 Task: Look for space in Cabo, Brazil from 12th  July, 2023 to 15th July, 2023 for 3 adults in price range Rs.12000 to Rs.16000. Place can be entire place with 2 bedrooms having 3 beds and 1 bathroom. Property type can be house, flat, guest house. Booking option can be shelf check-in. Required host language is Spanish.
Action: Mouse moved to (552, 112)
Screenshot: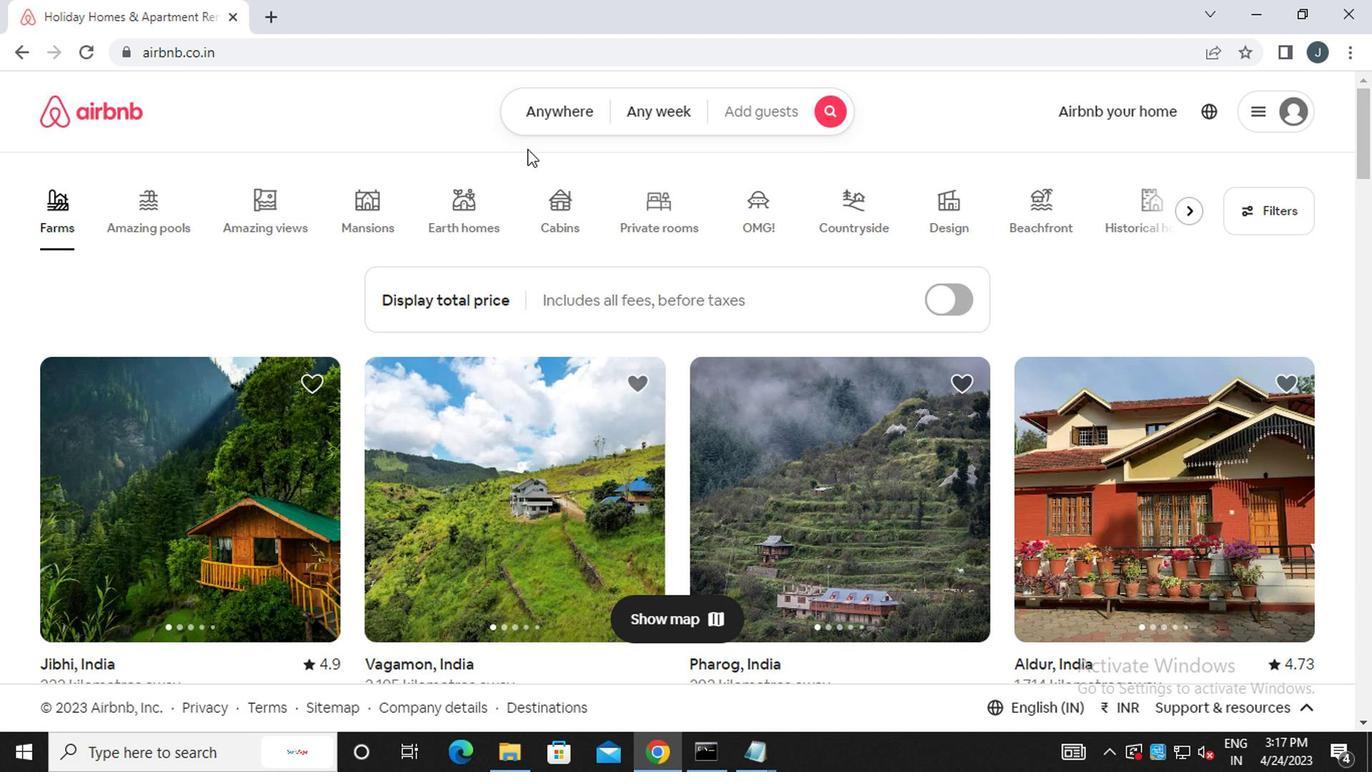 
Action: Mouse pressed left at (552, 112)
Screenshot: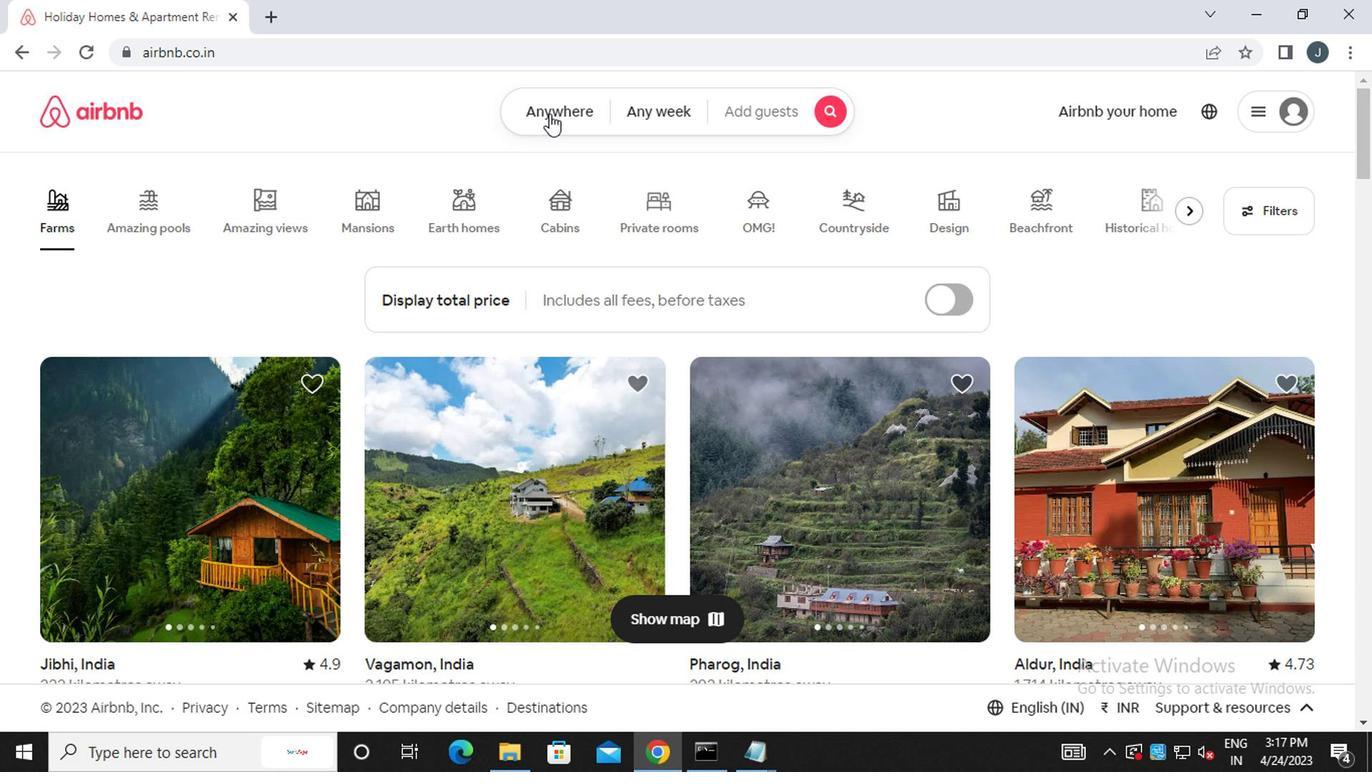 
Action: Mouse moved to (356, 195)
Screenshot: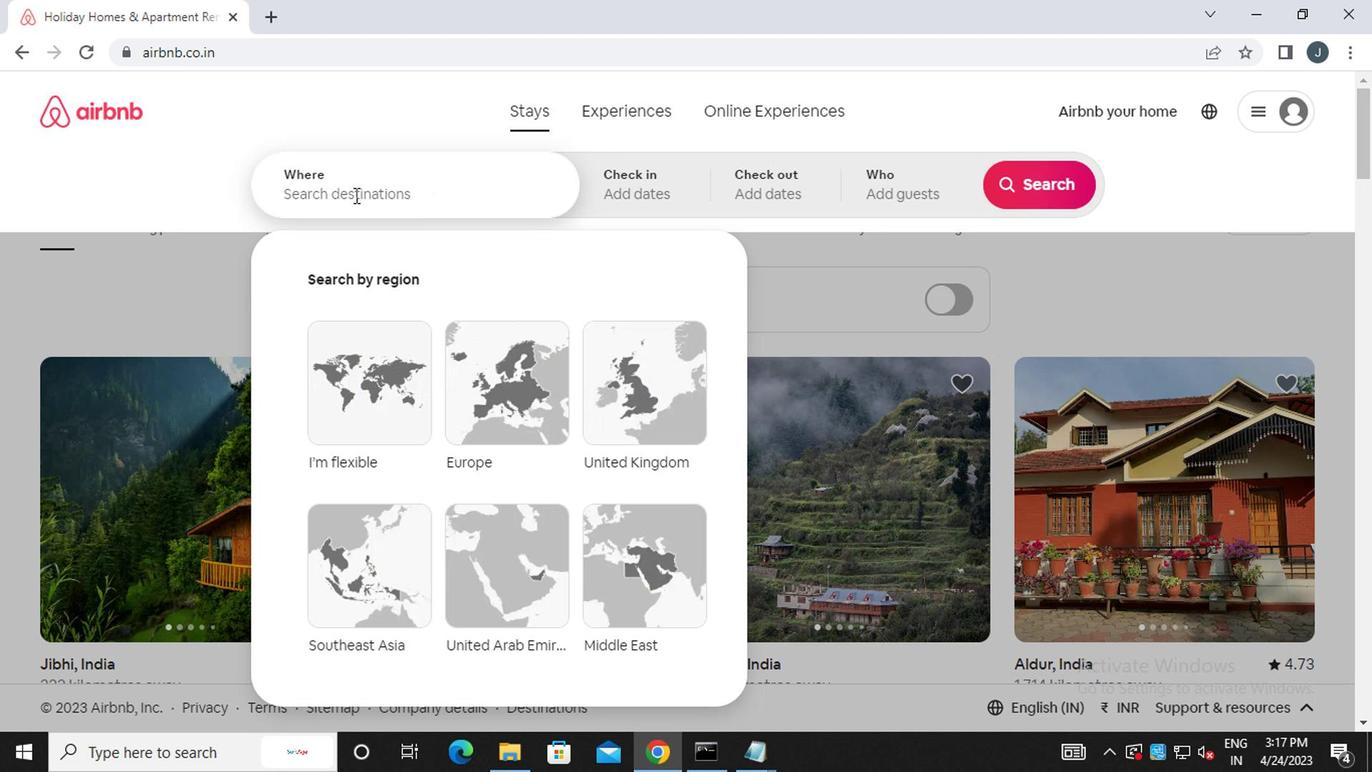 
Action: Mouse pressed left at (356, 195)
Screenshot: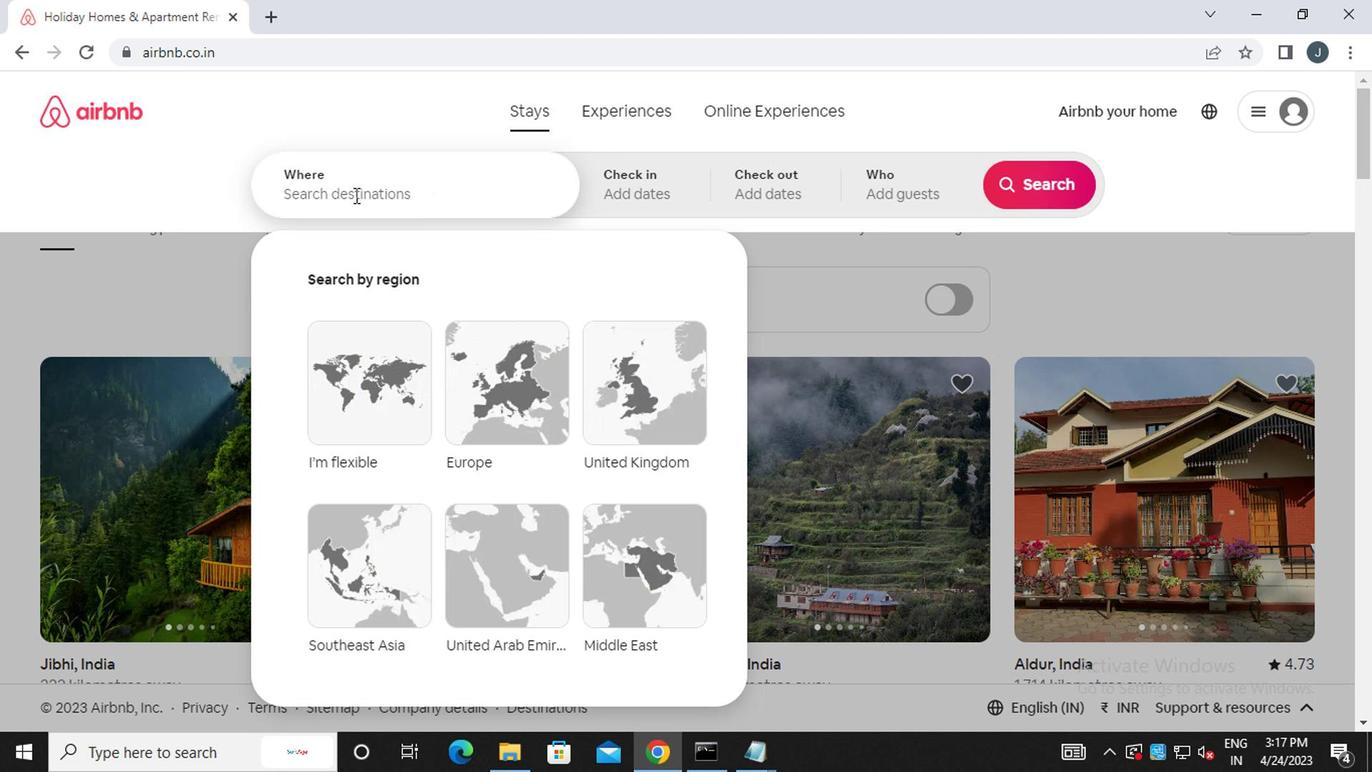 
Action: Mouse moved to (356, 195)
Screenshot: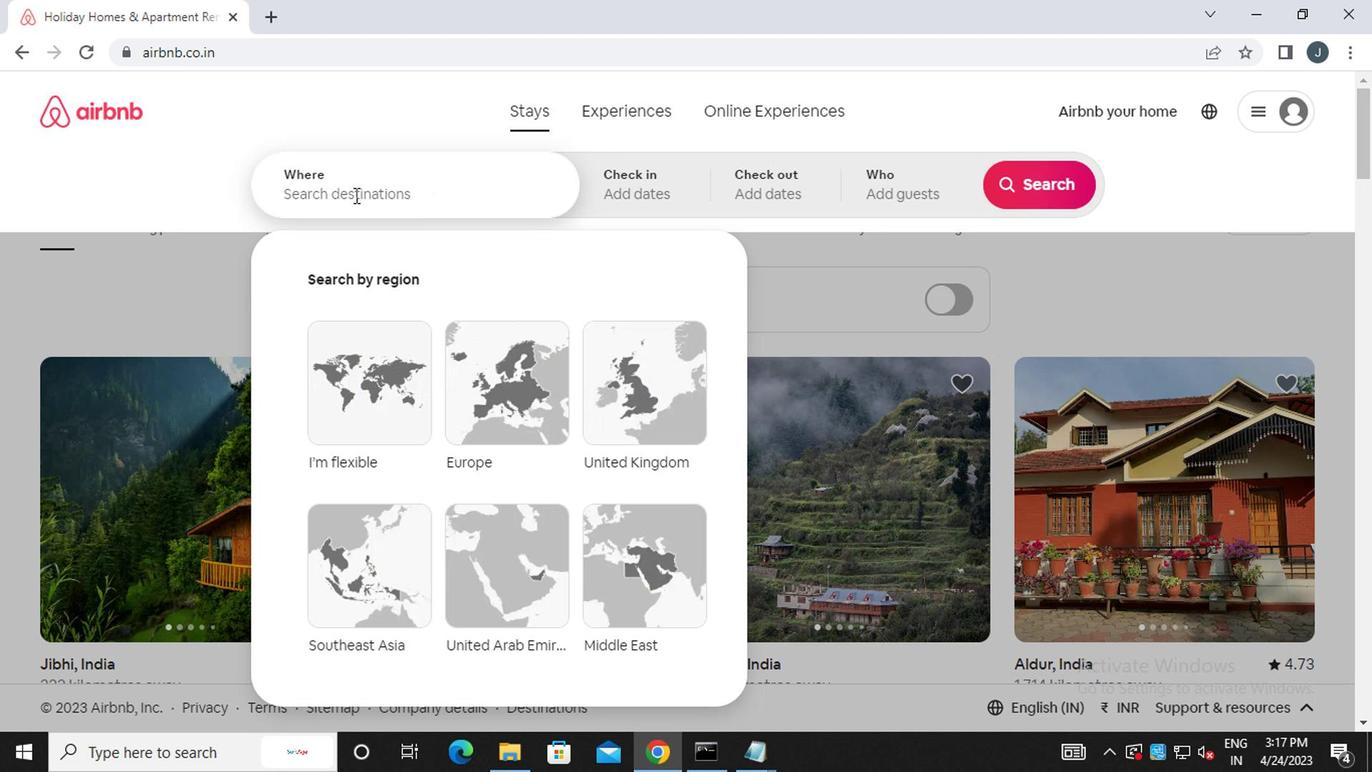 
Action: Key pressed c<Key.caps_lock>ab0<Key.backspace>o,<Key.caps_lock>b<Key.caps_lock>razil
Screenshot: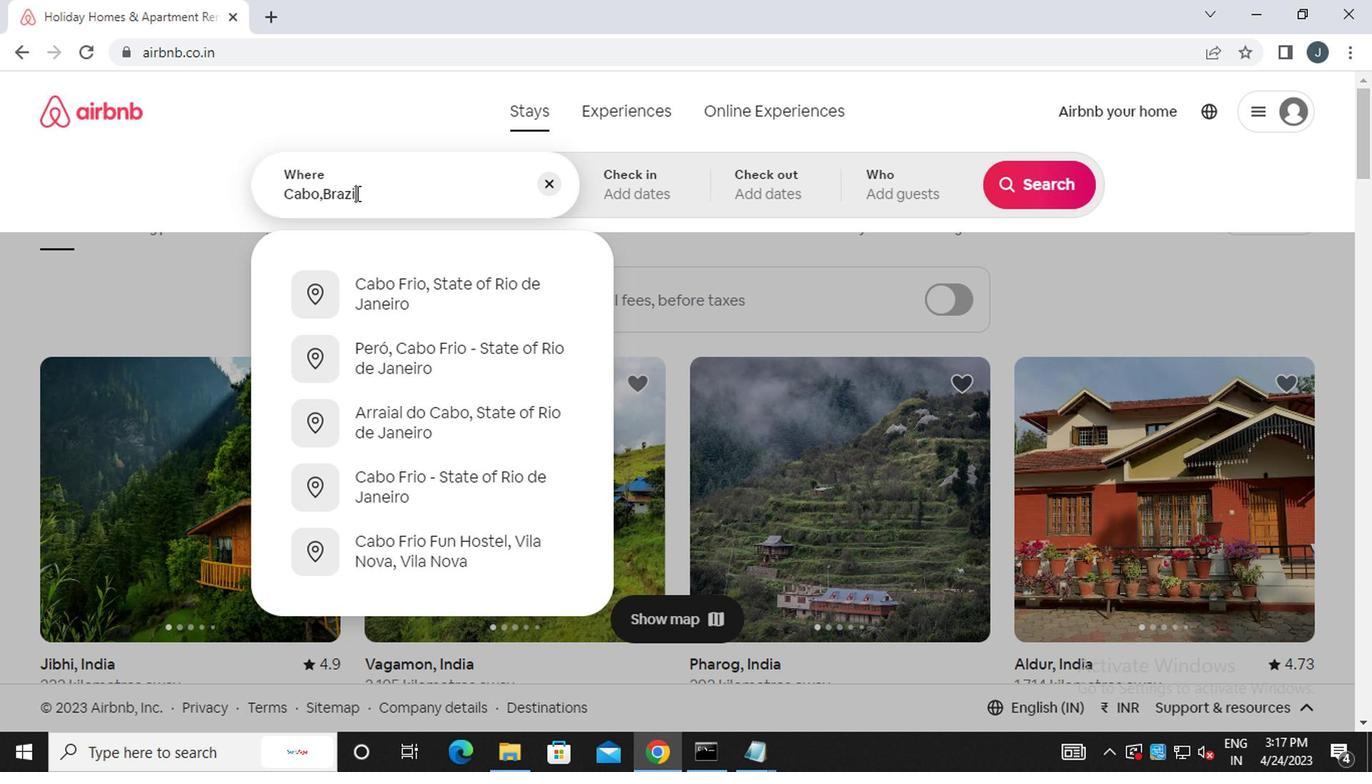 
Action: Mouse moved to (622, 193)
Screenshot: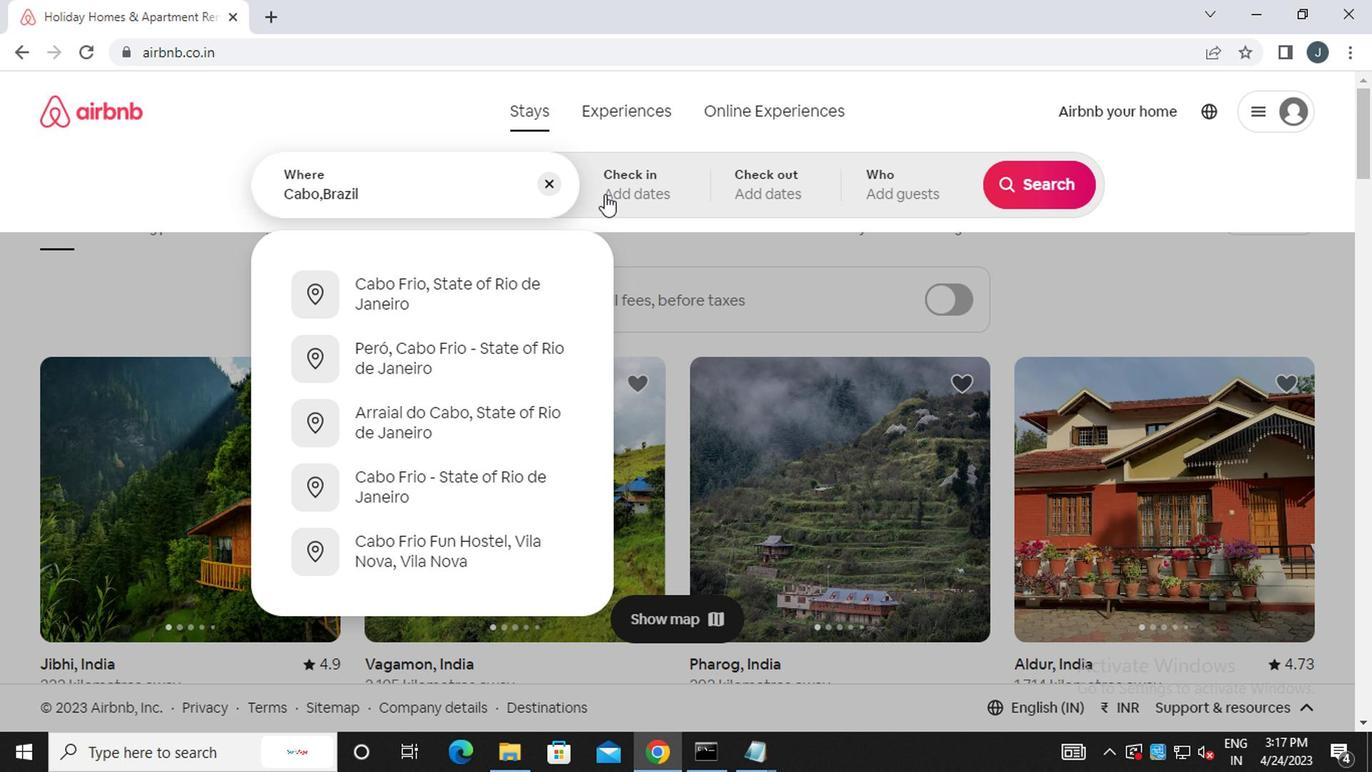 
Action: Mouse pressed left at (622, 193)
Screenshot: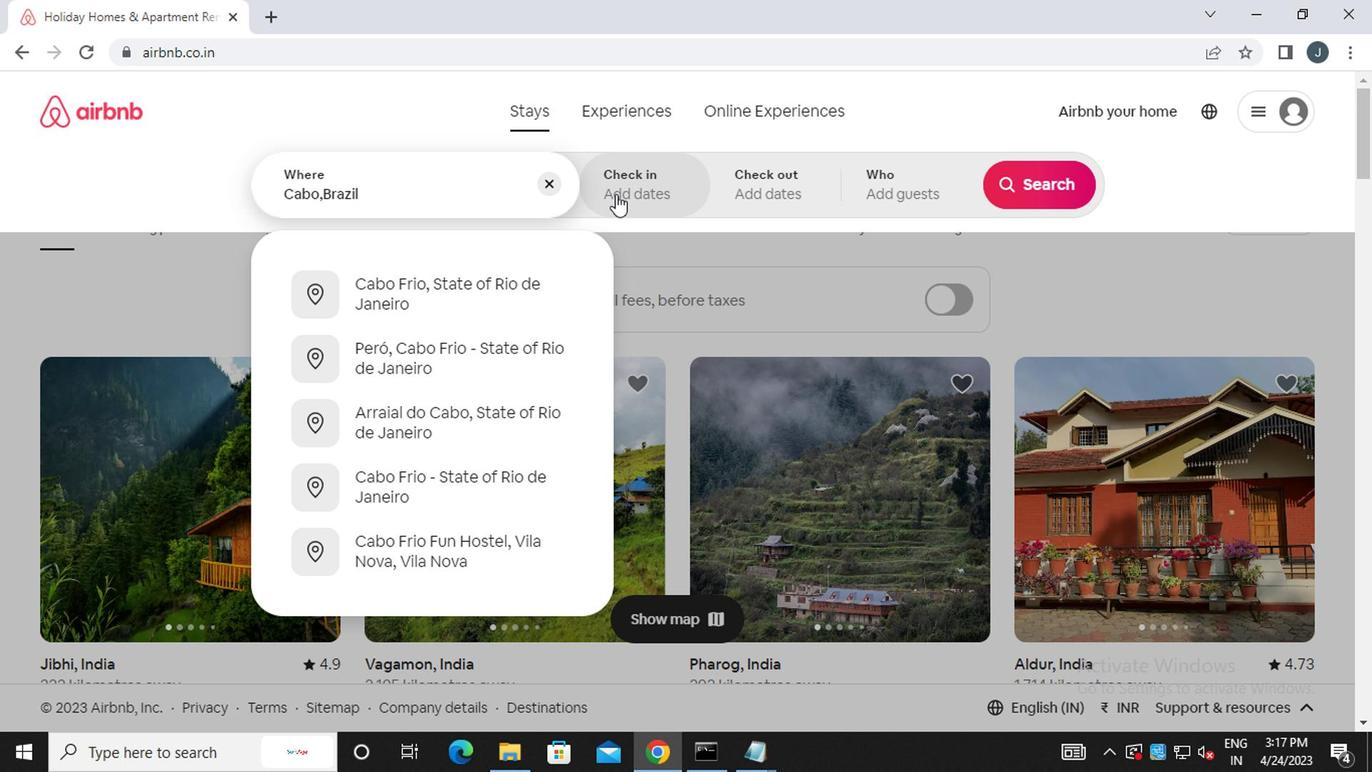 
Action: Mouse moved to (1028, 351)
Screenshot: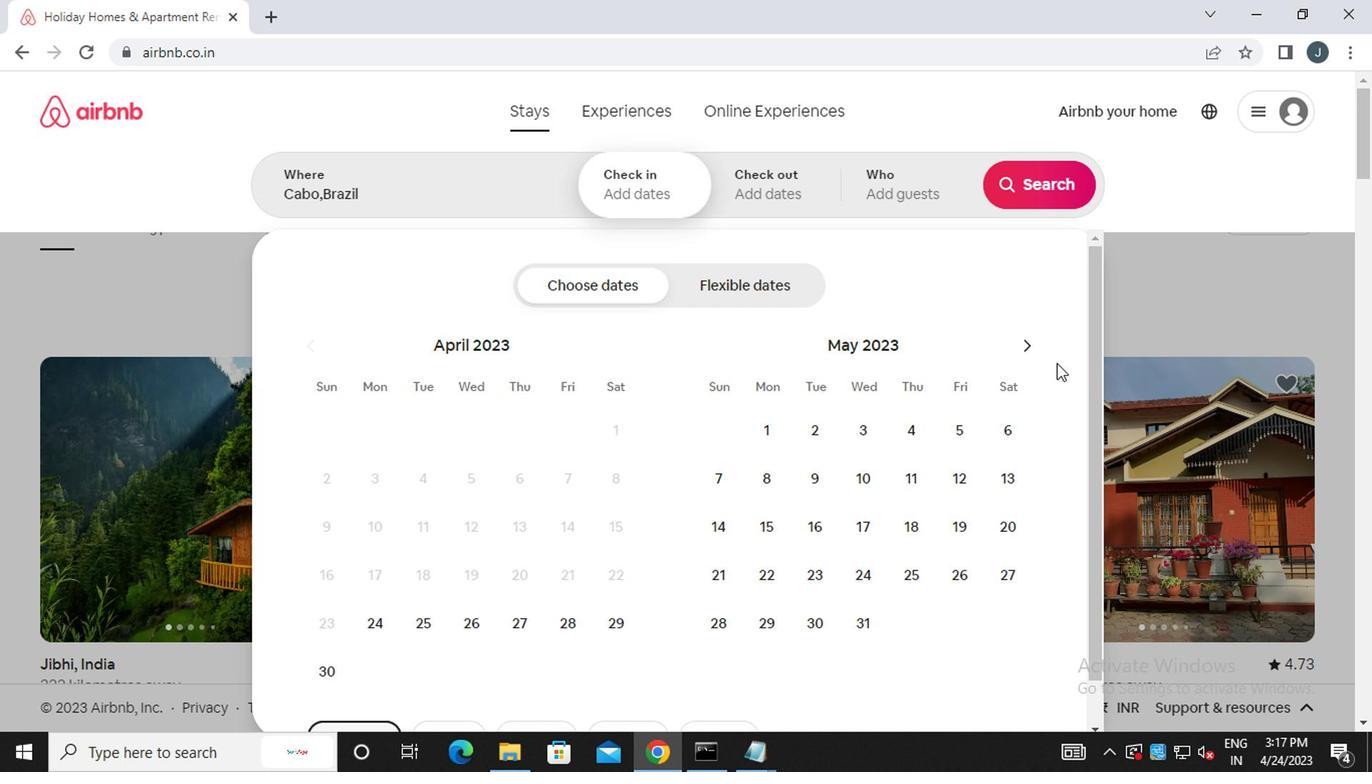 
Action: Mouse pressed left at (1028, 351)
Screenshot: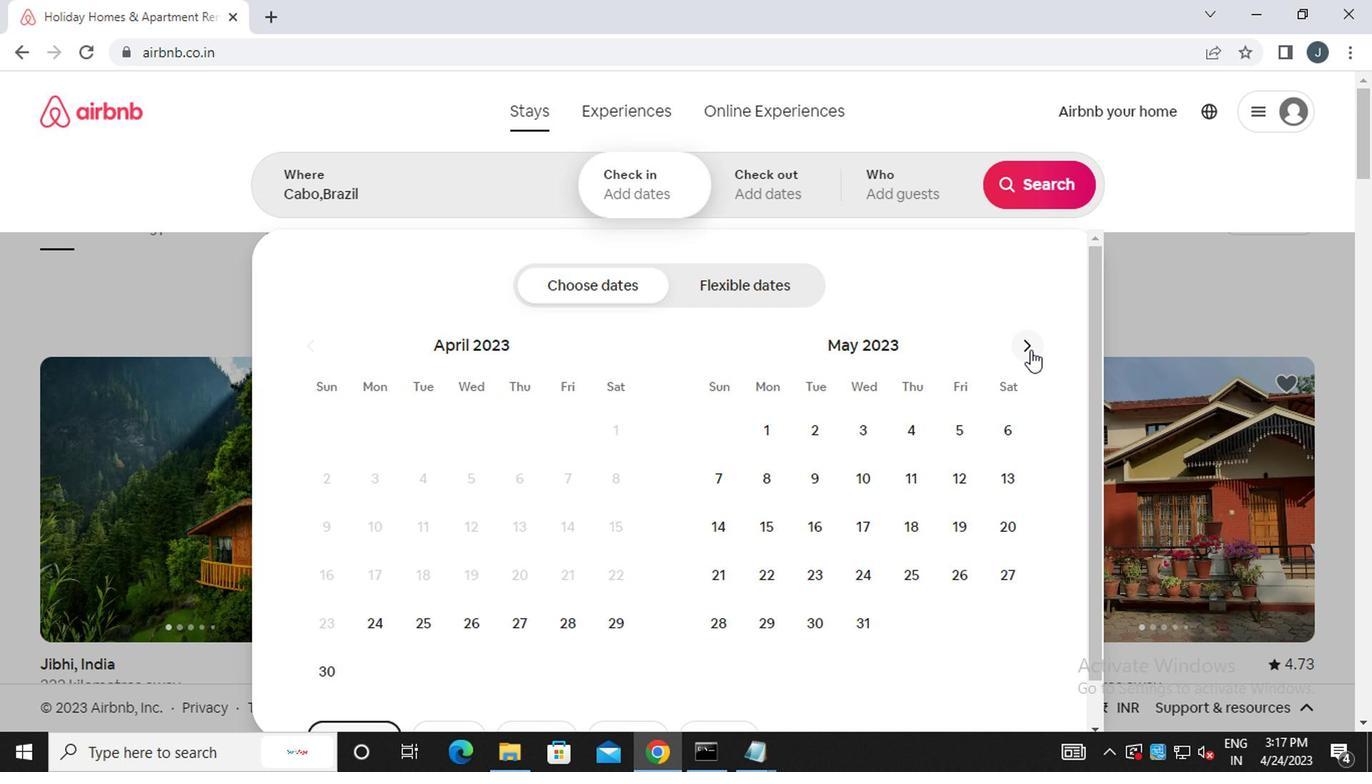 
Action: Mouse pressed left at (1028, 351)
Screenshot: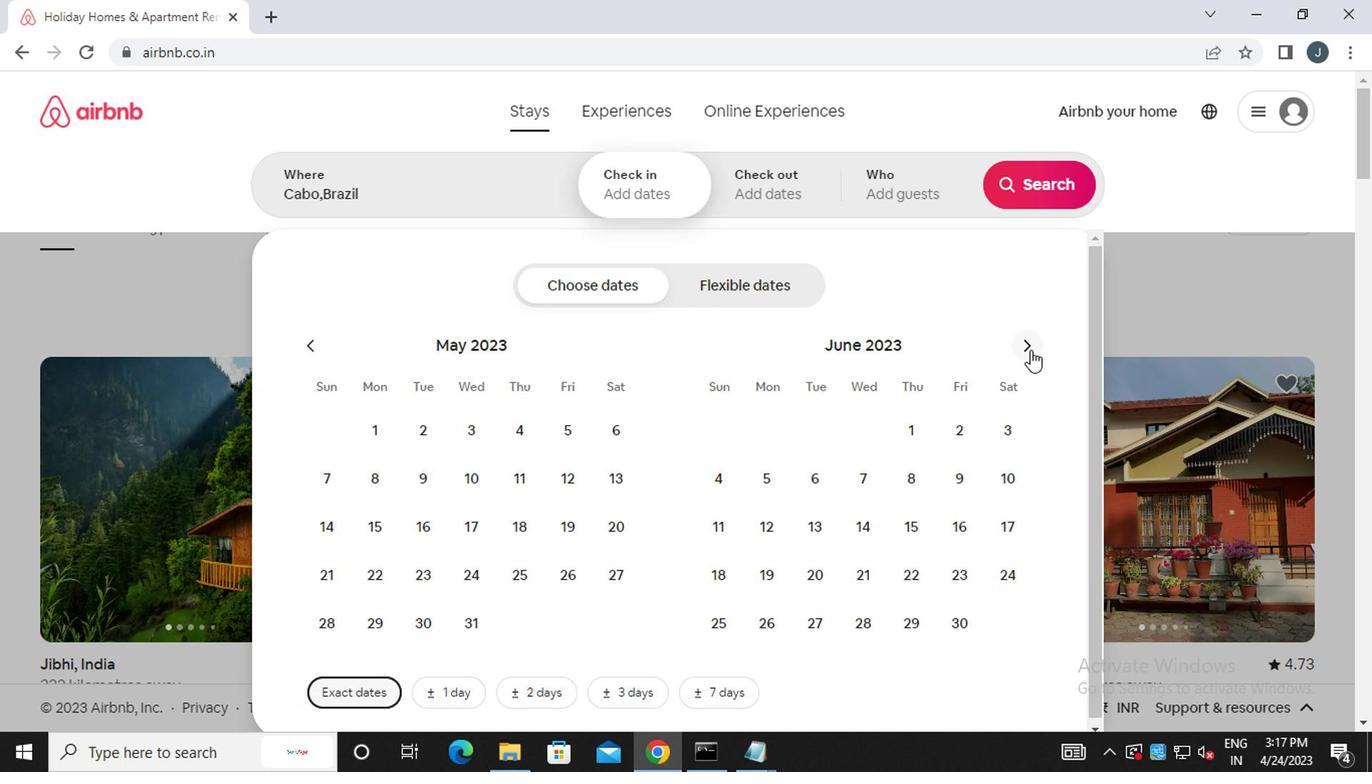 
Action: Mouse moved to (870, 527)
Screenshot: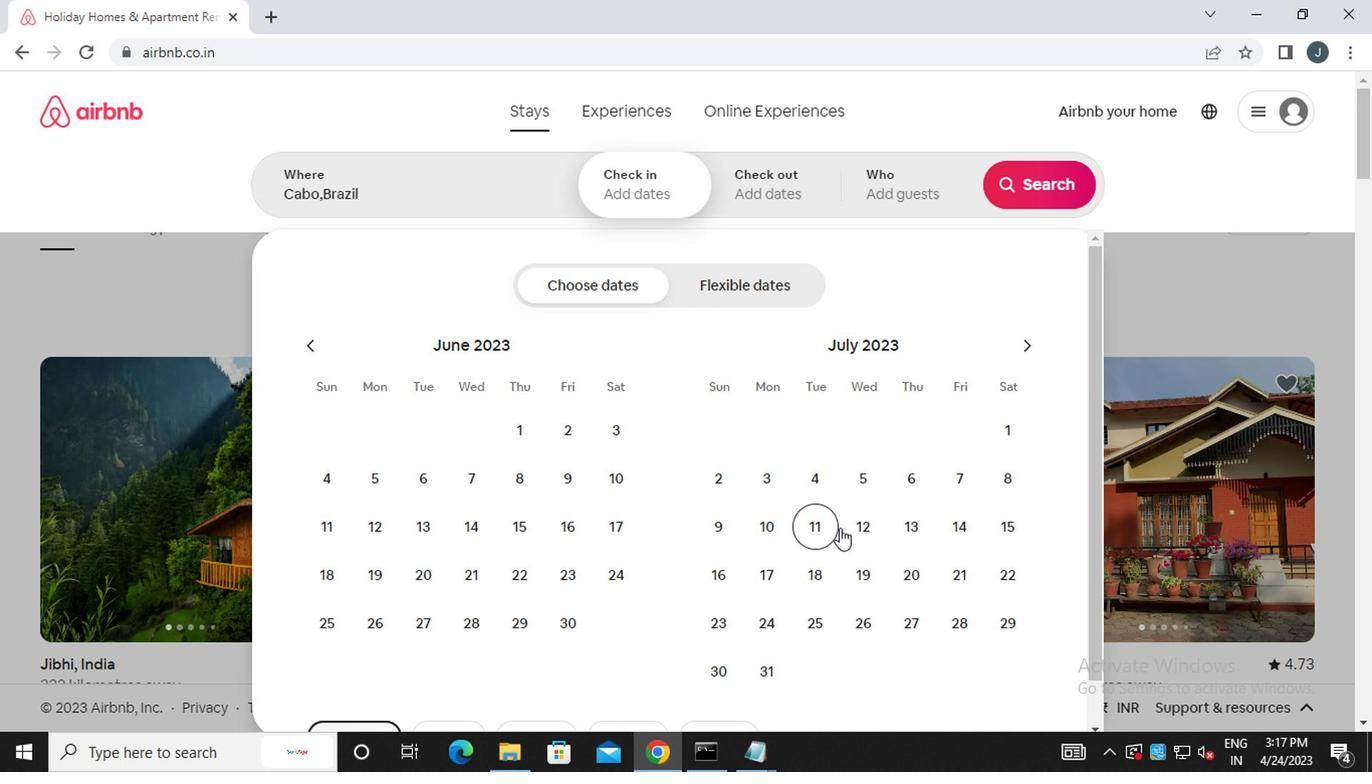 
Action: Mouse pressed left at (870, 527)
Screenshot: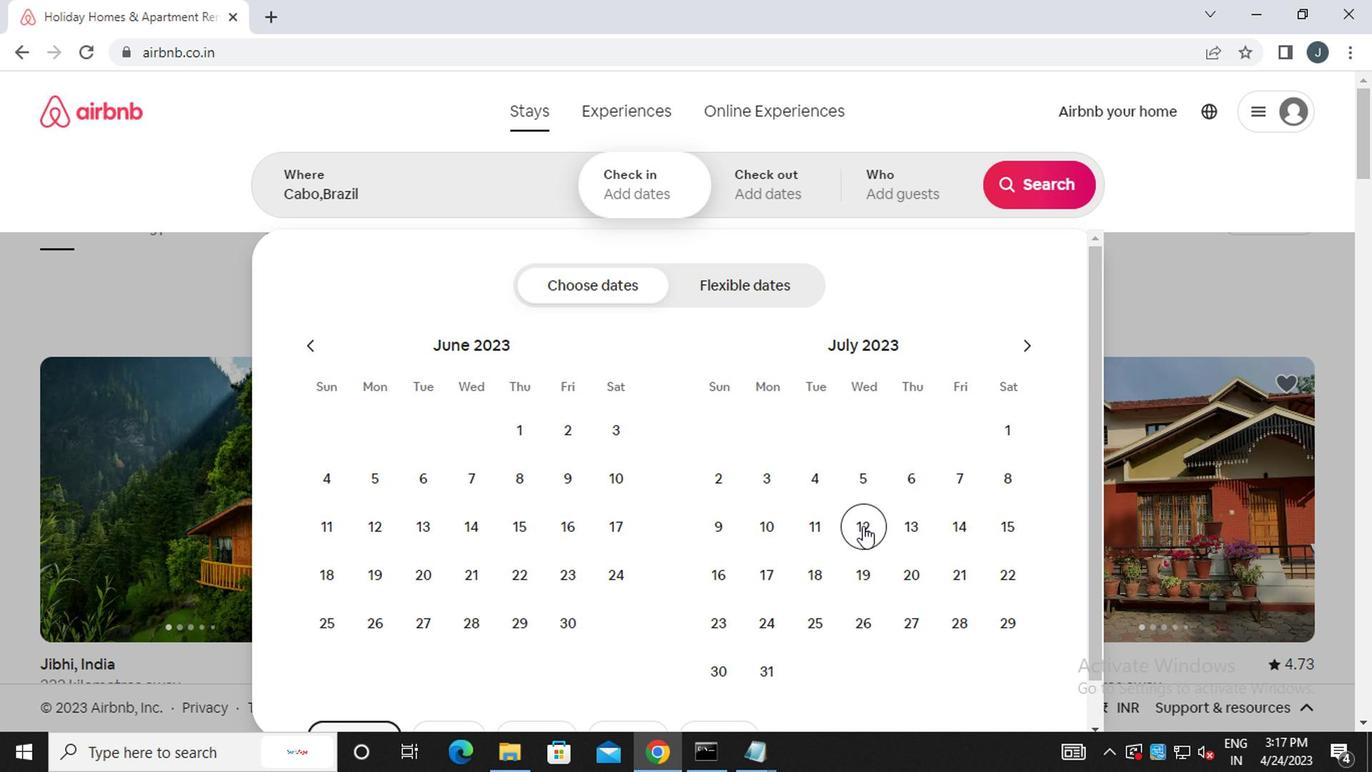 
Action: Mouse moved to (993, 528)
Screenshot: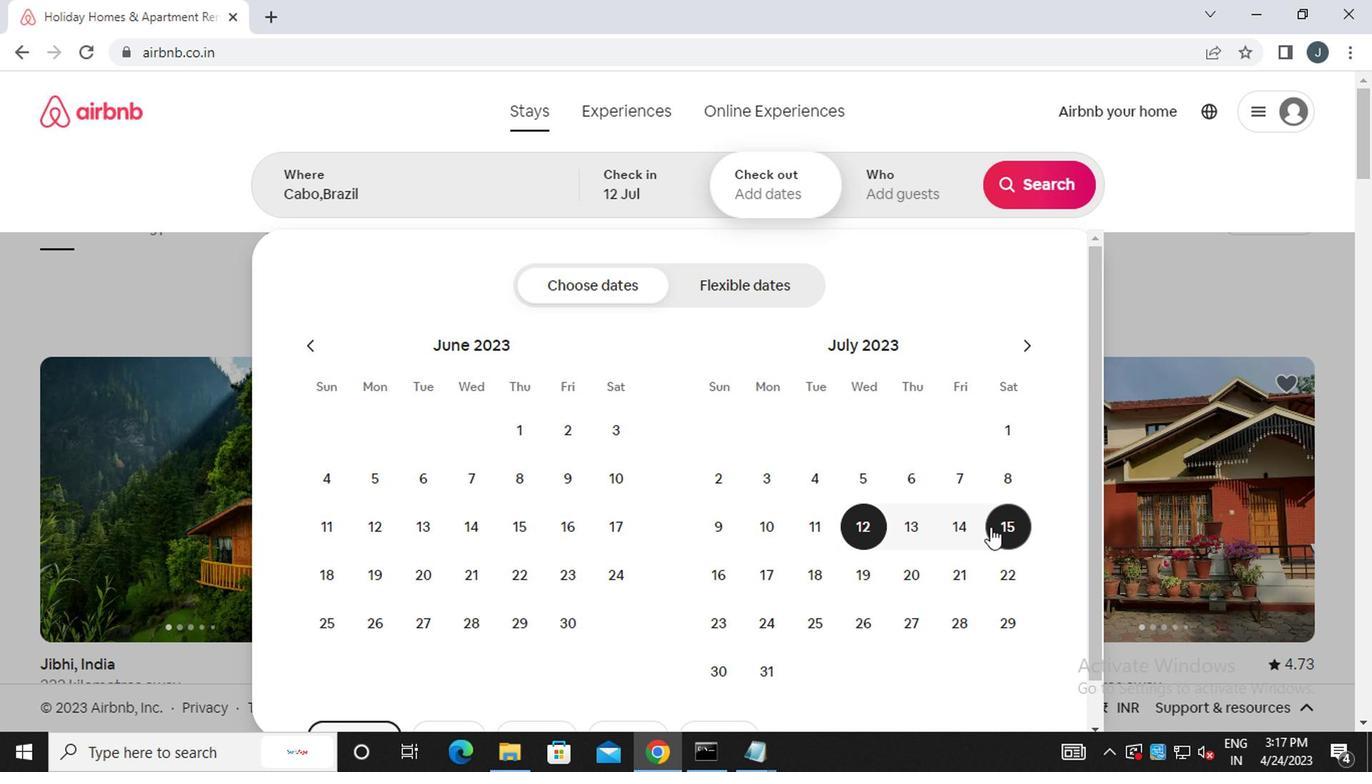 
Action: Mouse pressed left at (993, 528)
Screenshot: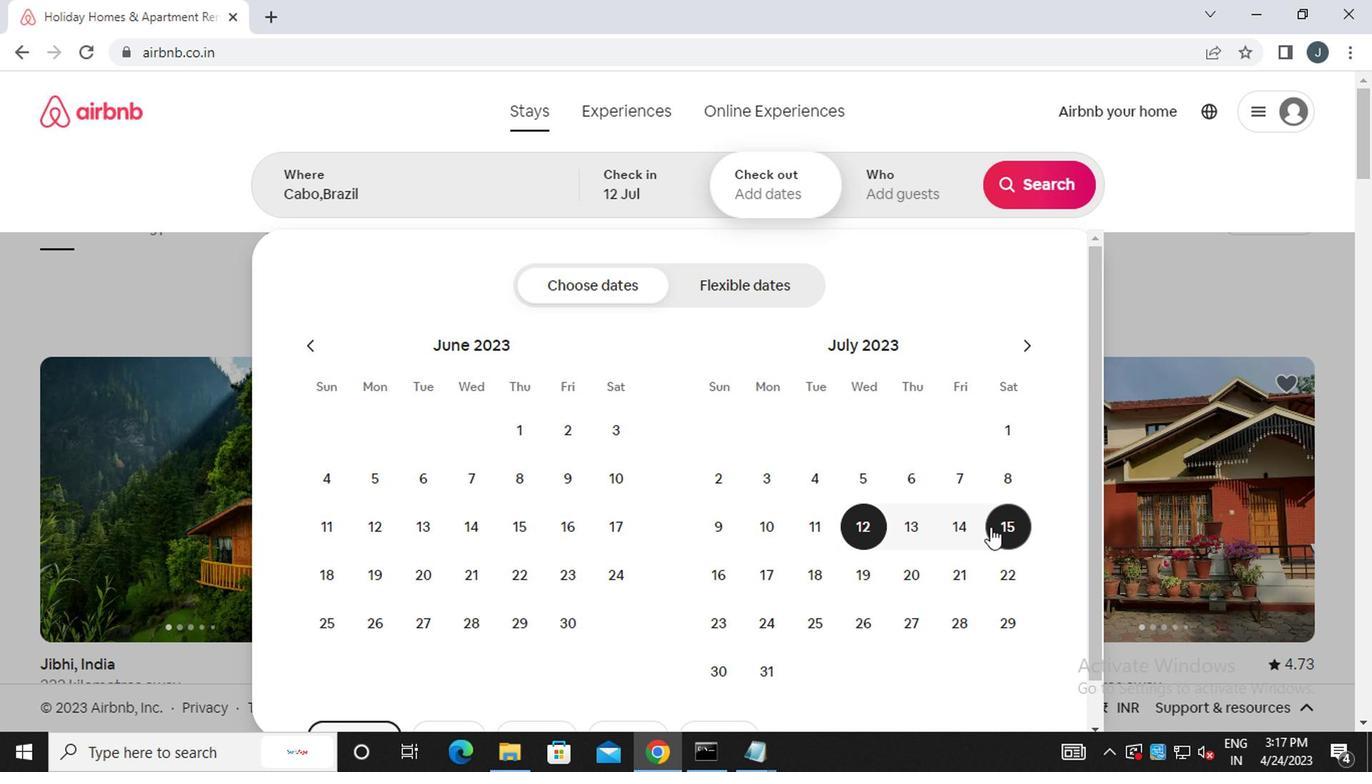 
Action: Mouse moved to (900, 195)
Screenshot: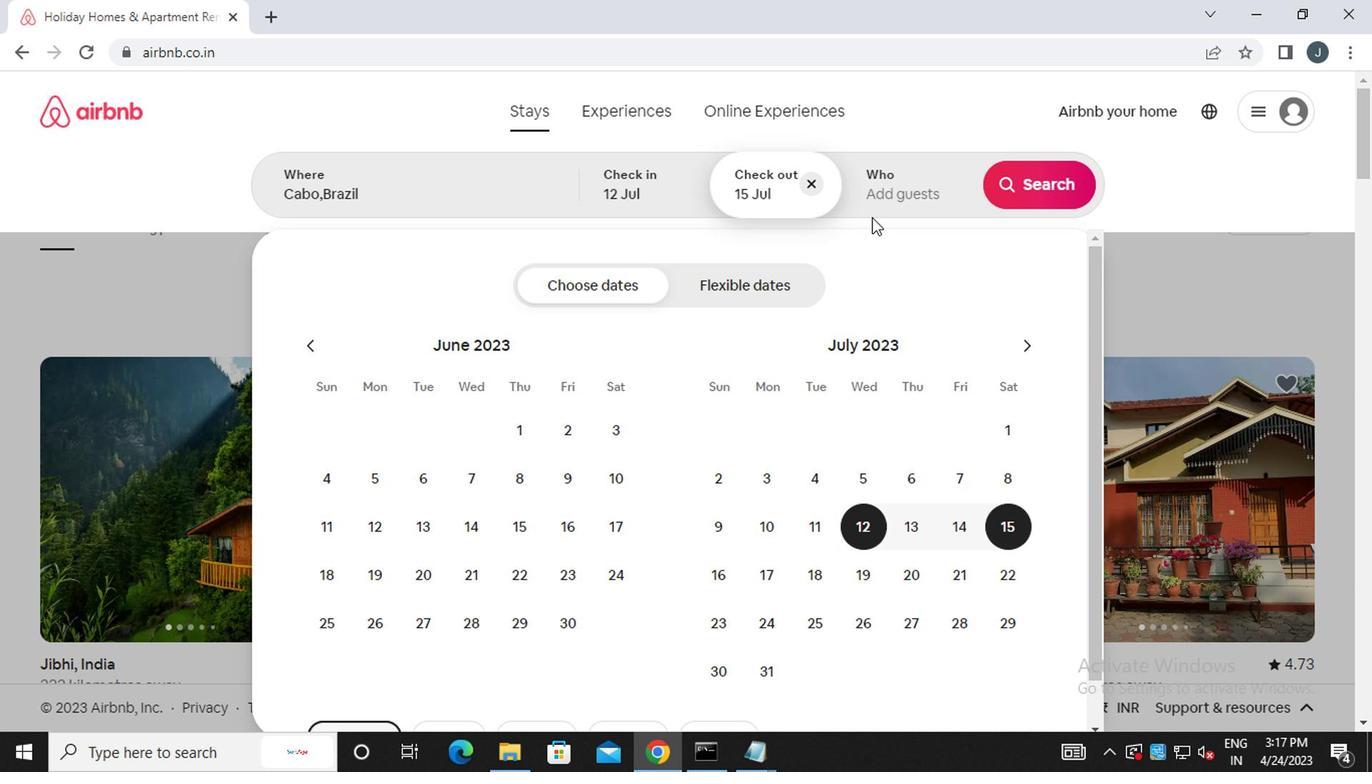 
Action: Mouse pressed left at (900, 195)
Screenshot: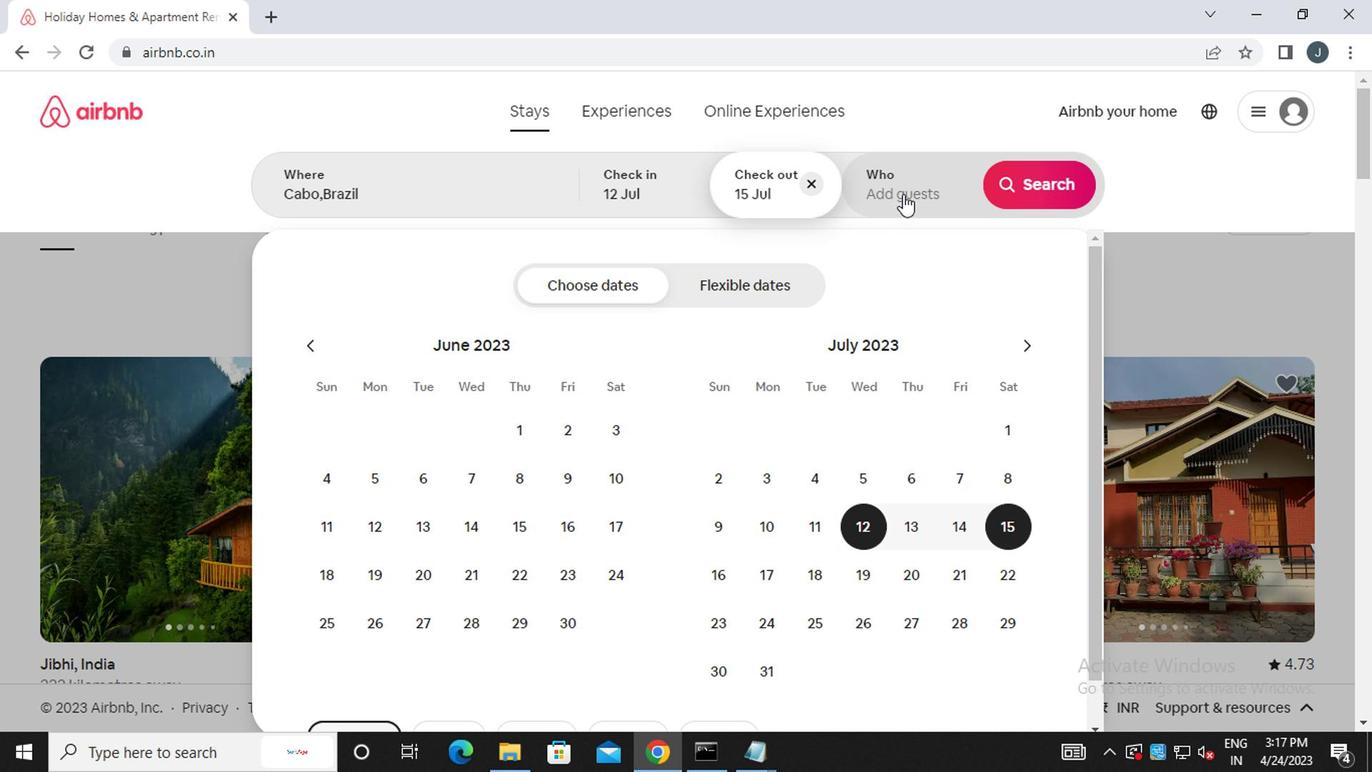 
Action: Mouse moved to (1046, 298)
Screenshot: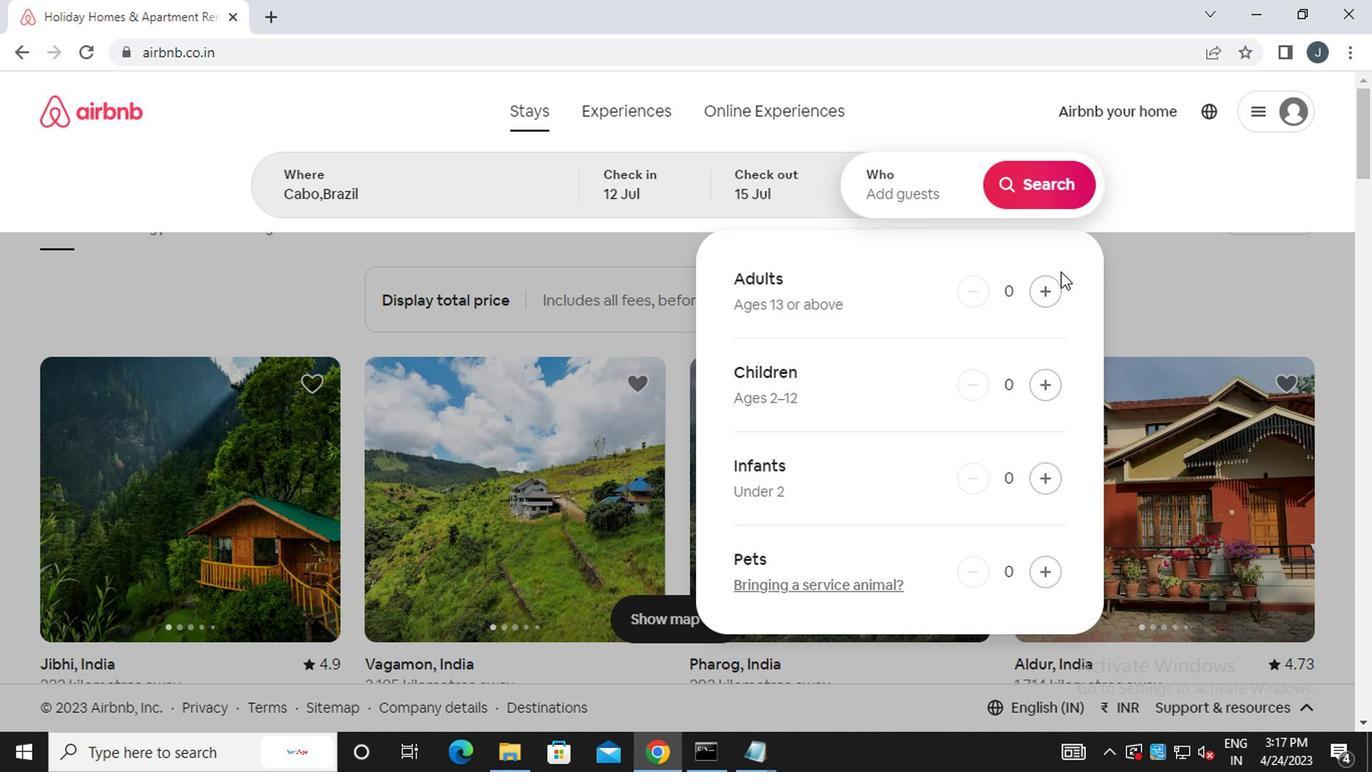 
Action: Mouse pressed left at (1046, 298)
Screenshot: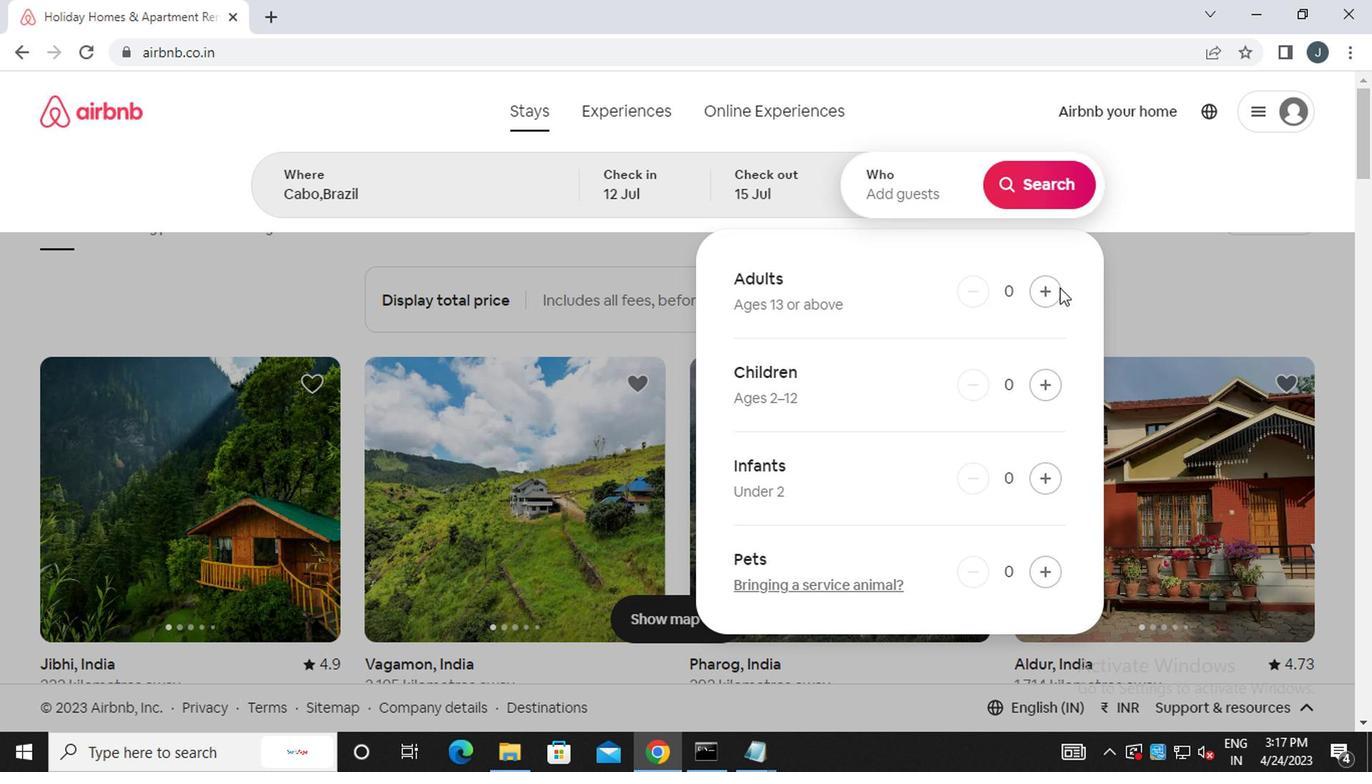 
Action: Mouse pressed left at (1046, 298)
Screenshot: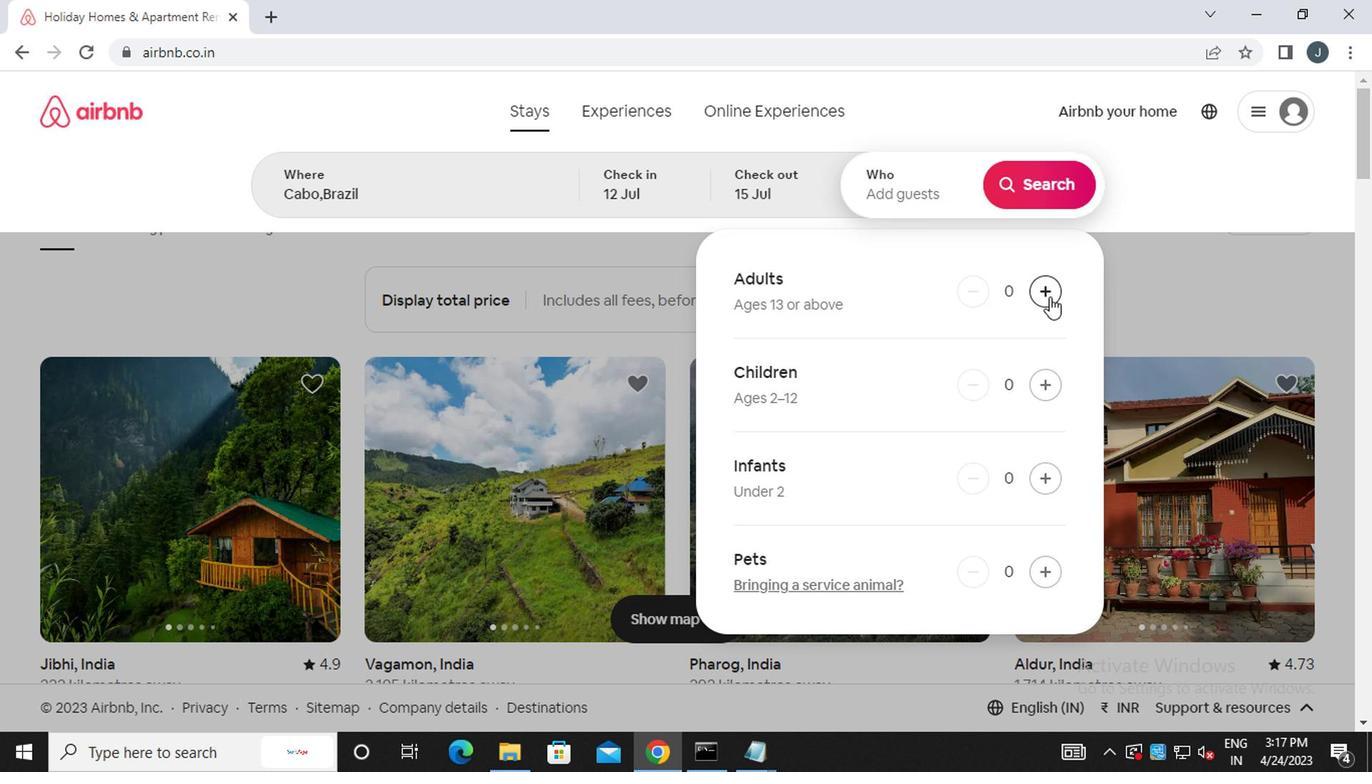 
Action: Mouse pressed left at (1046, 298)
Screenshot: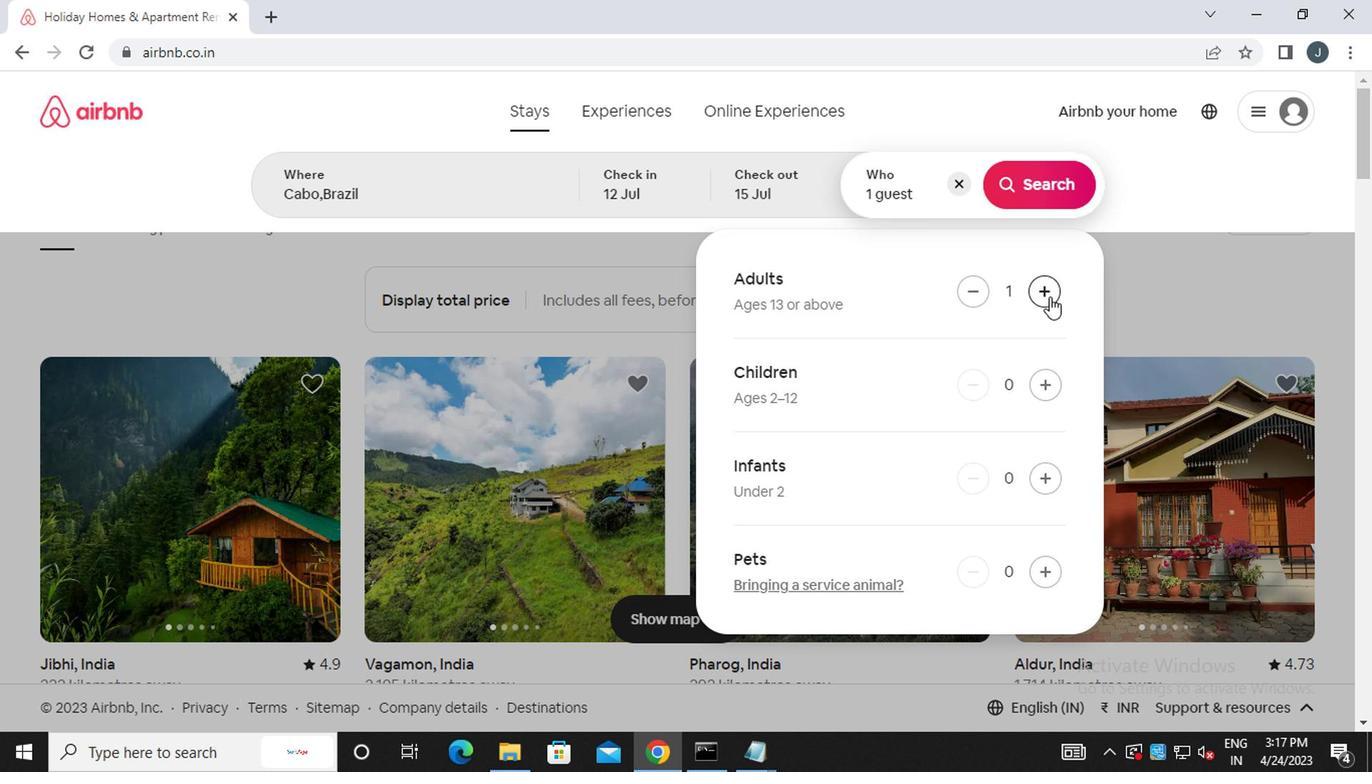 
Action: Mouse moved to (1046, 183)
Screenshot: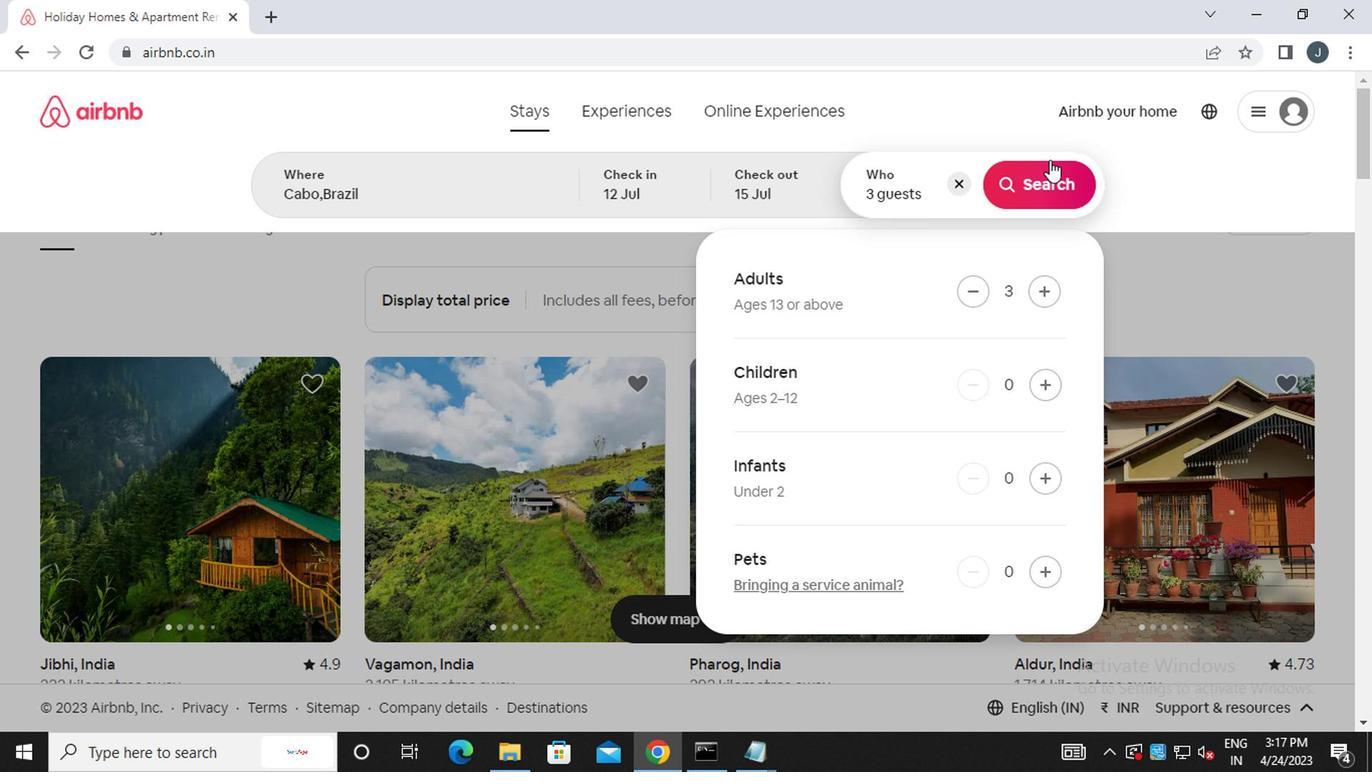 
Action: Mouse pressed left at (1046, 183)
Screenshot: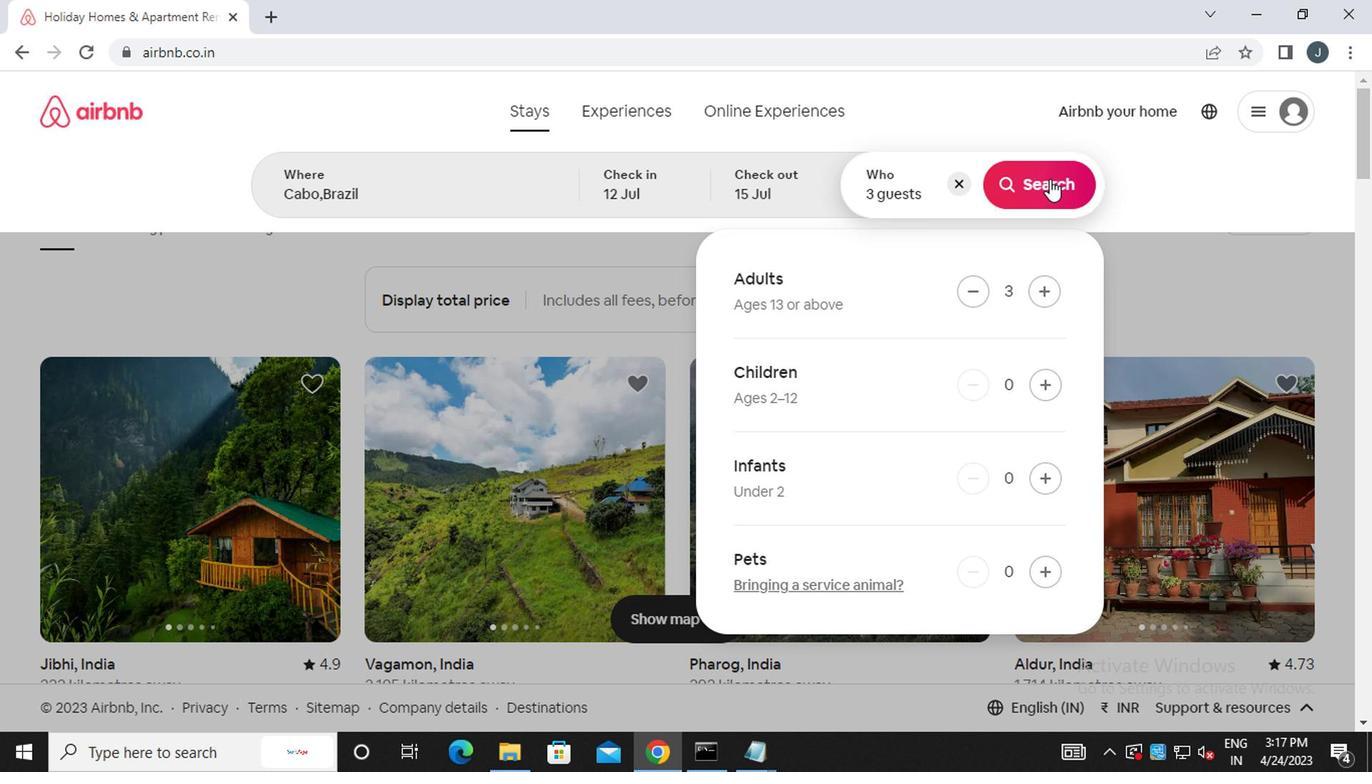 
Action: Mouse moved to (1281, 190)
Screenshot: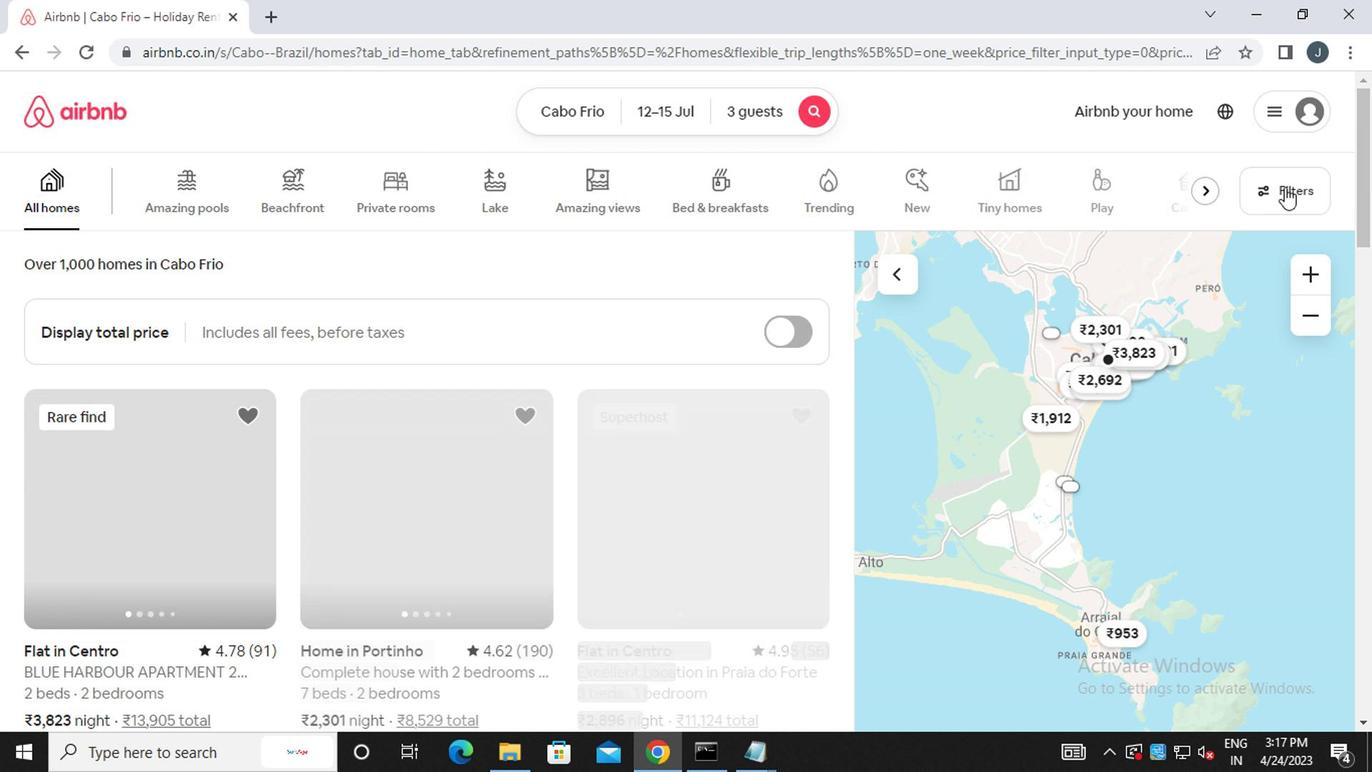
Action: Mouse pressed left at (1281, 190)
Screenshot: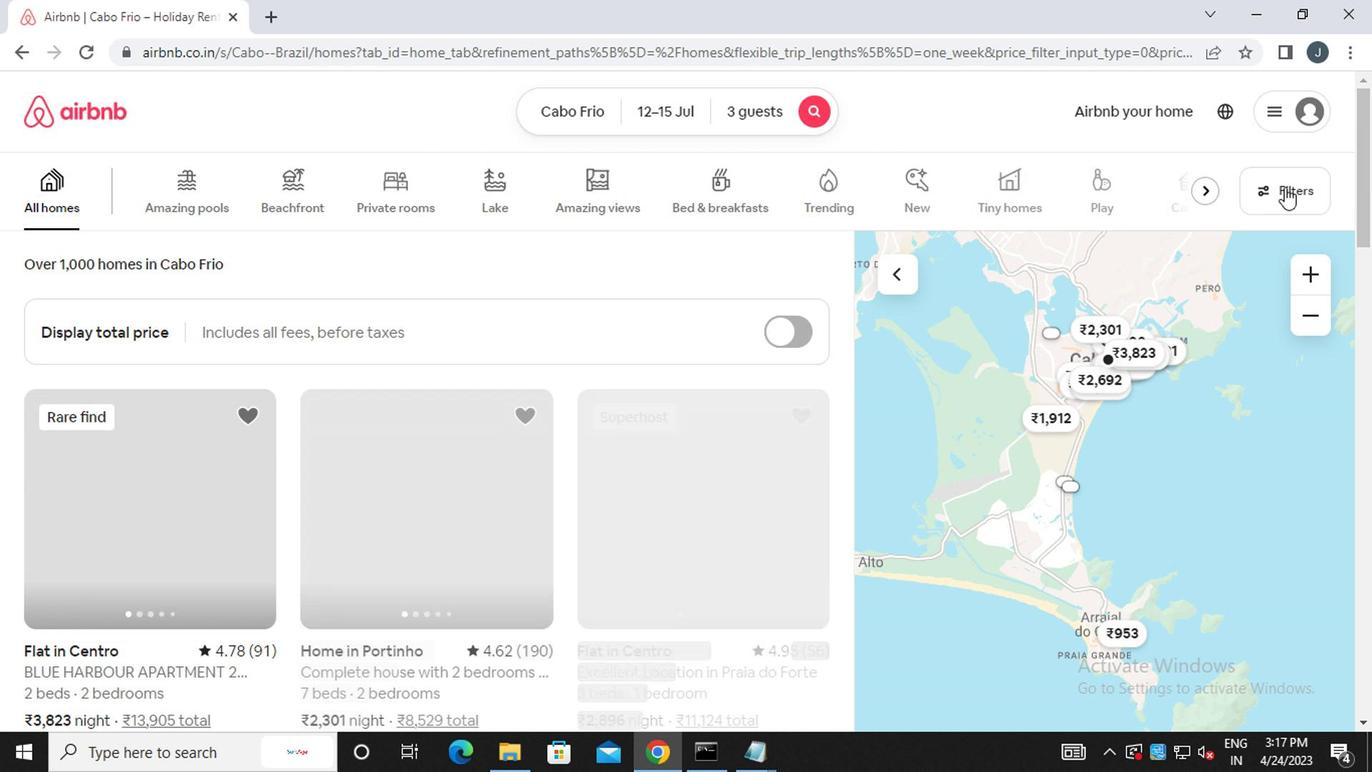 
Action: Mouse moved to (446, 456)
Screenshot: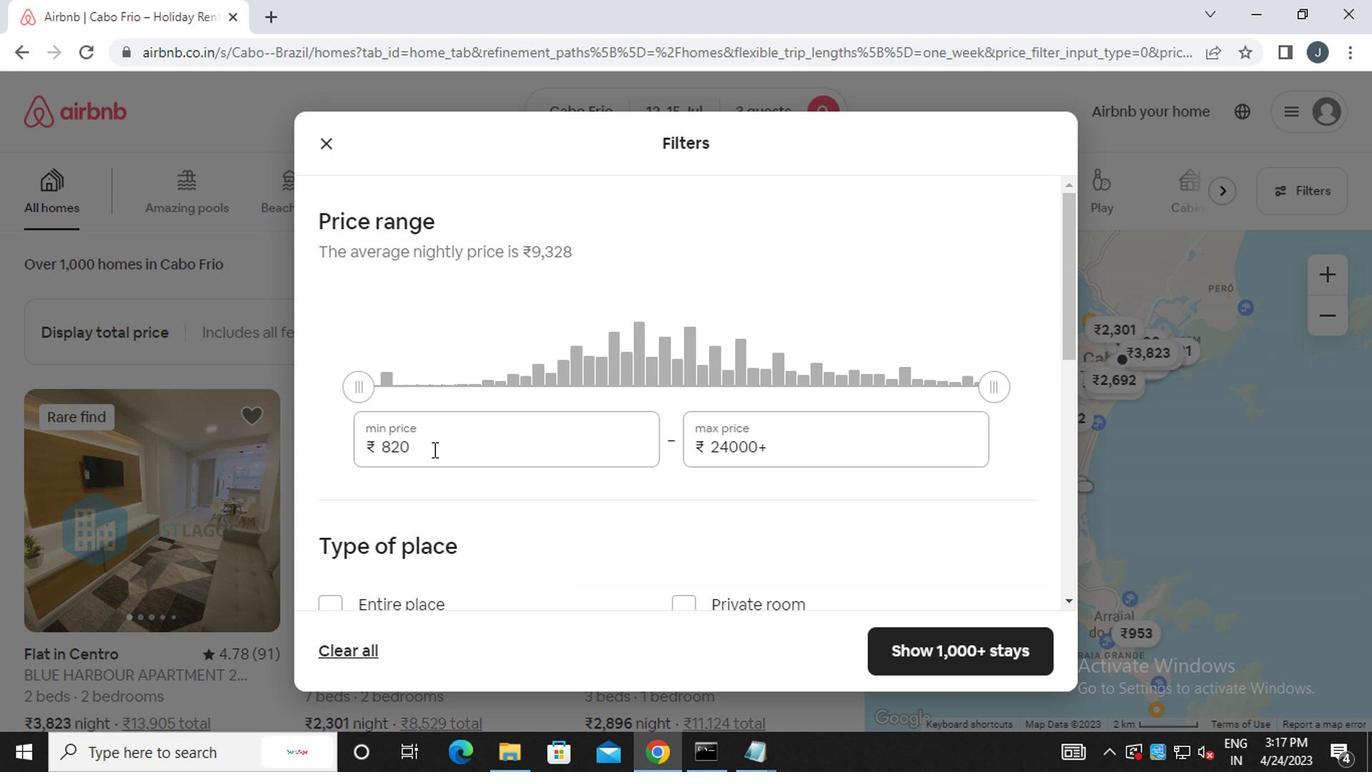 
Action: Mouse pressed left at (446, 456)
Screenshot: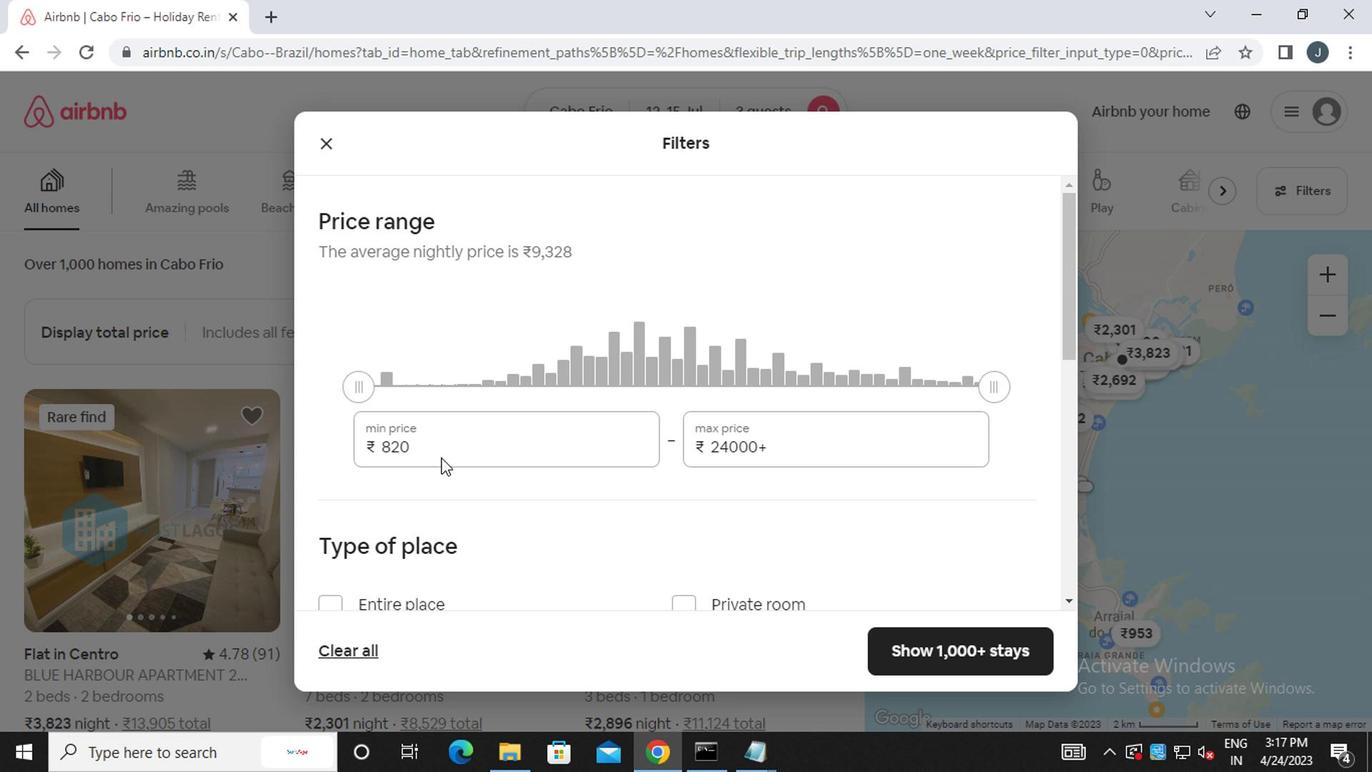 
Action: Mouse moved to (446, 436)
Screenshot: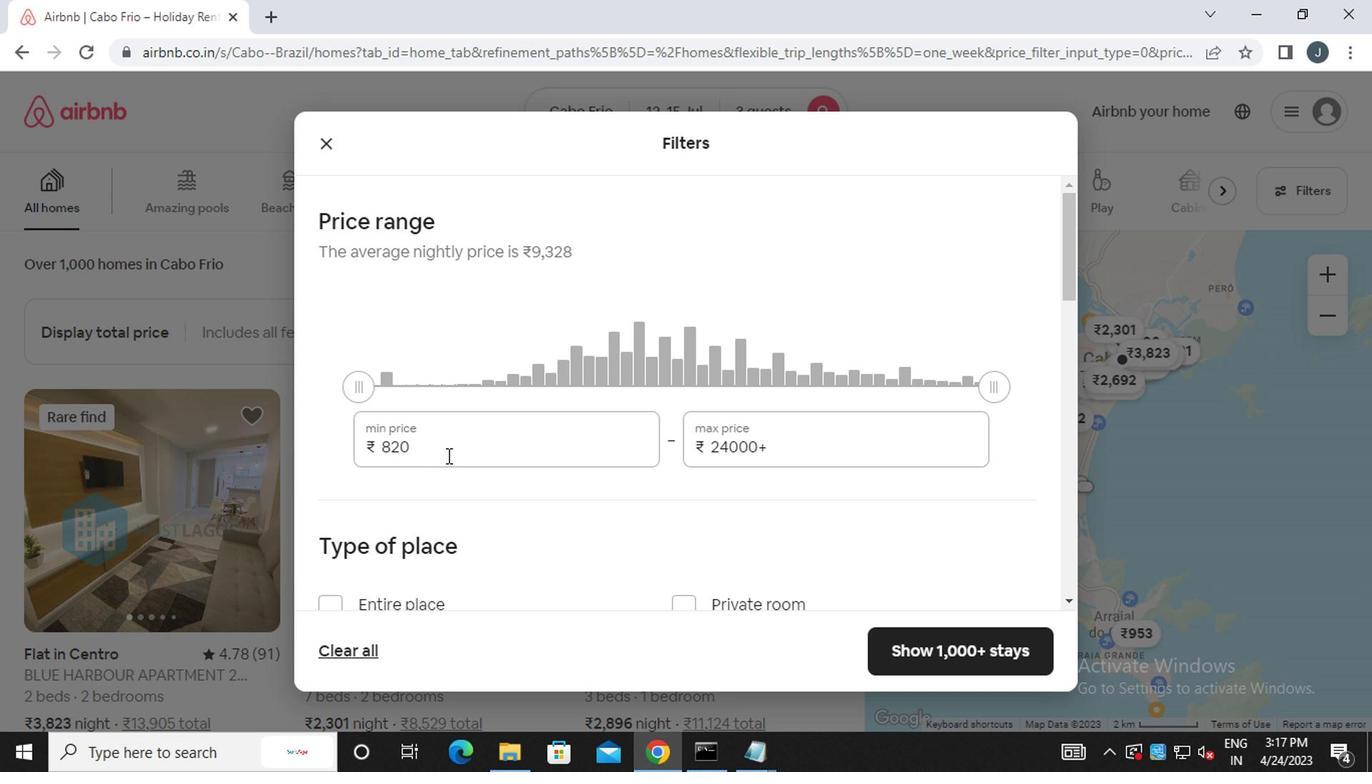 
Action: Key pressed <Key.backspace><Key.backspace><Key.backspace><Key.backspace><Key.backspace><Key.backspace><Key.backspace><Key.backspace><<97>><<98>><<96>><<96>><<96>>
Screenshot: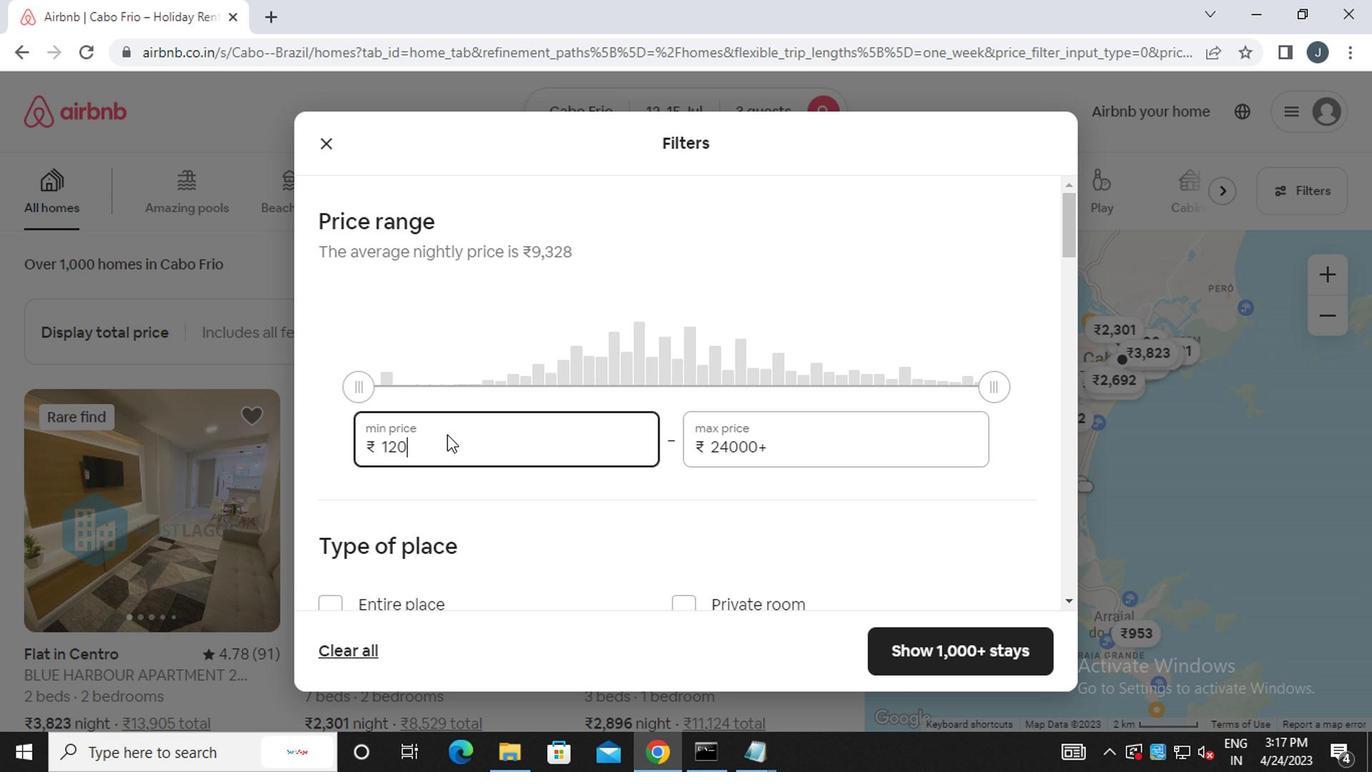 
Action: Mouse moved to (808, 446)
Screenshot: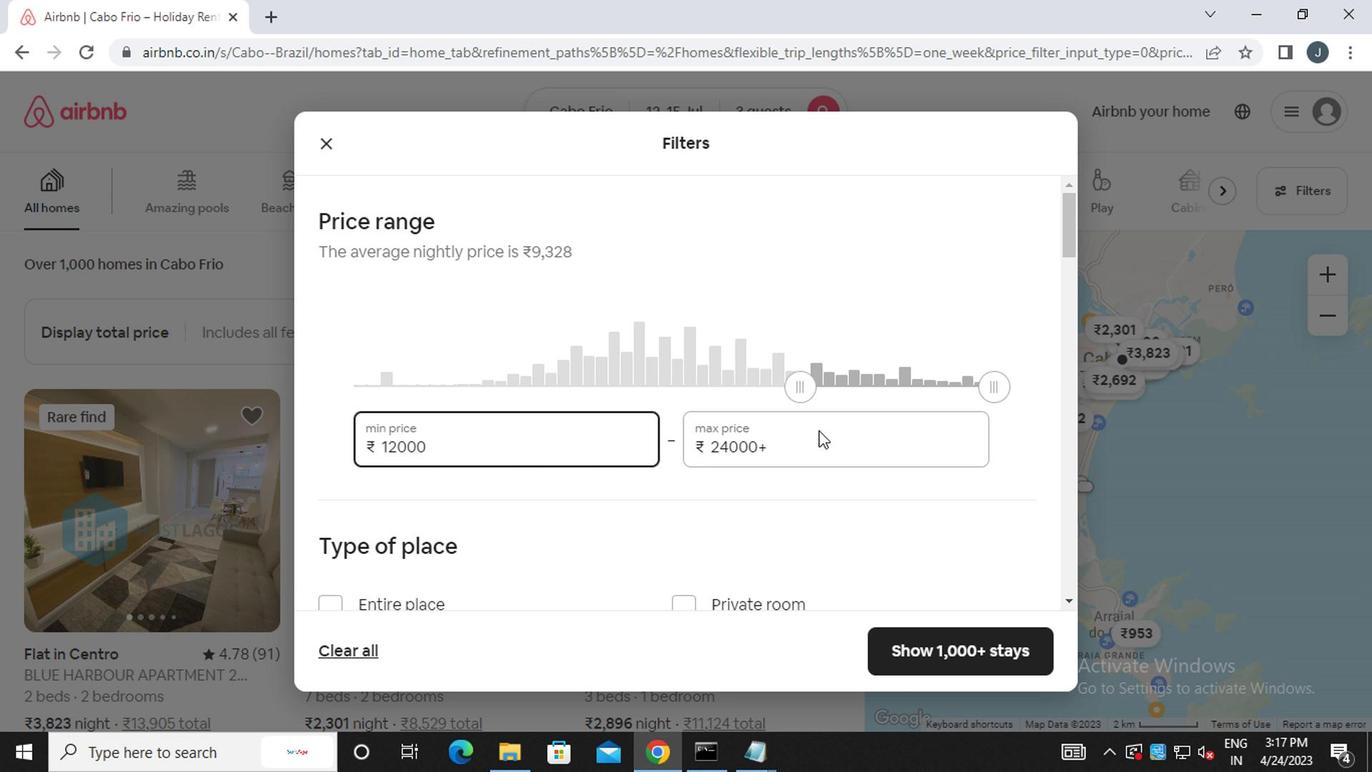 
Action: Mouse pressed left at (808, 446)
Screenshot: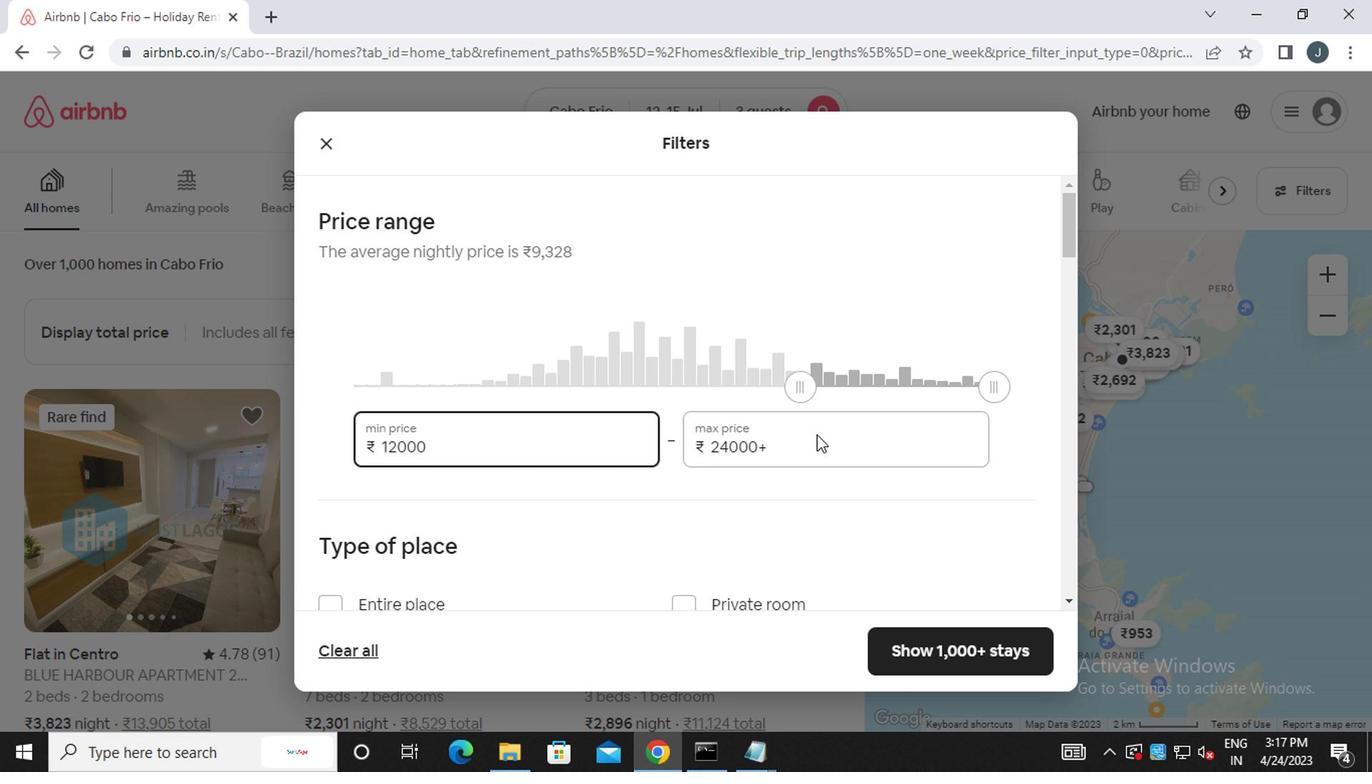 
Action: Key pressed <Key.backspace><Key.backspace><Key.backspace><Key.backspace><Key.backspace><Key.backspace><Key.backspace><Key.backspace><Key.backspace><Key.backspace><Key.backspace><Key.backspace><<97>><<102>><<96>><<96>><<96>>
Screenshot: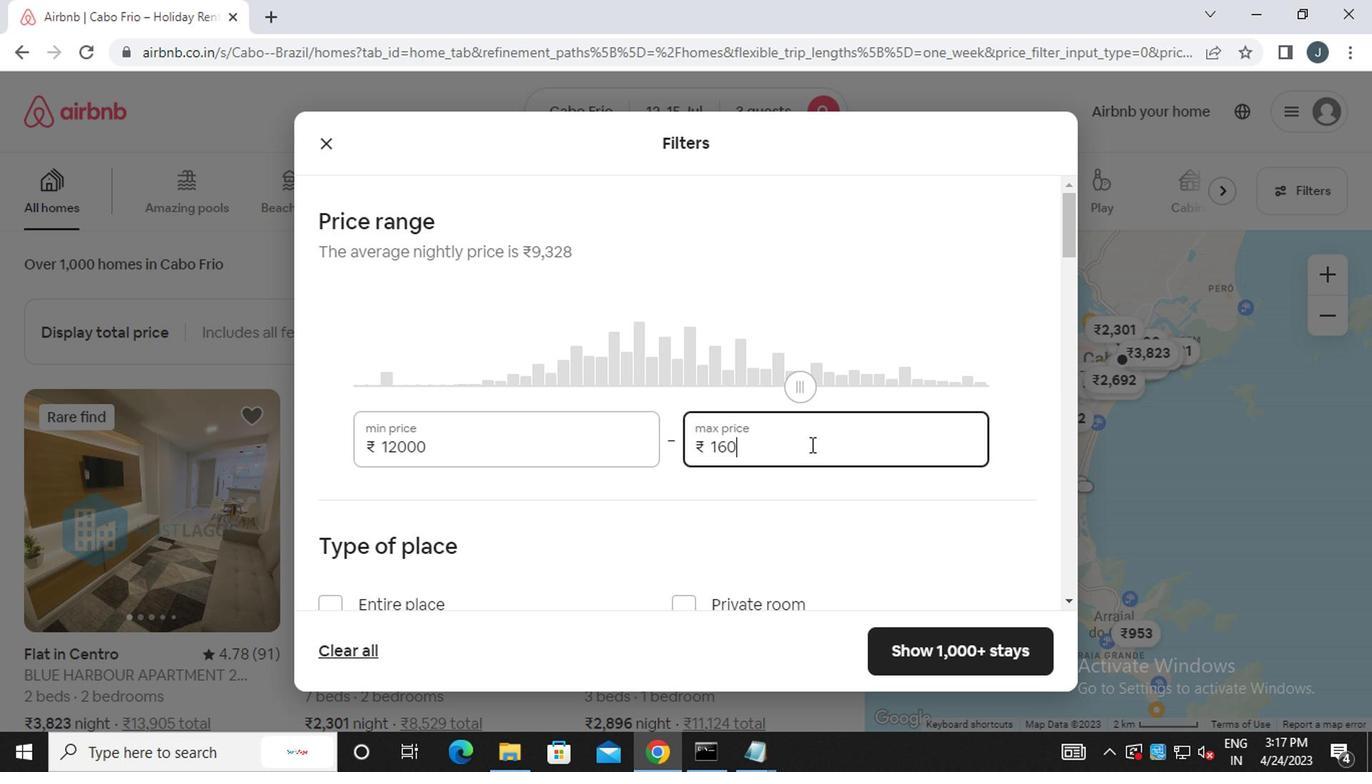 
Action: Mouse moved to (807, 446)
Screenshot: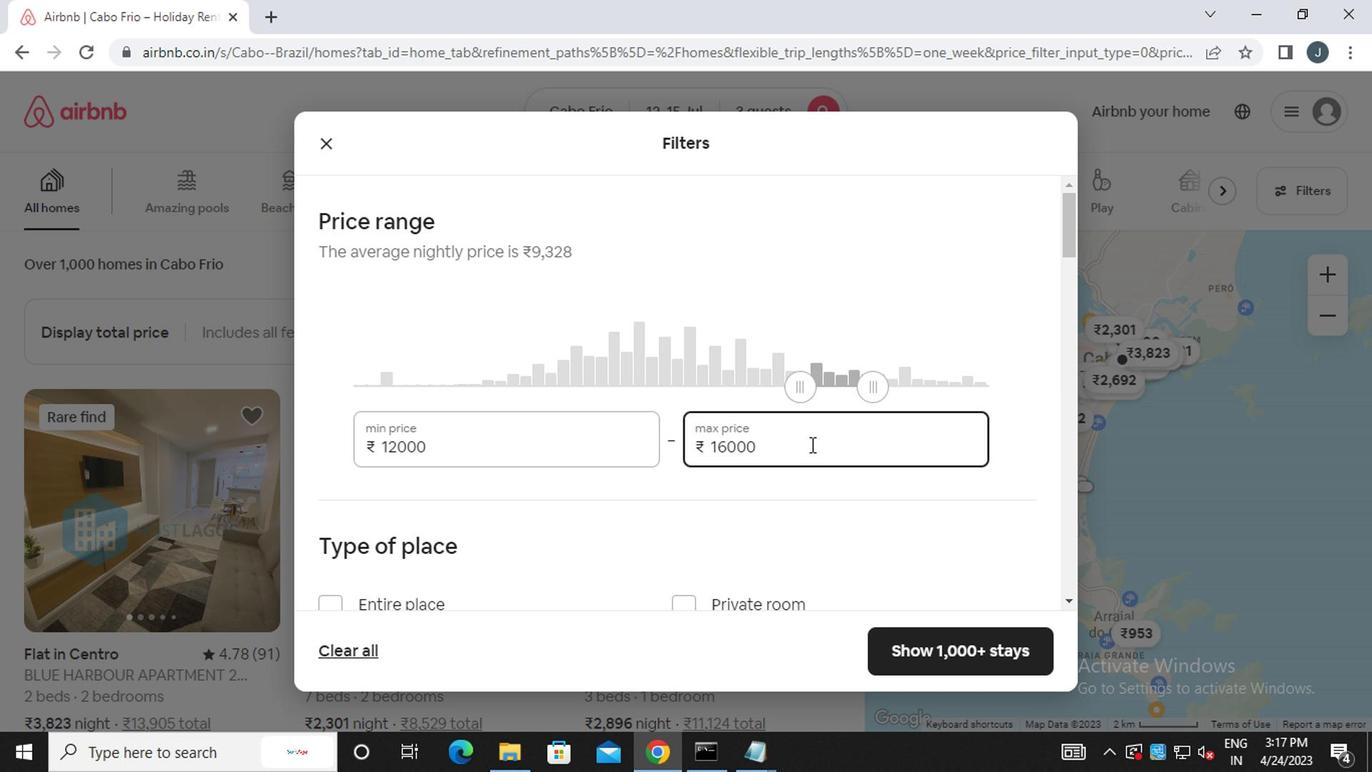 
Action: Mouse scrolled (807, 446) with delta (0, 0)
Screenshot: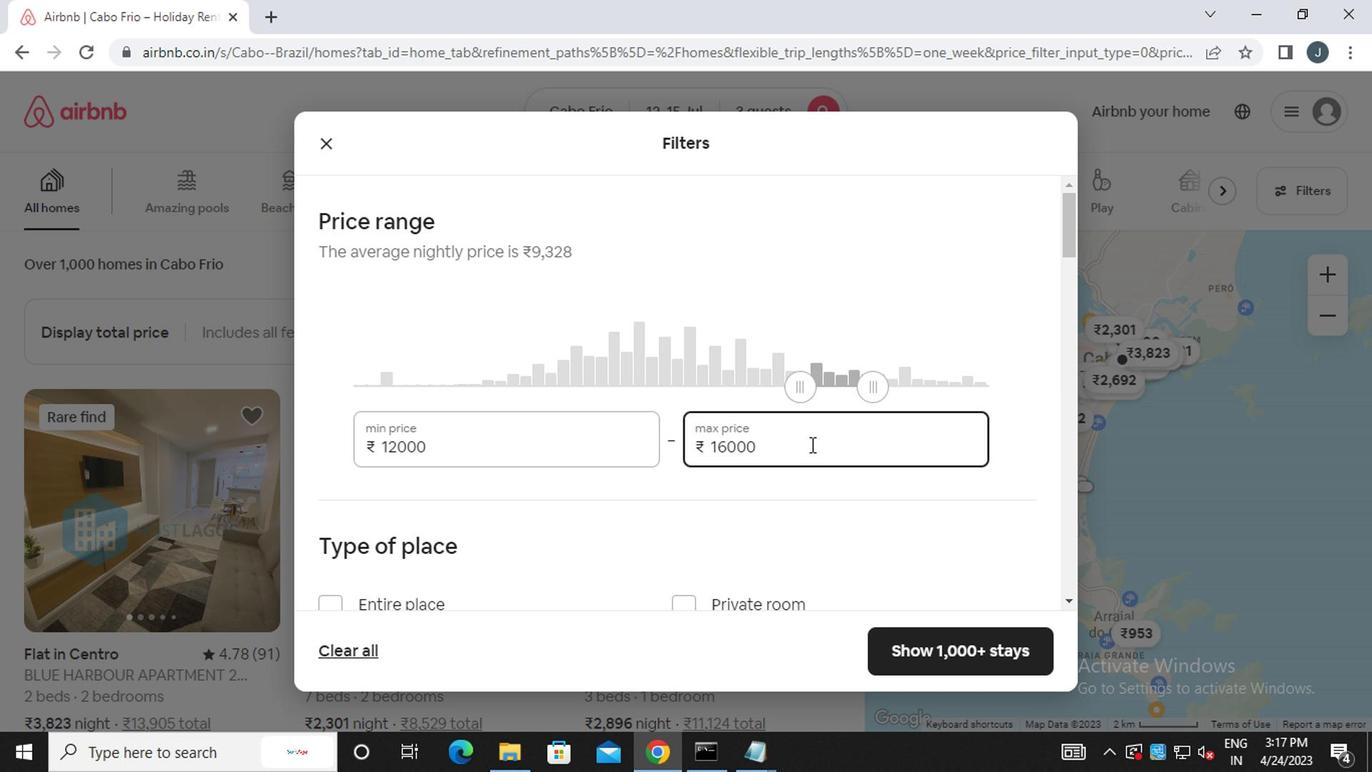 
Action: Mouse scrolled (807, 446) with delta (0, 0)
Screenshot: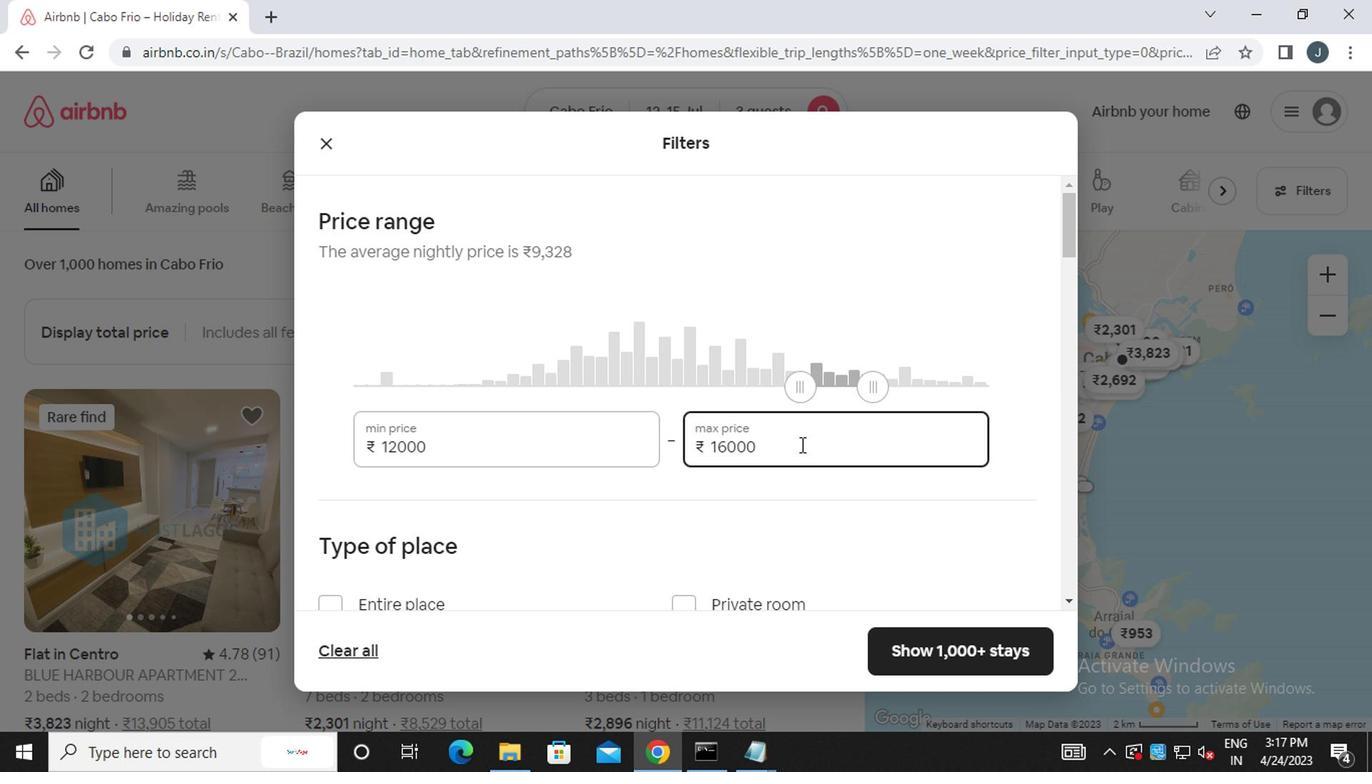 
Action: Mouse scrolled (807, 446) with delta (0, 0)
Screenshot: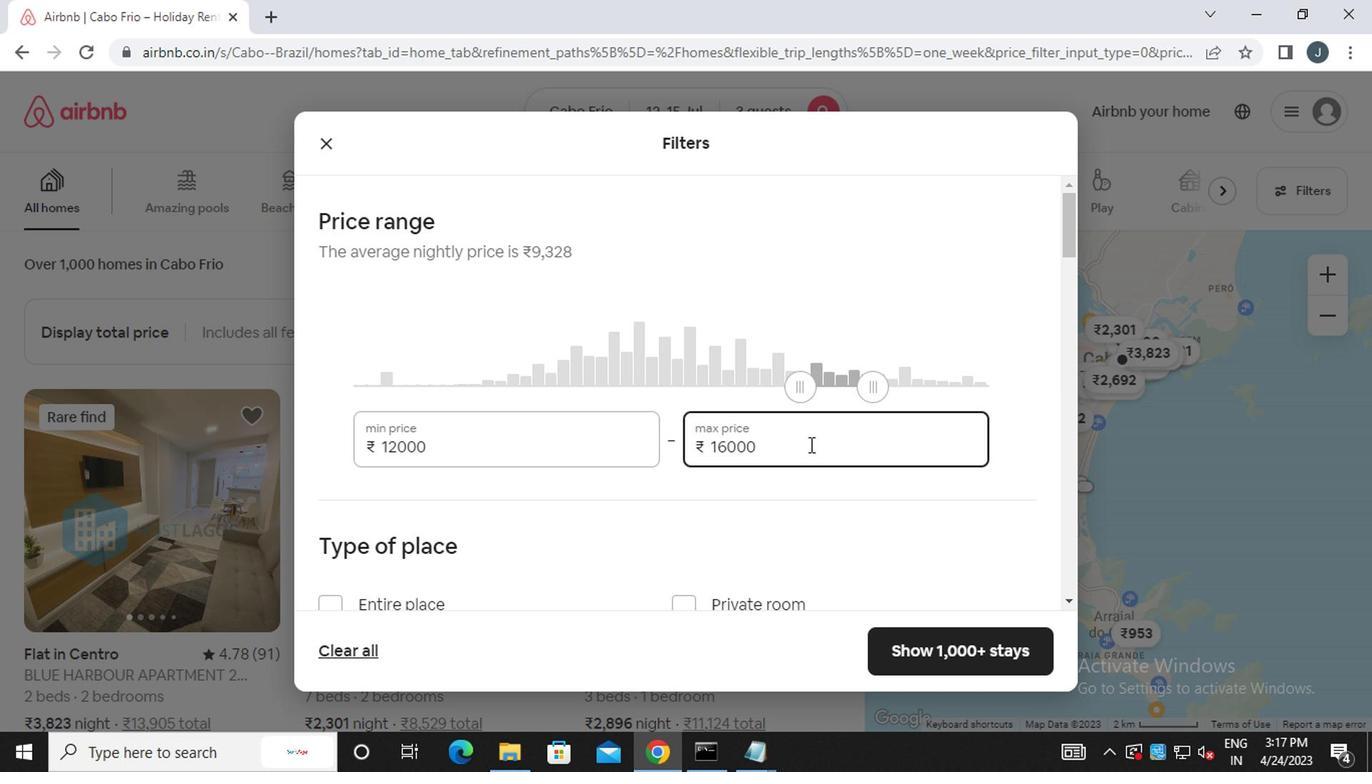 
Action: Mouse moved to (332, 307)
Screenshot: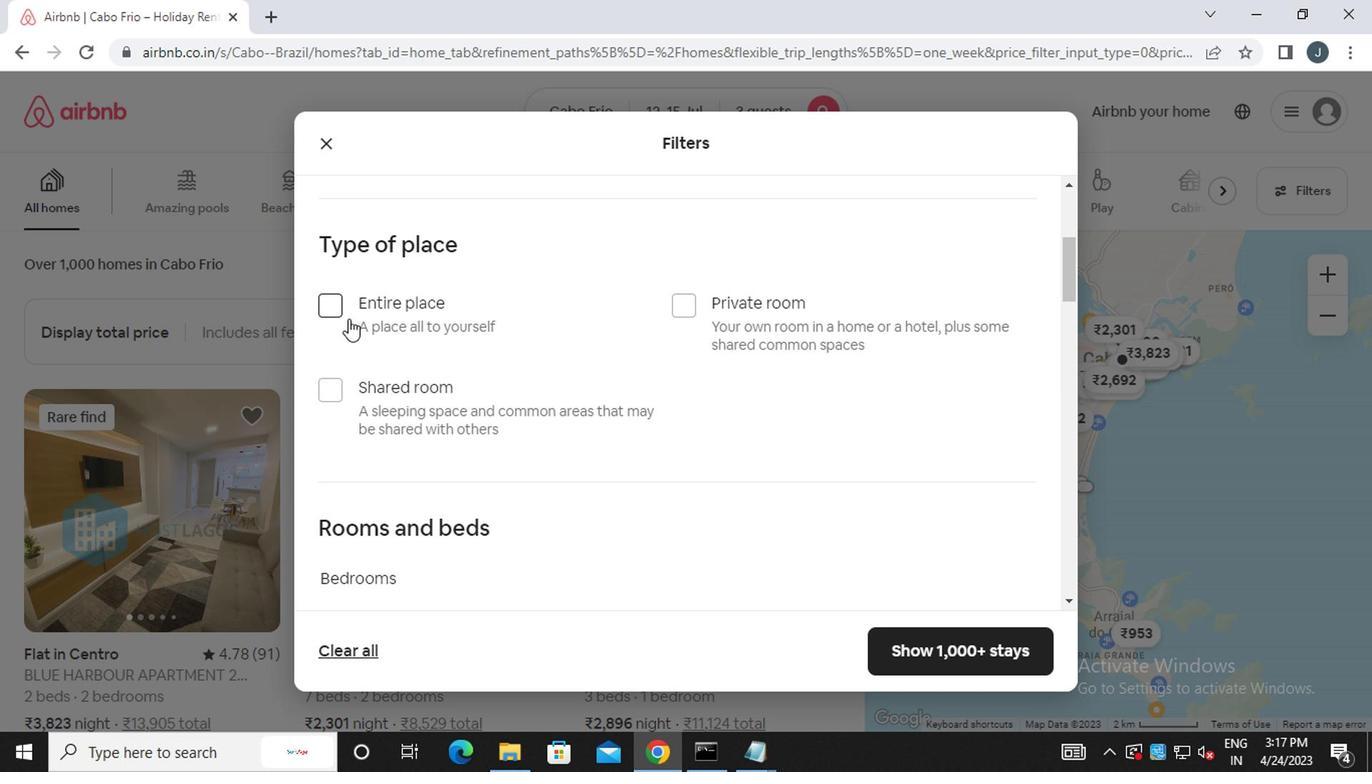 
Action: Mouse pressed left at (332, 307)
Screenshot: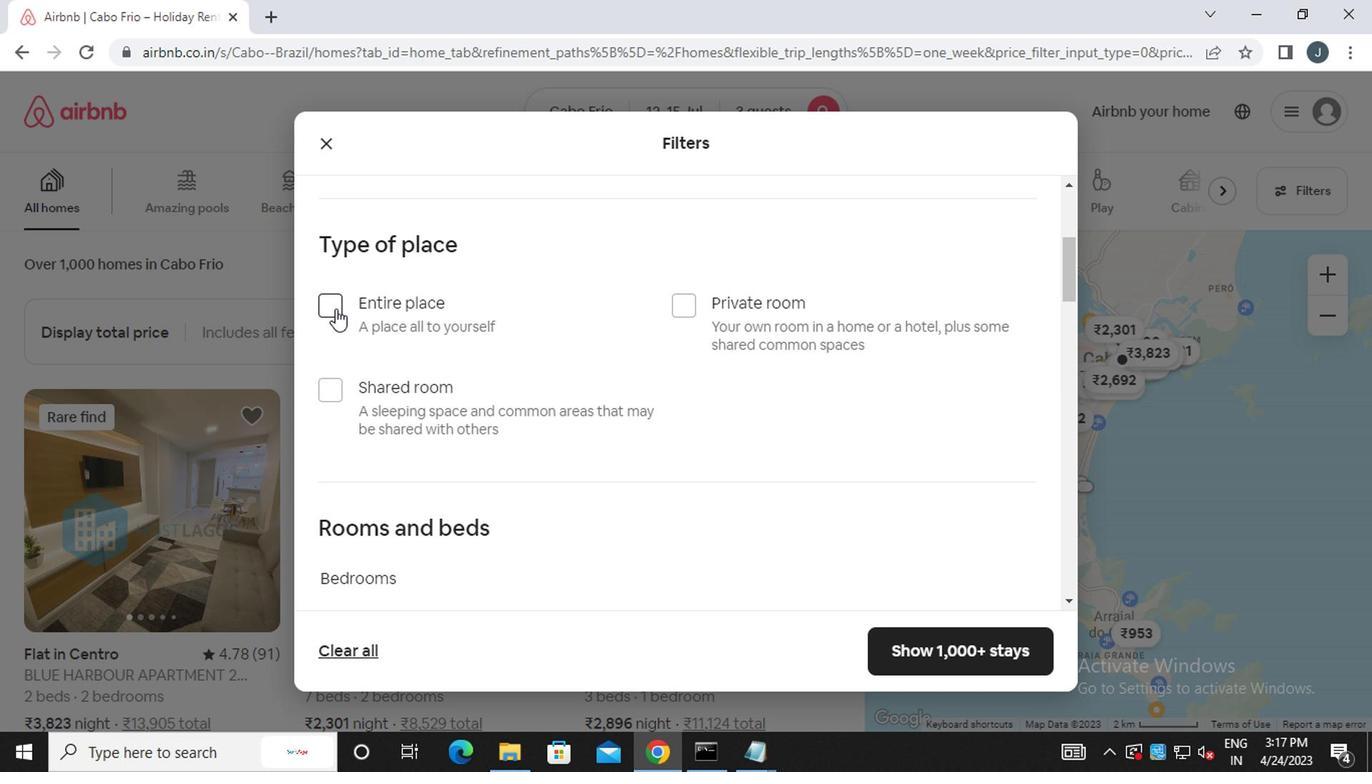 
Action: Mouse moved to (497, 393)
Screenshot: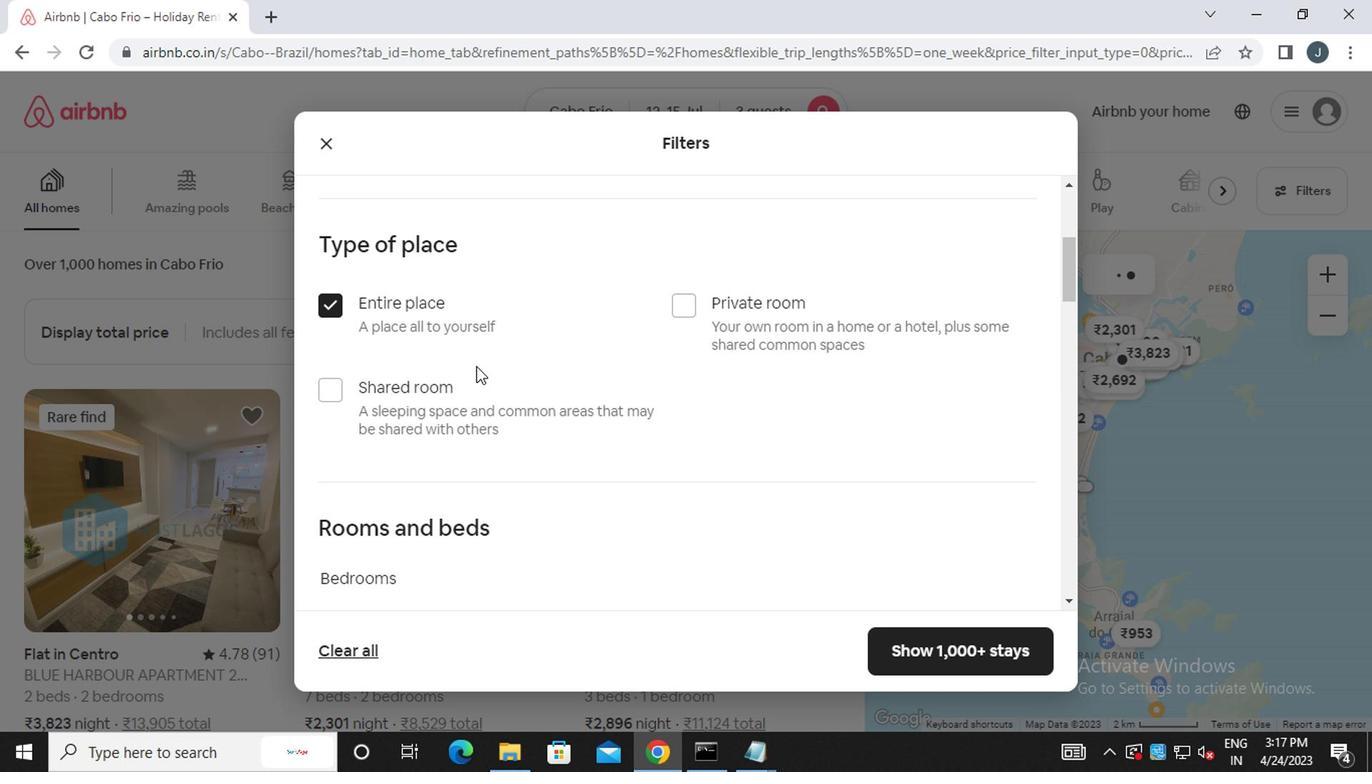
Action: Mouse scrolled (497, 392) with delta (0, -1)
Screenshot: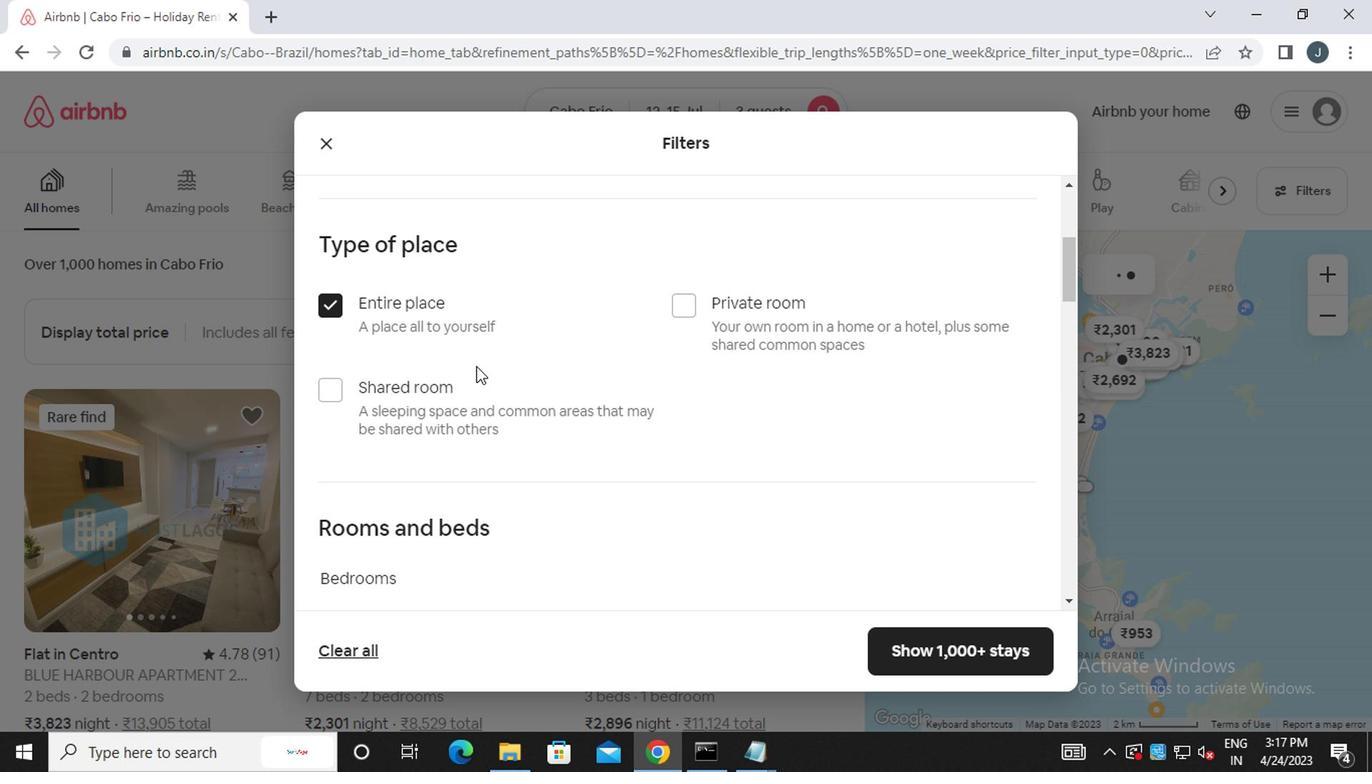 
Action: Mouse moved to (499, 396)
Screenshot: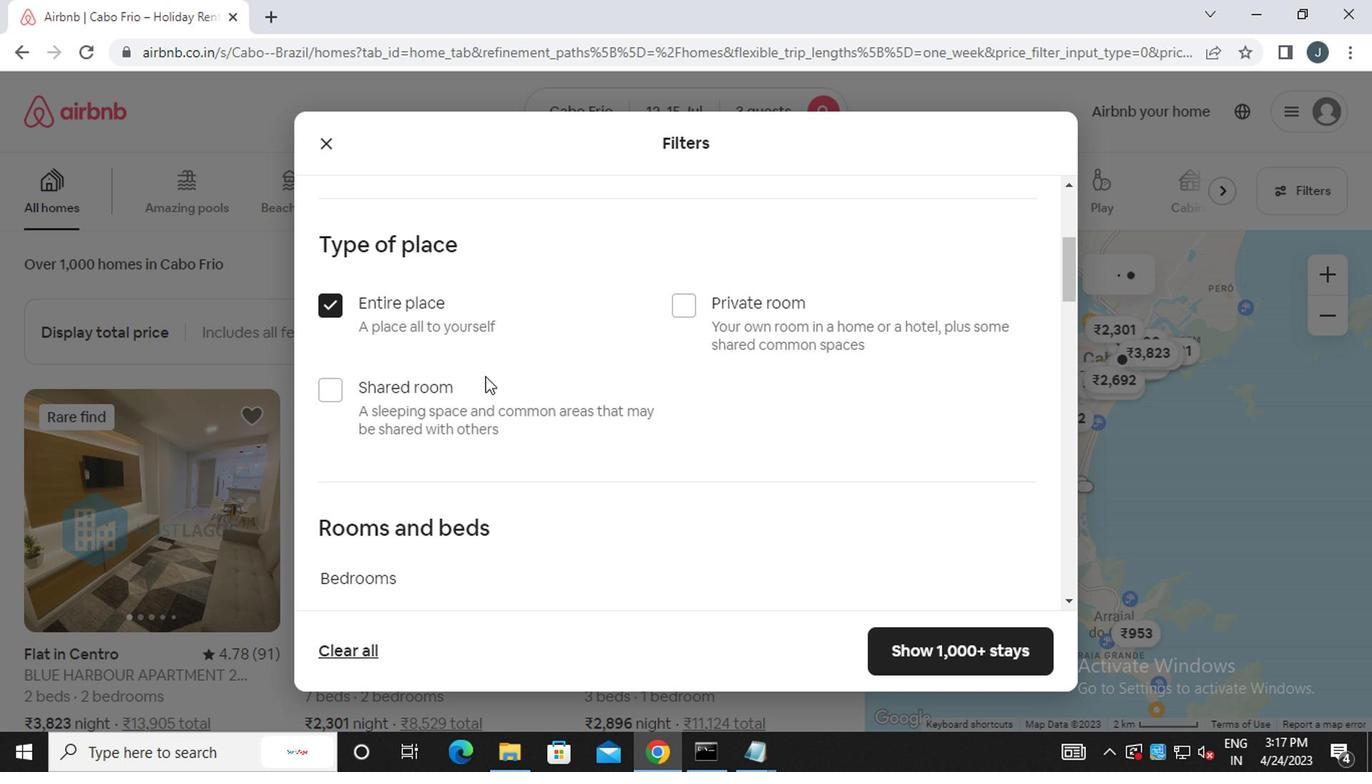 
Action: Mouse scrolled (499, 396) with delta (0, 0)
Screenshot: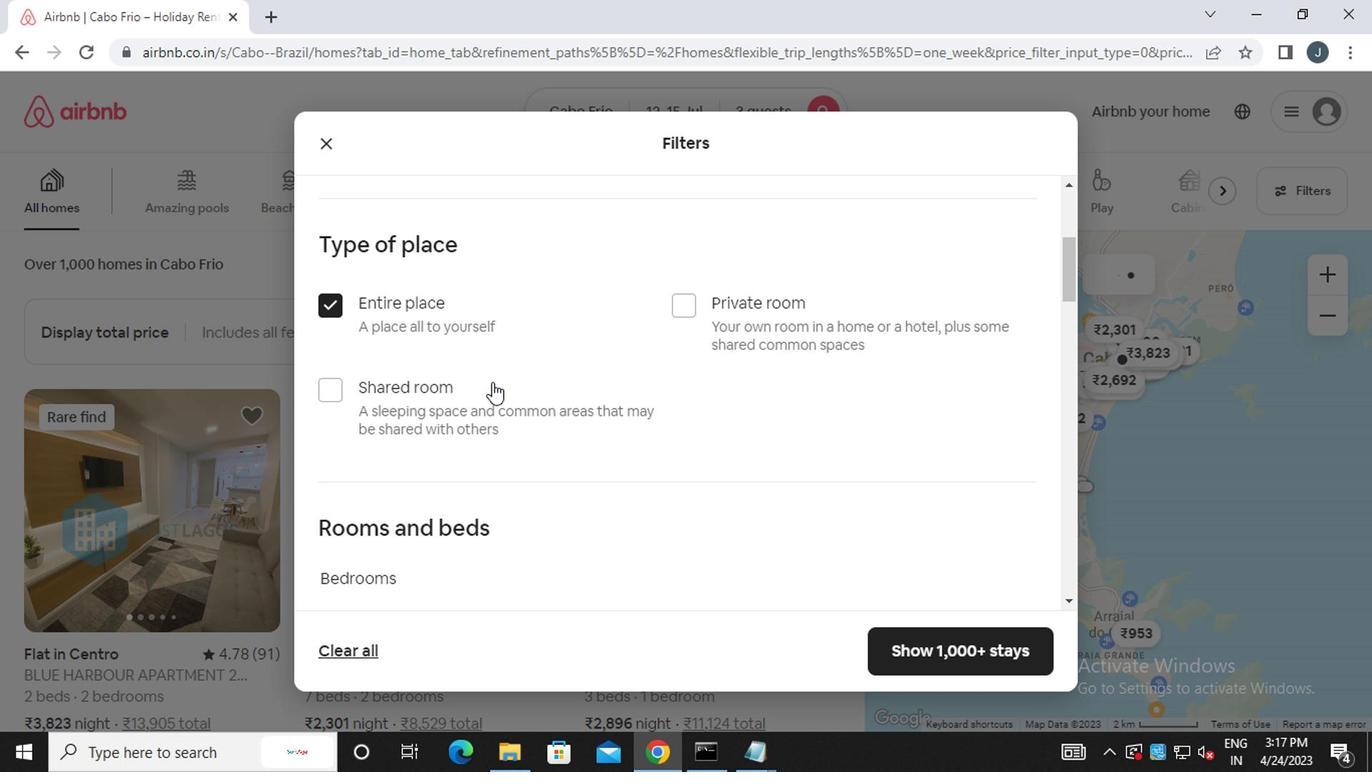 
Action: Mouse moved to (499, 397)
Screenshot: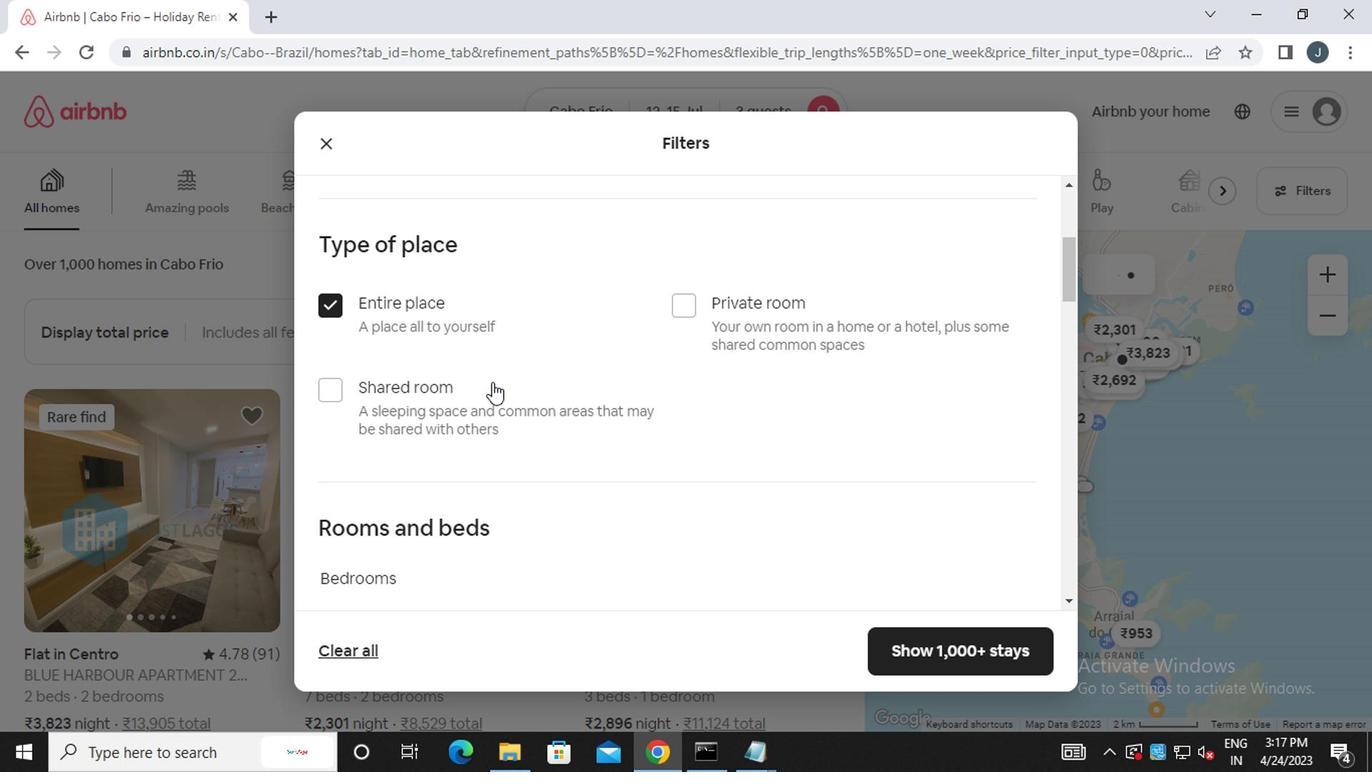 
Action: Mouse scrolled (499, 396) with delta (0, 0)
Screenshot: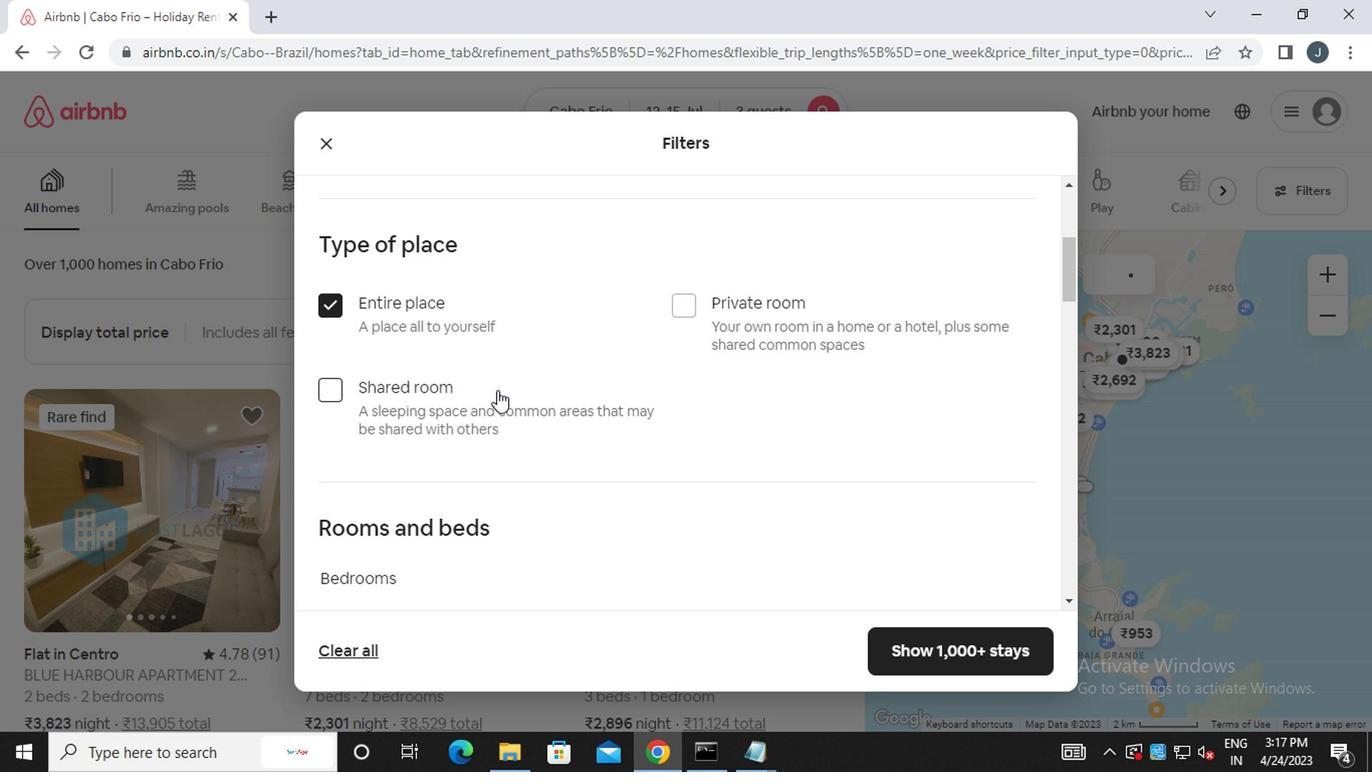 
Action: Mouse moved to (489, 397)
Screenshot: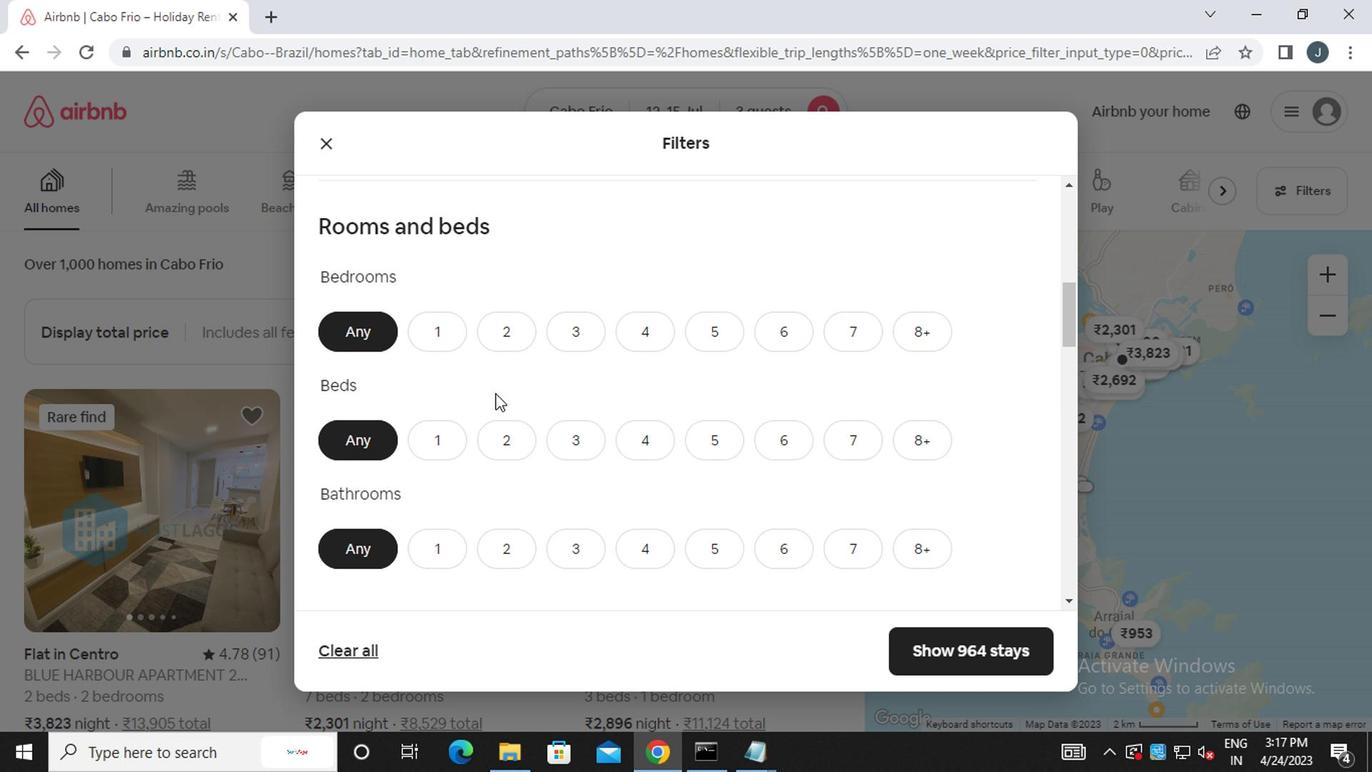 
Action: Mouse scrolled (489, 396) with delta (0, 0)
Screenshot: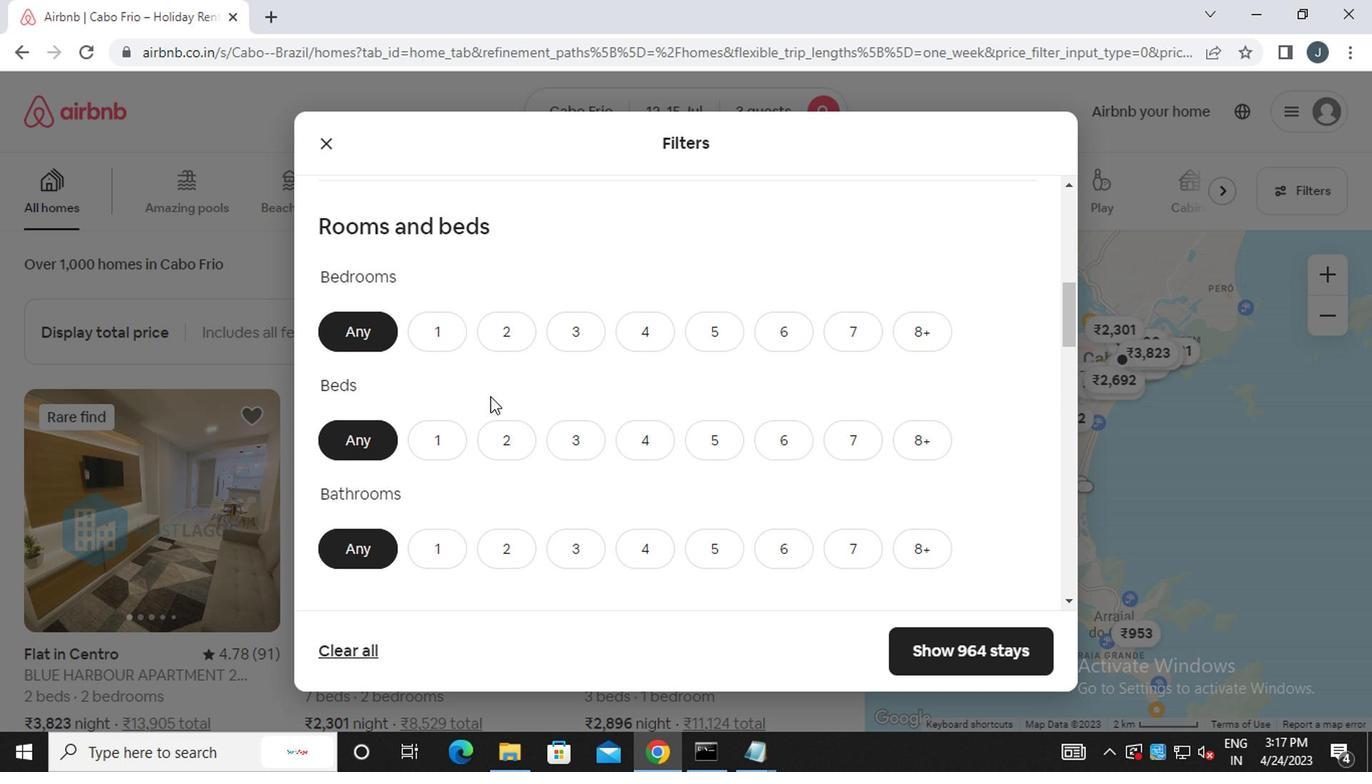 
Action: Mouse moved to (507, 238)
Screenshot: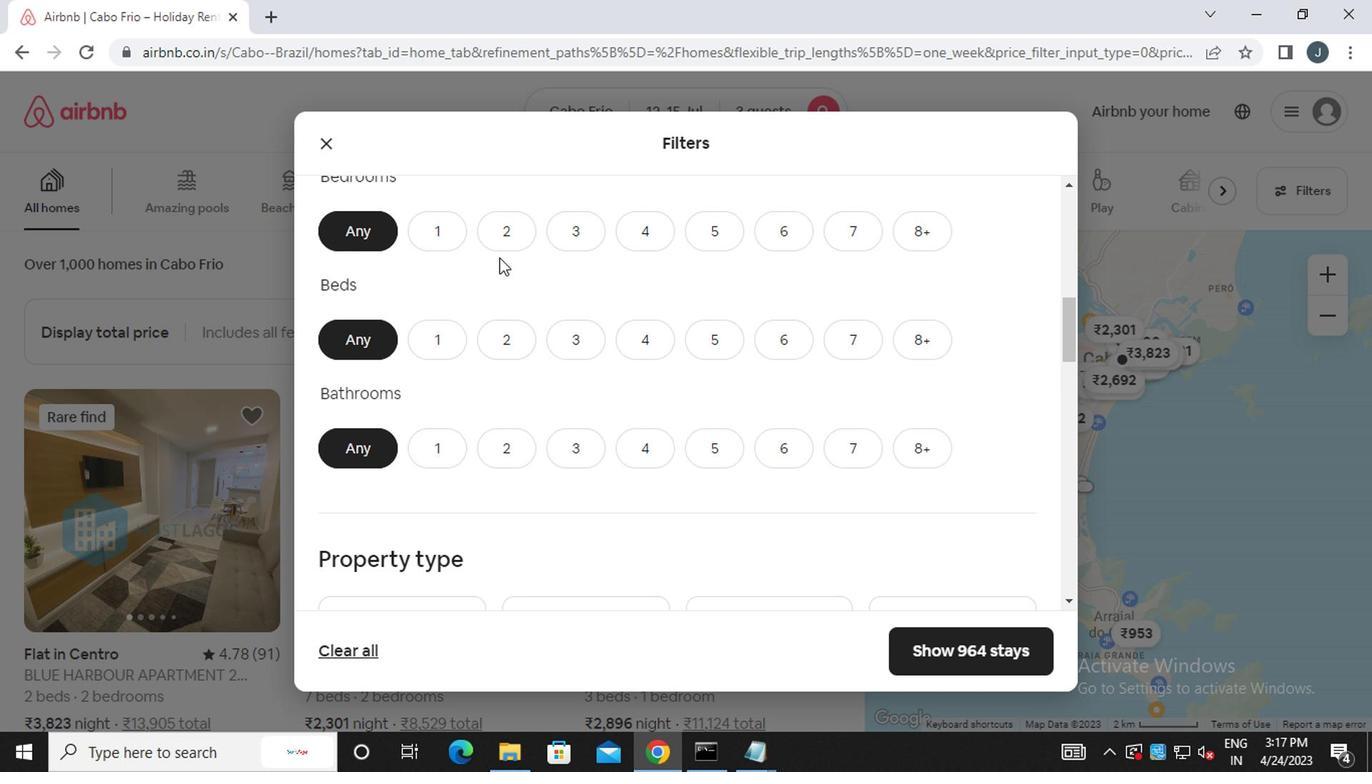 
Action: Mouse pressed left at (507, 238)
Screenshot: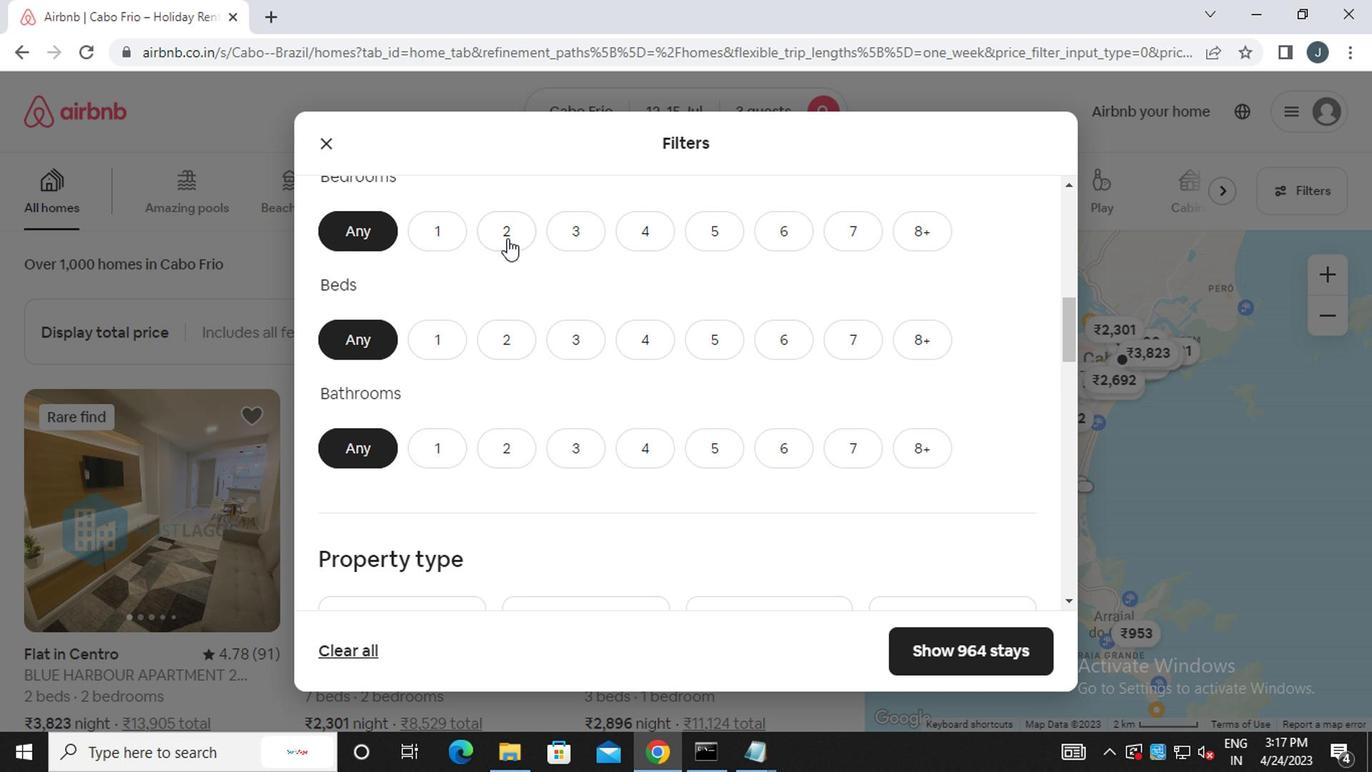
Action: Mouse moved to (580, 362)
Screenshot: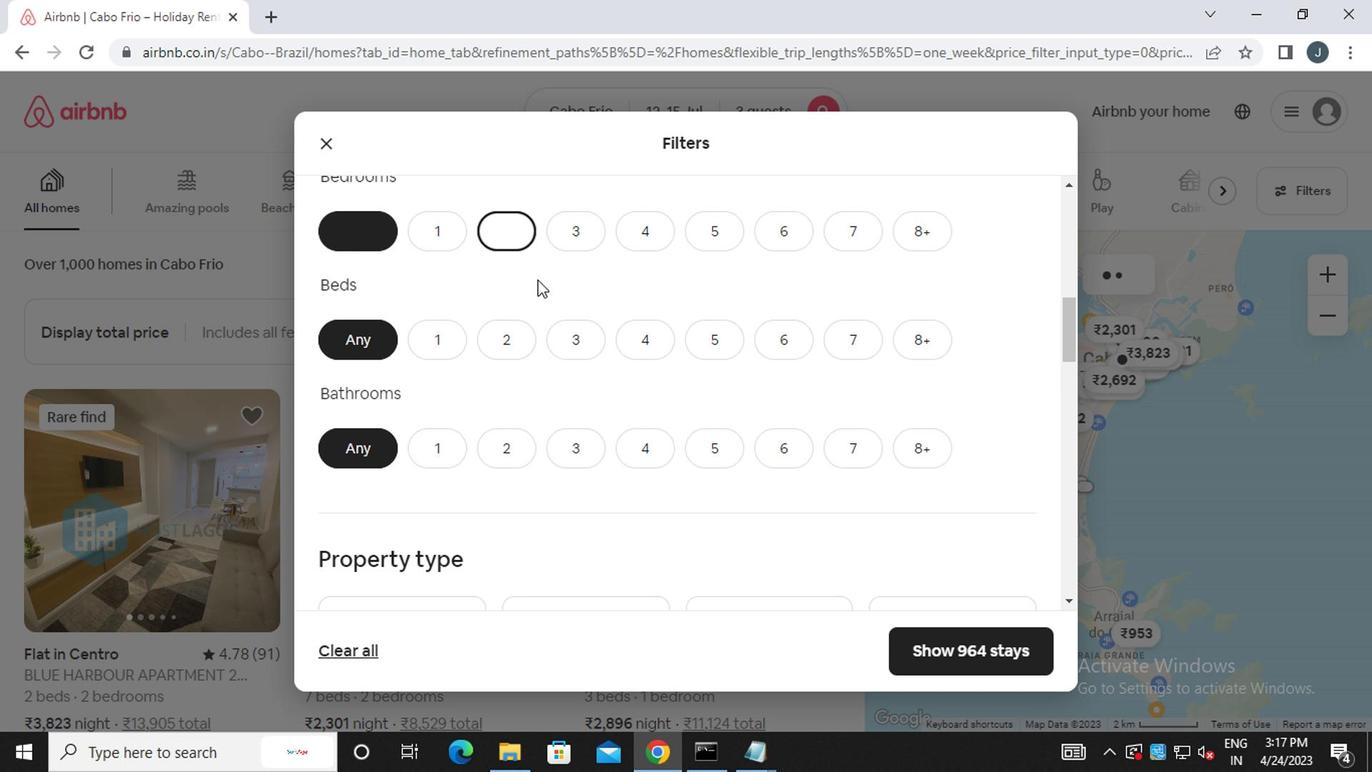 
Action: Mouse pressed left at (580, 362)
Screenshot: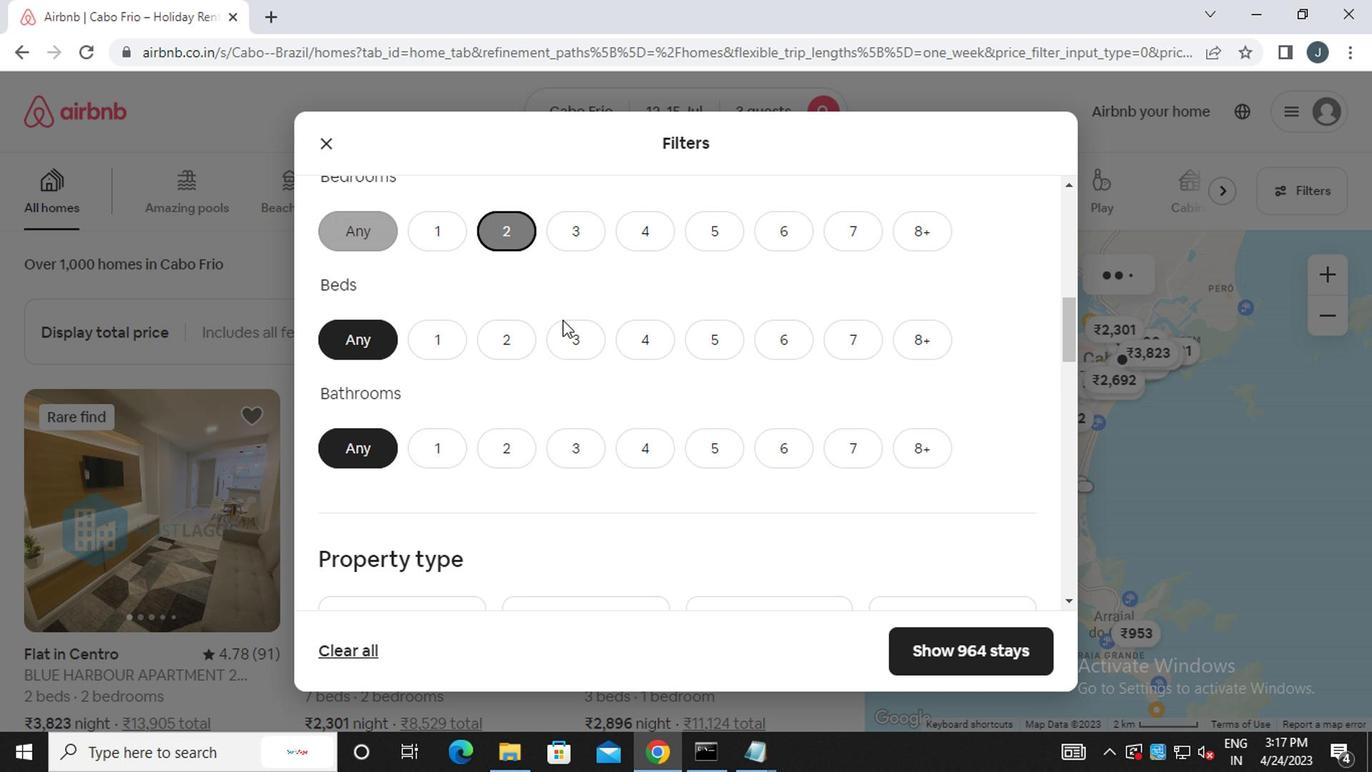 
Action: Mouse moved to (580, 341)
Screenshot: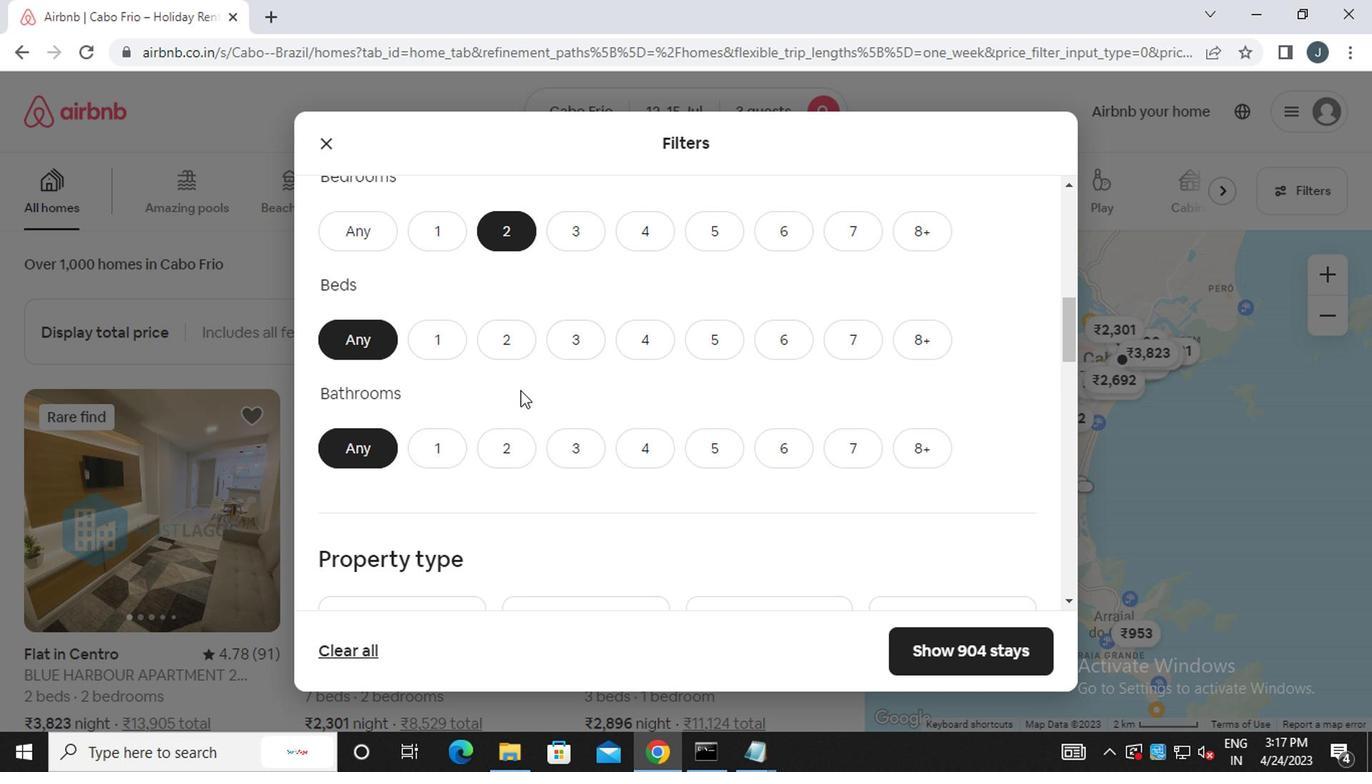 
Action: Mouse pressed left at (580, 341)
Screenshot: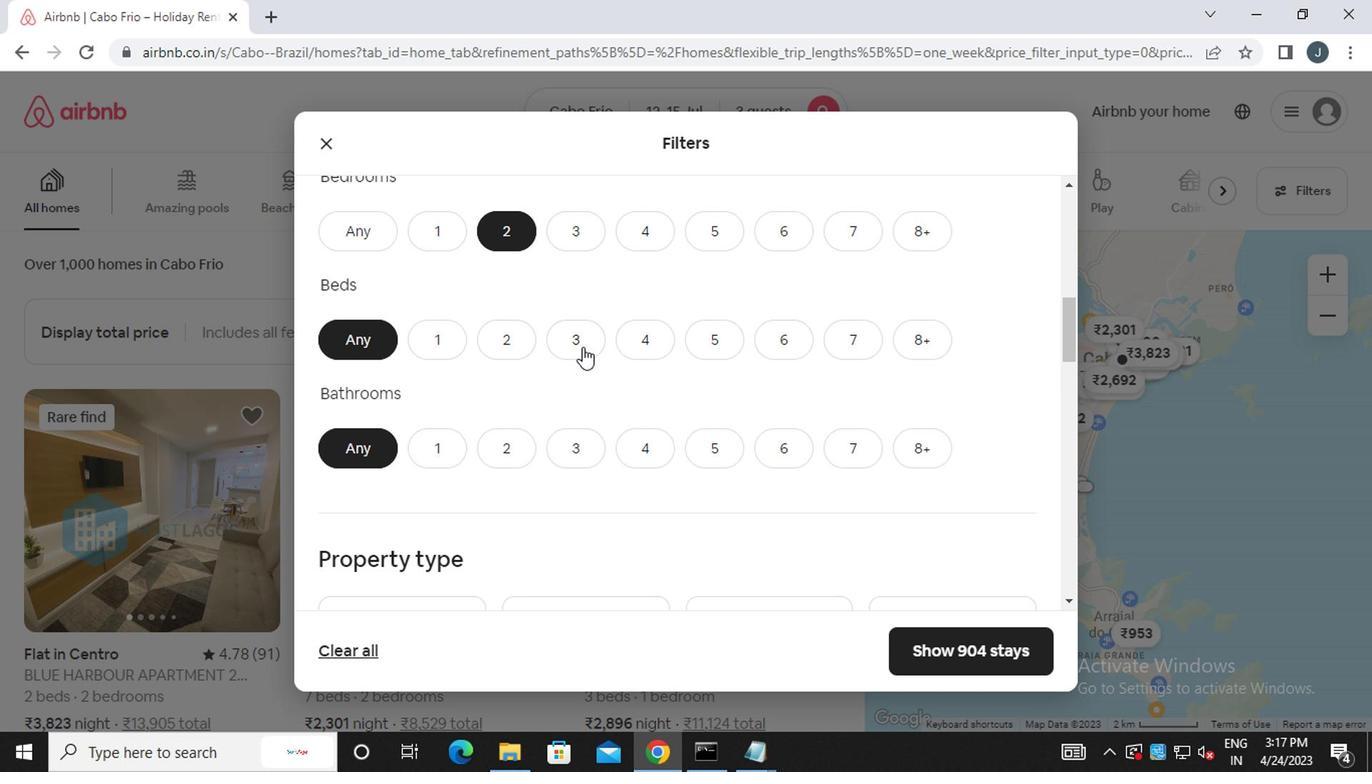 
Action: Mouse moved to (439, 441)
Screenshot: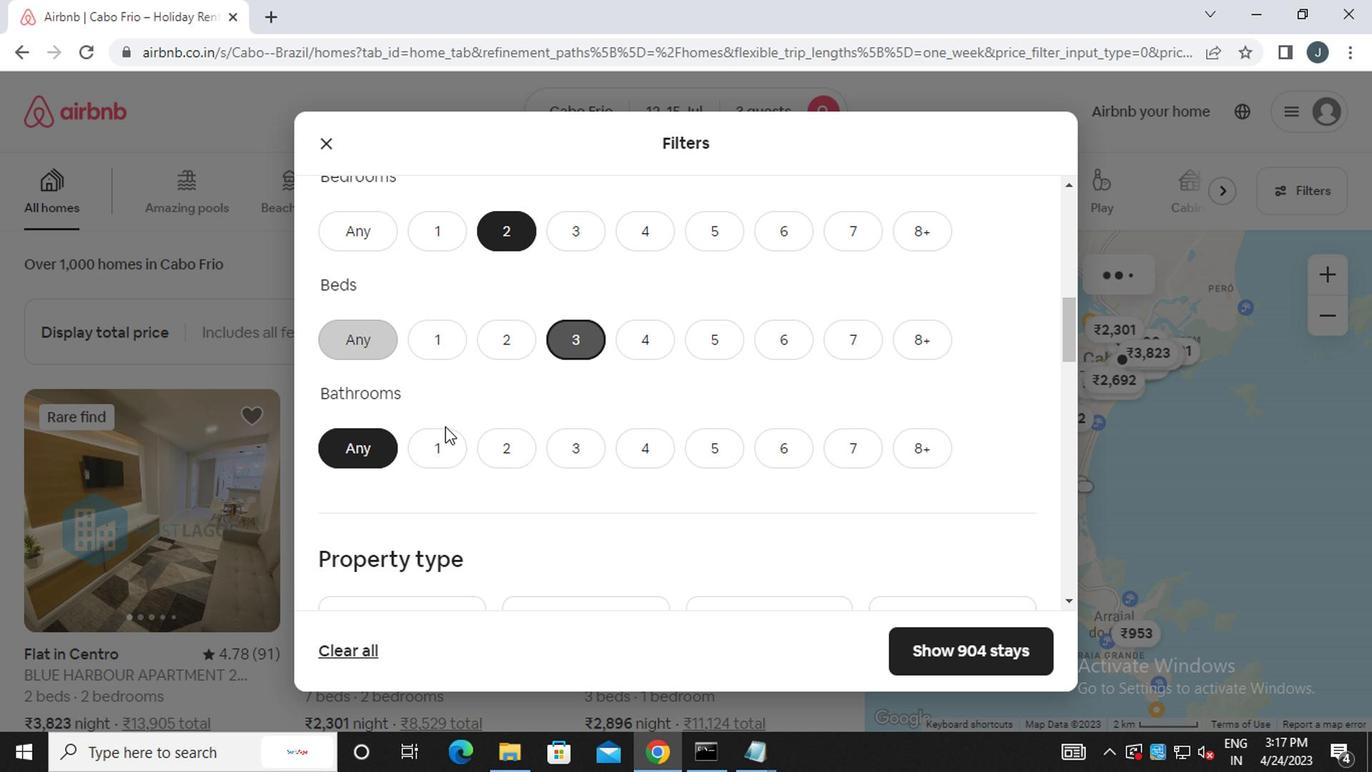 
Action: Mouse pressed left at (439, 441)
Screenshot: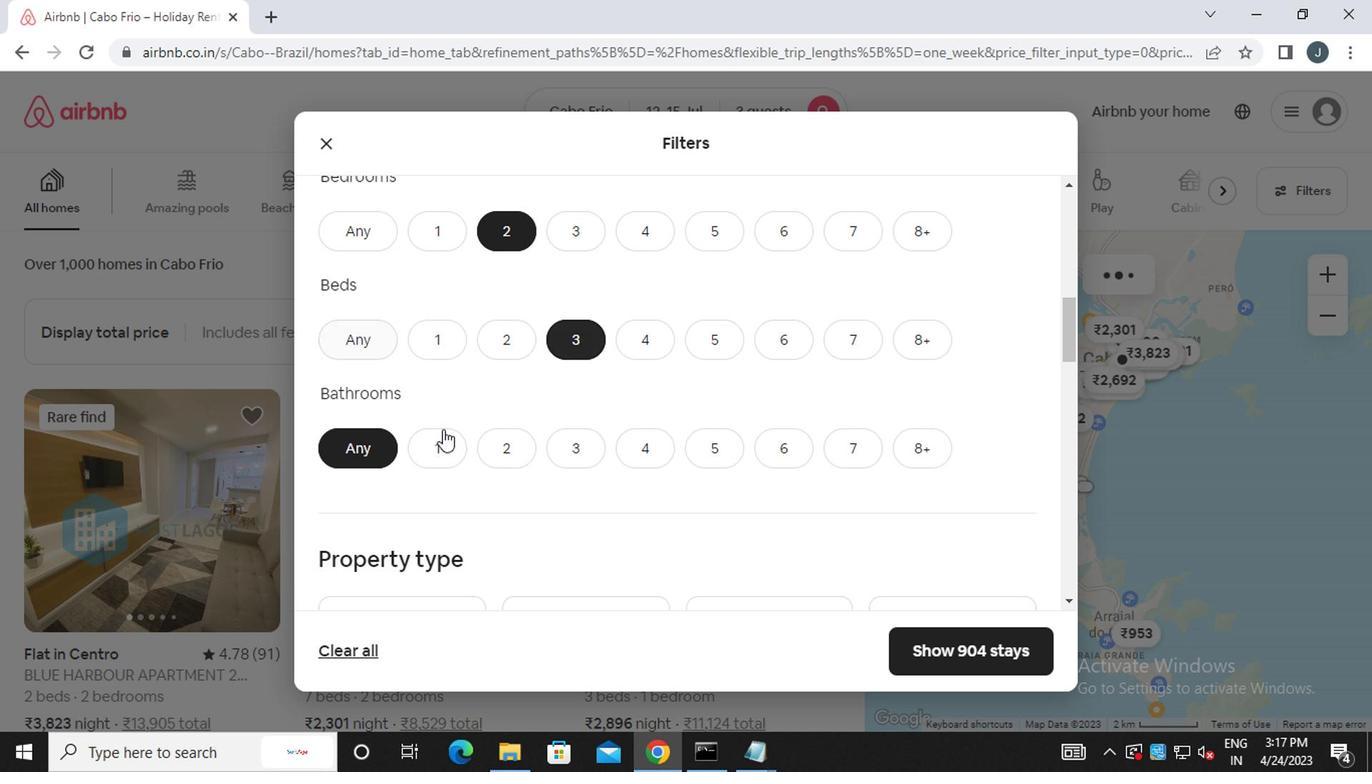 
Action: Mouse moved to (431, 451)
Screenshot: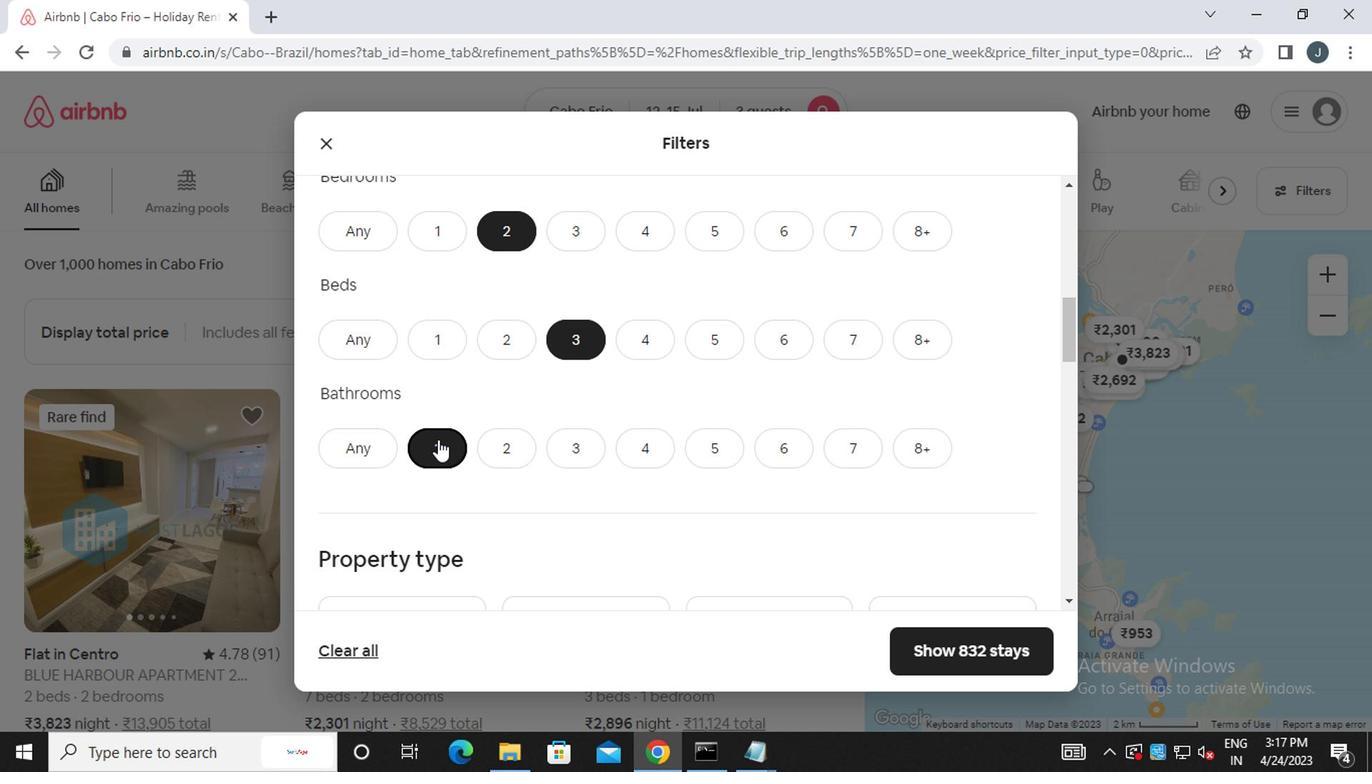
Action: Mouse scrolled (431, 451) with delta (0, 0)
Screenshot: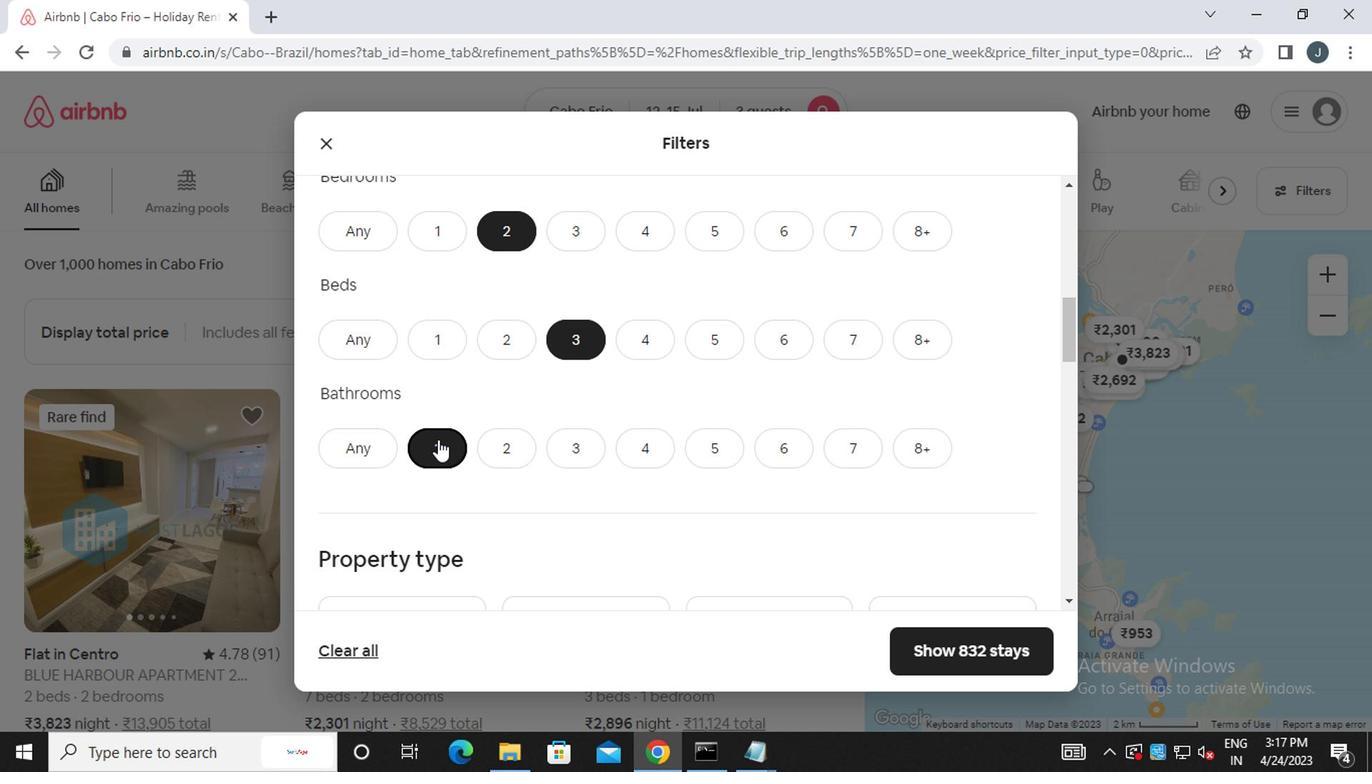 
Action: Mouse moved to (429, 458)
Screenshot: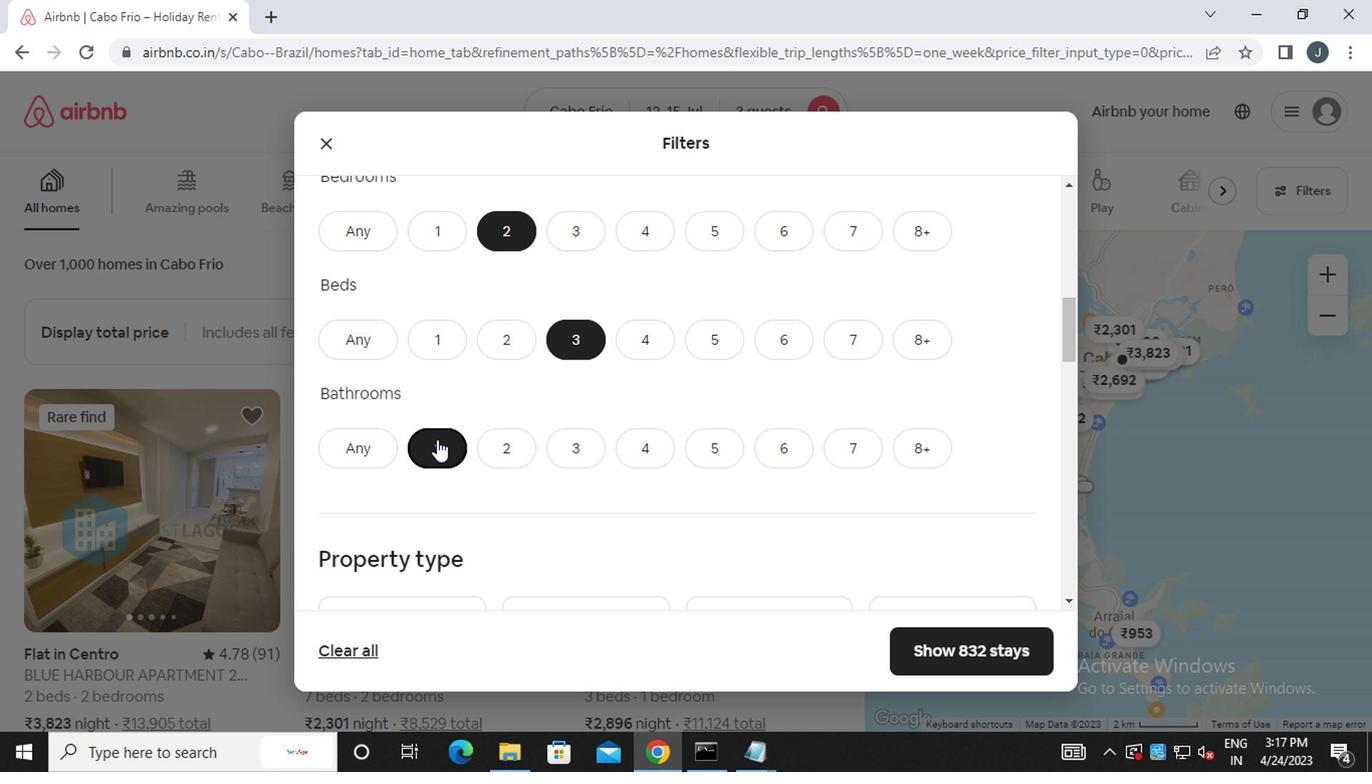 
Action: Mouse scrolled (429, 456) with delta (0, -1)
Screenshot: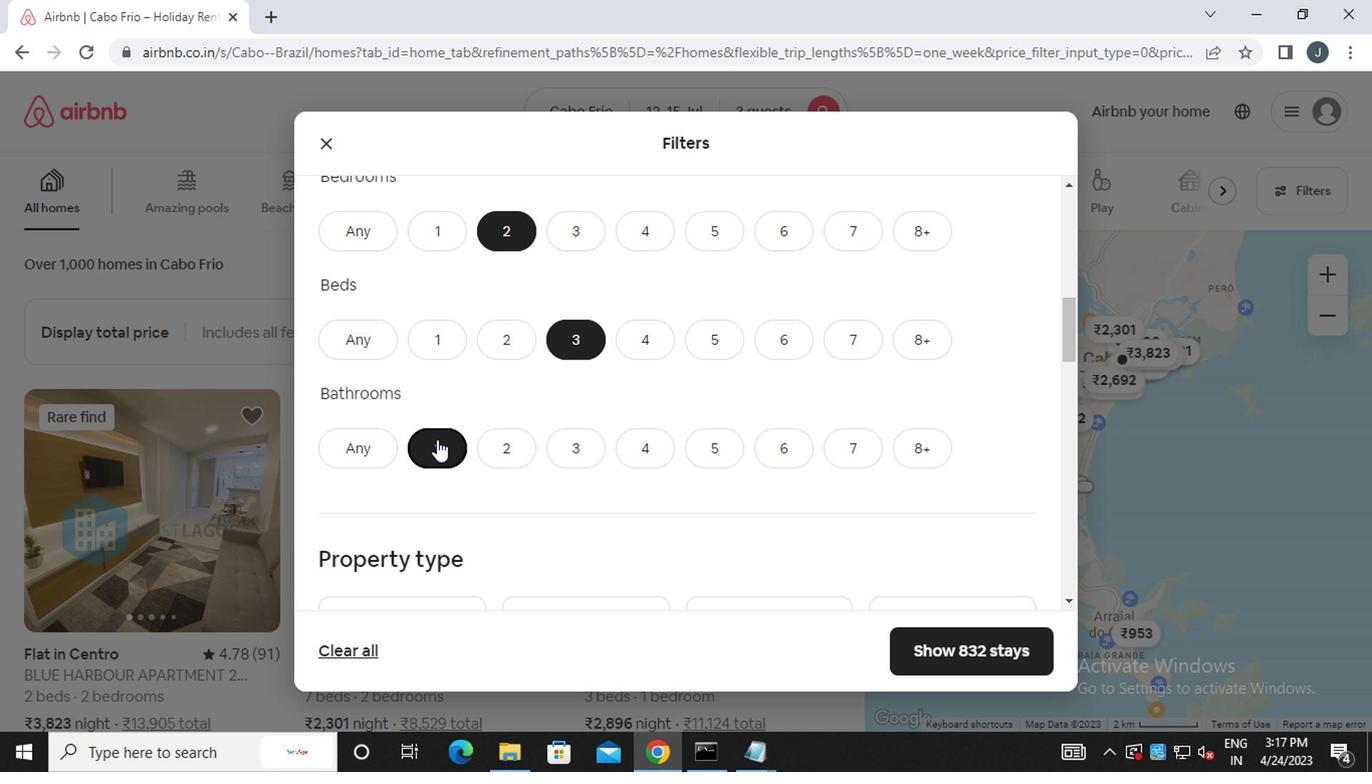 
Action: Mouse moved to (374, 474)
Screenshot: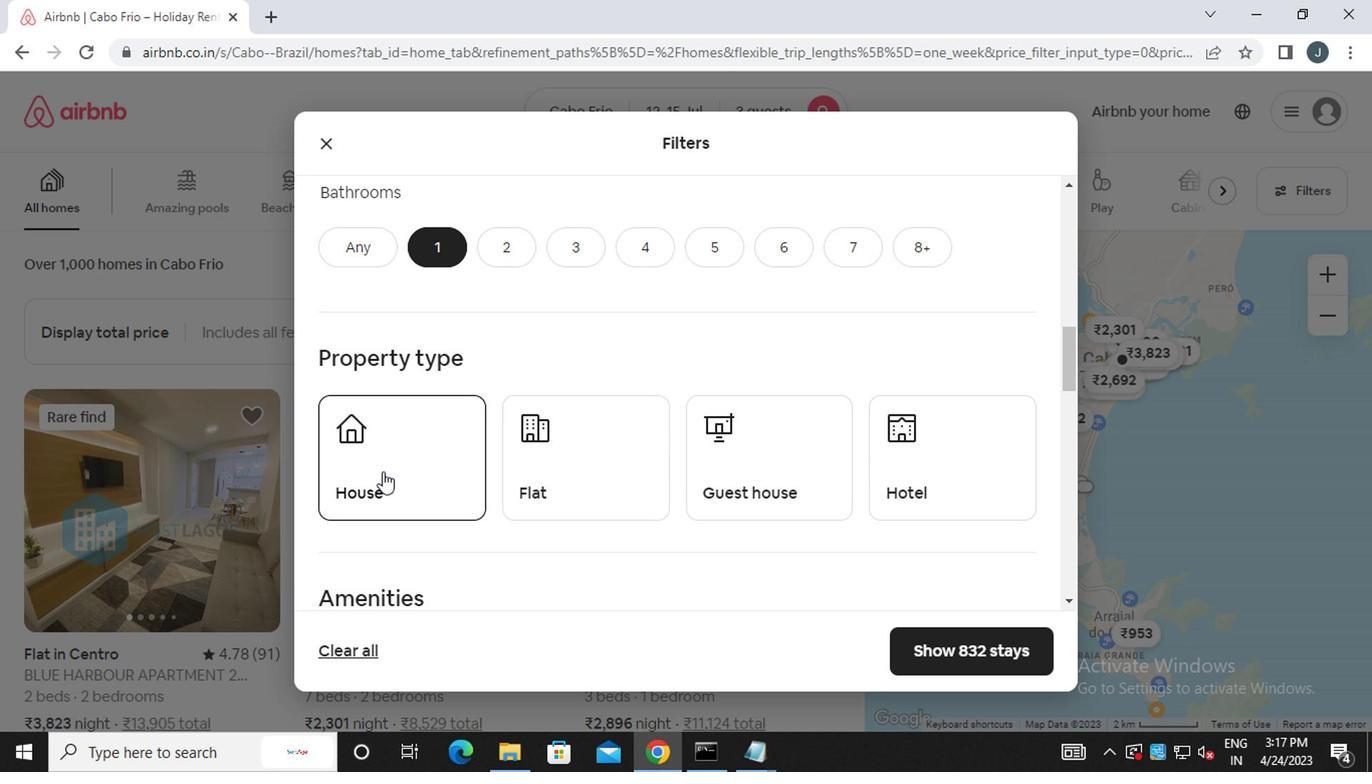 
Action: Mouse pressed left at (374, 474)
Screenshot: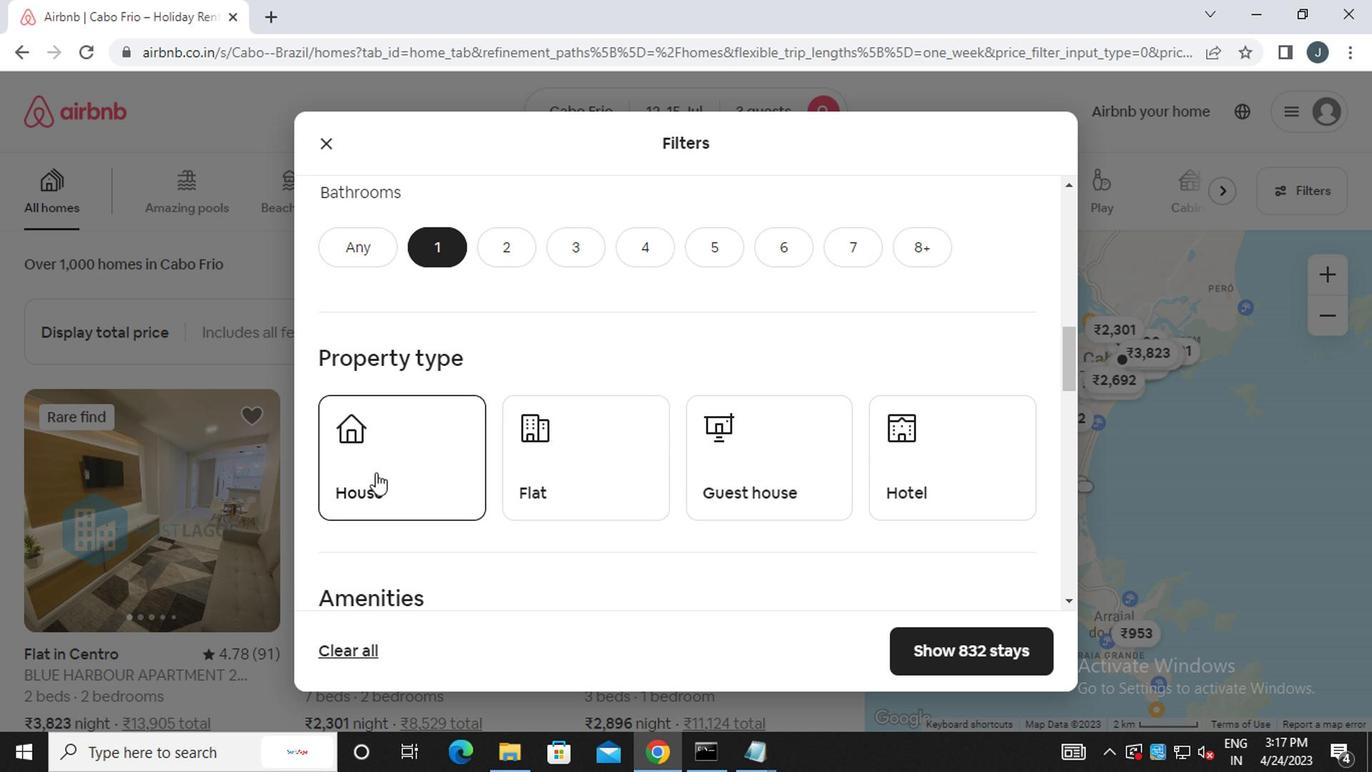 
Action: Mouse moved to (514, 479)
Screenshot: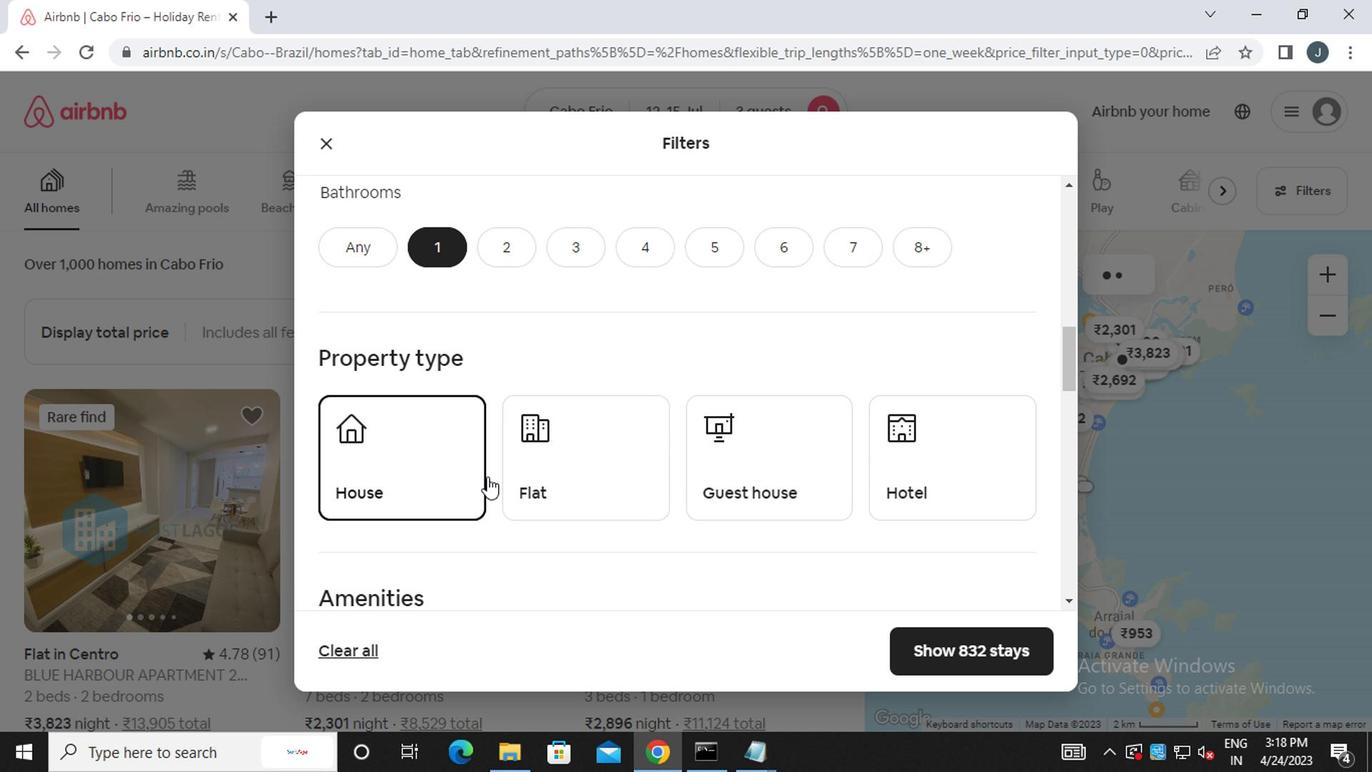 
Action: Mouse pressed left at (514, 479)
Screenshot: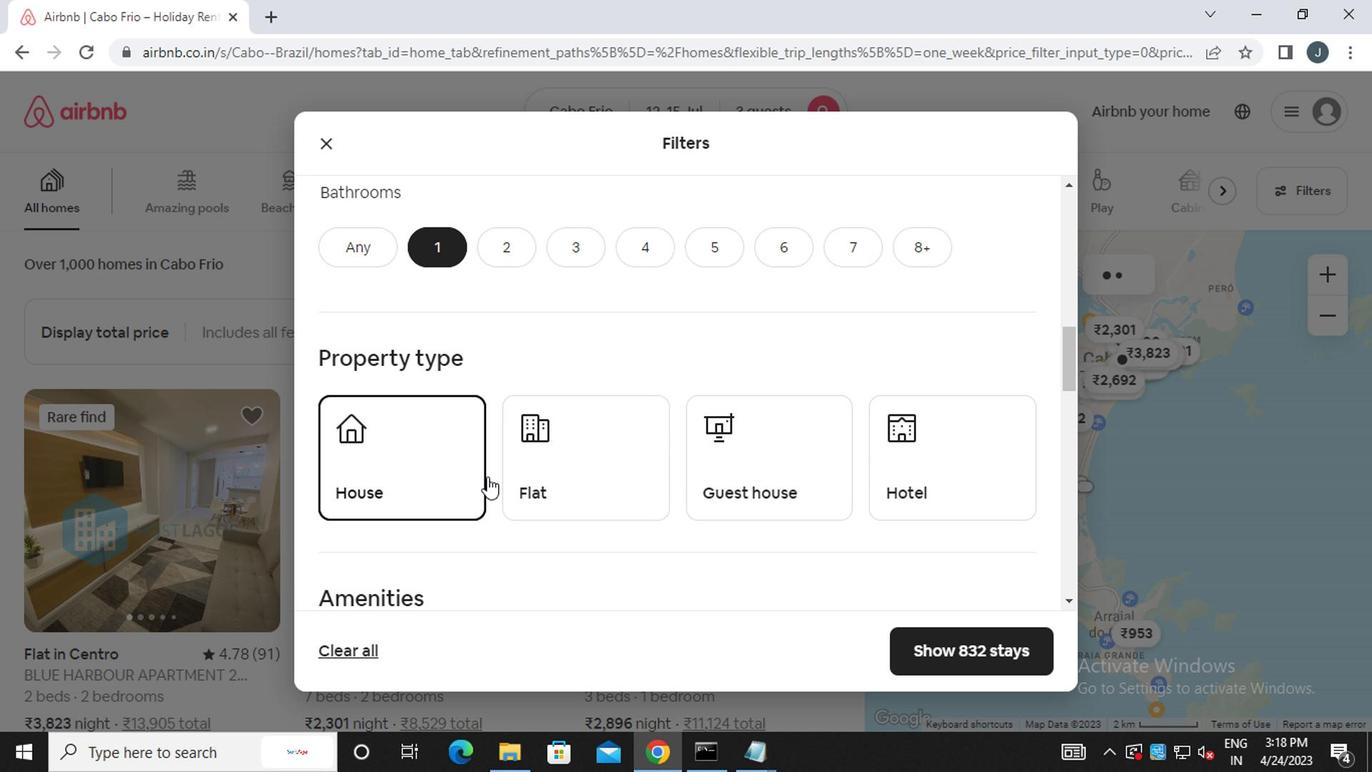 
Action: Mouse moved to (765, 476)
Screenshot: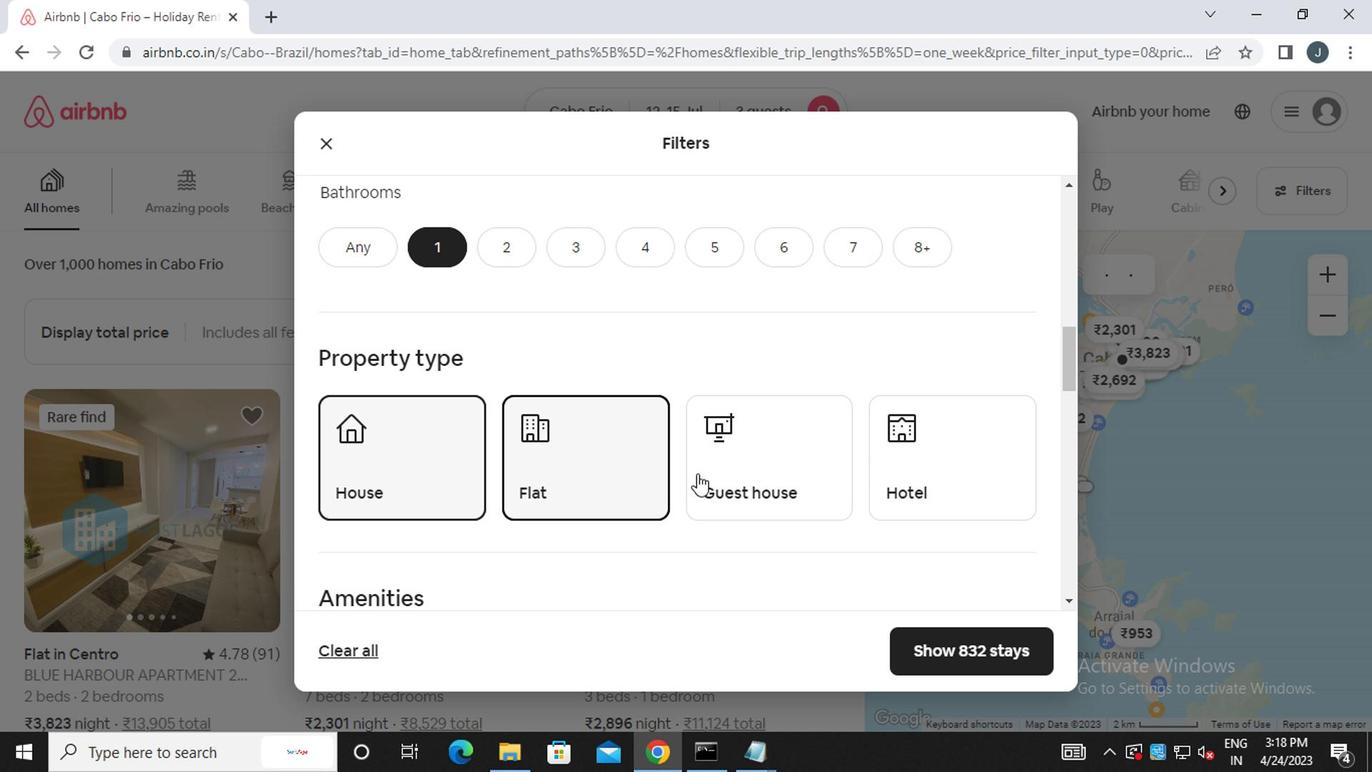
Action: Mouse pressed left at (765, 476)
Screenshot: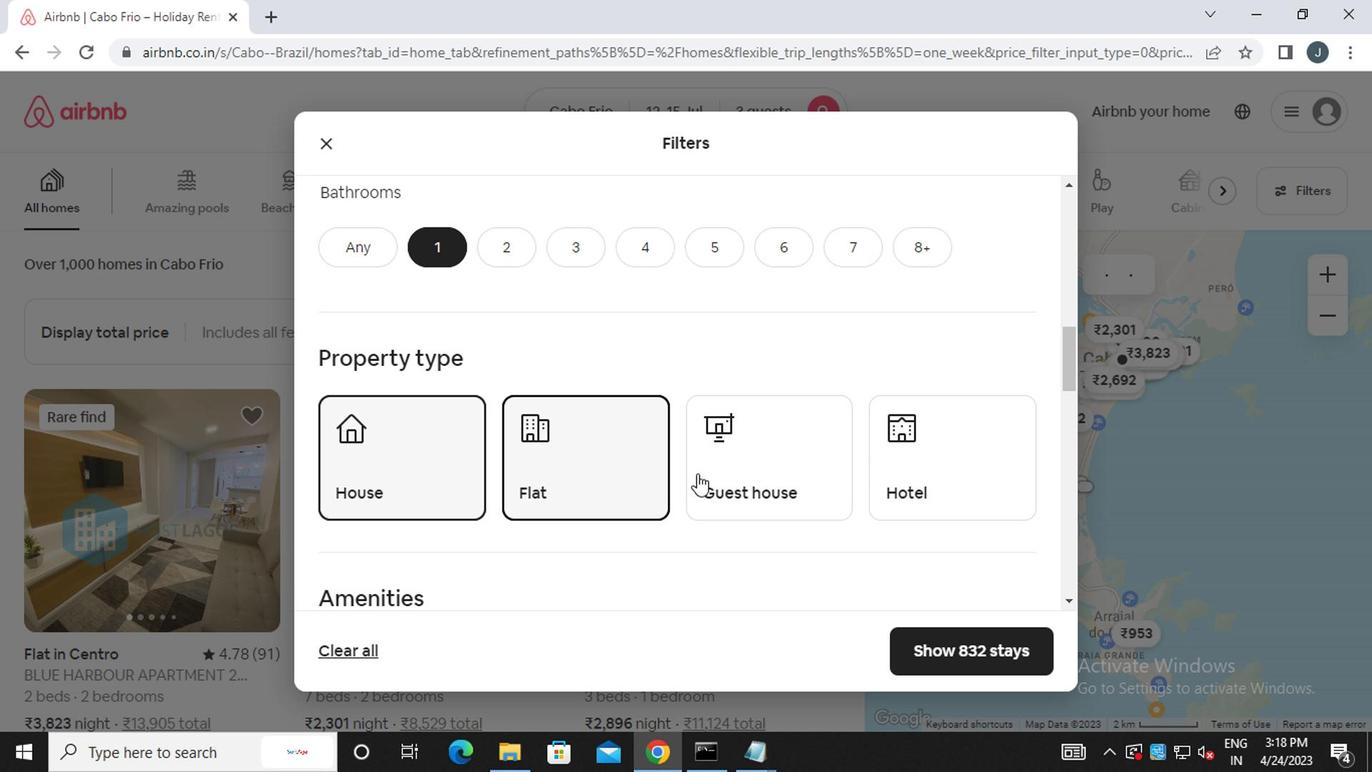 
Action: Mouse moved to (612, 491)
Screenshot: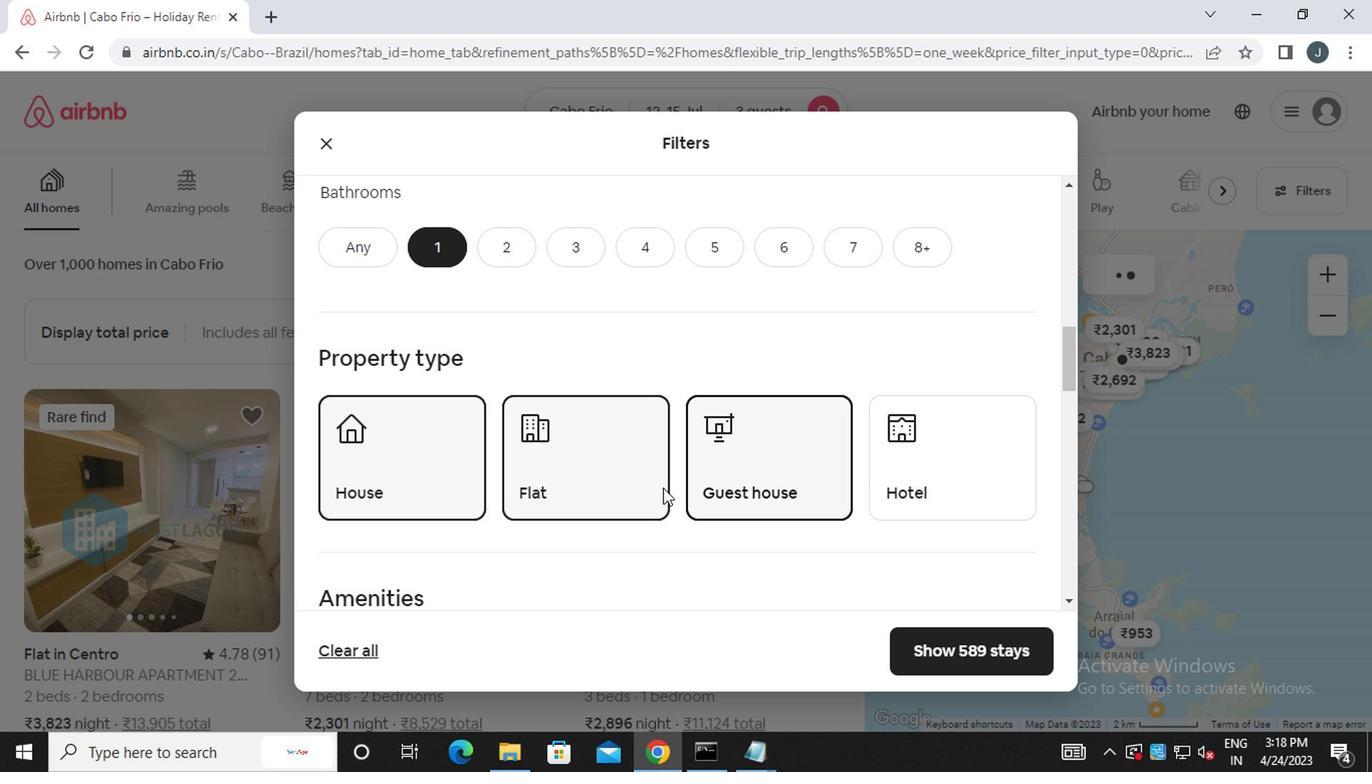 
Action: Mouse scrolled (612, 491) with delta (0, 0)
Screenshot: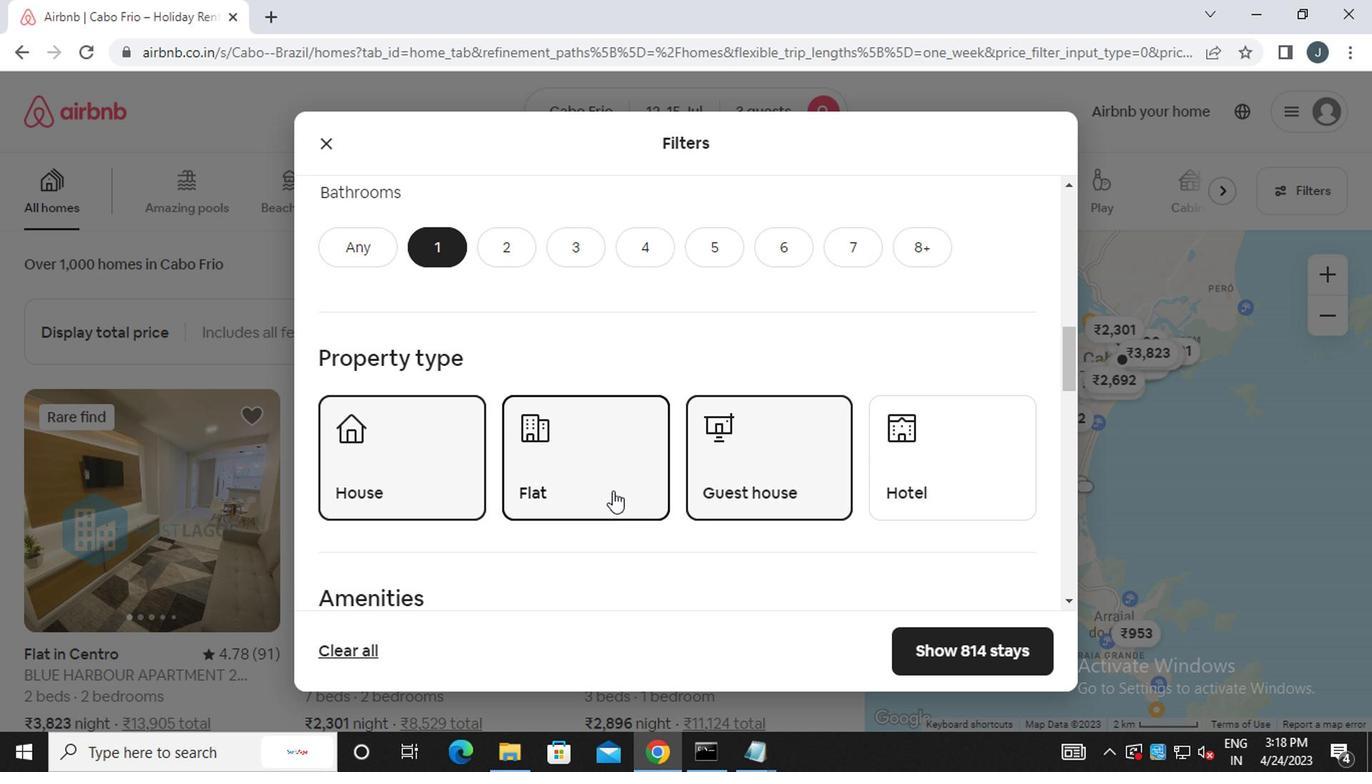 
Action: Mouse scrolled (612, 491) with delta (0, 0)
Screenshot: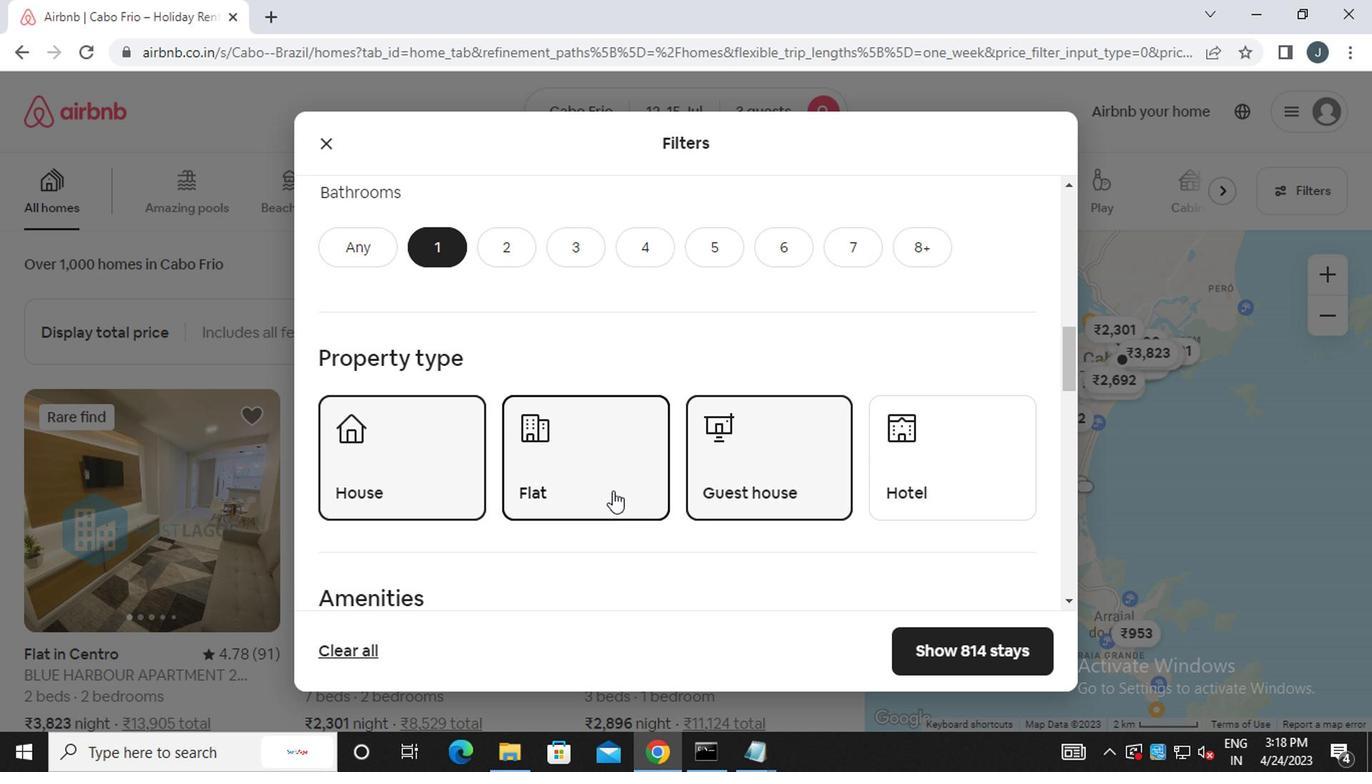 
Action: Mouse scrolled (612, 491) with delta (0, 0)
Screenshot: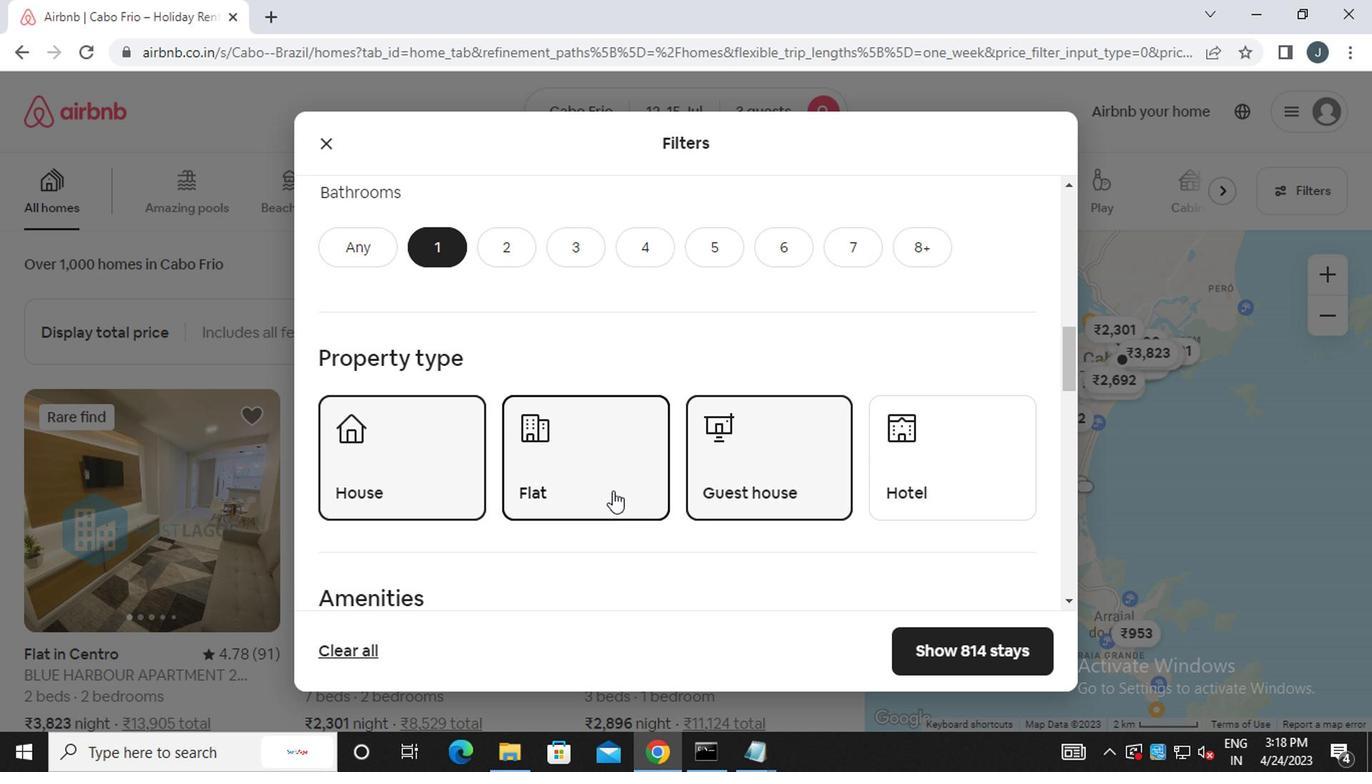 
Action: Mouse moved to (602, 485)
Screenshot: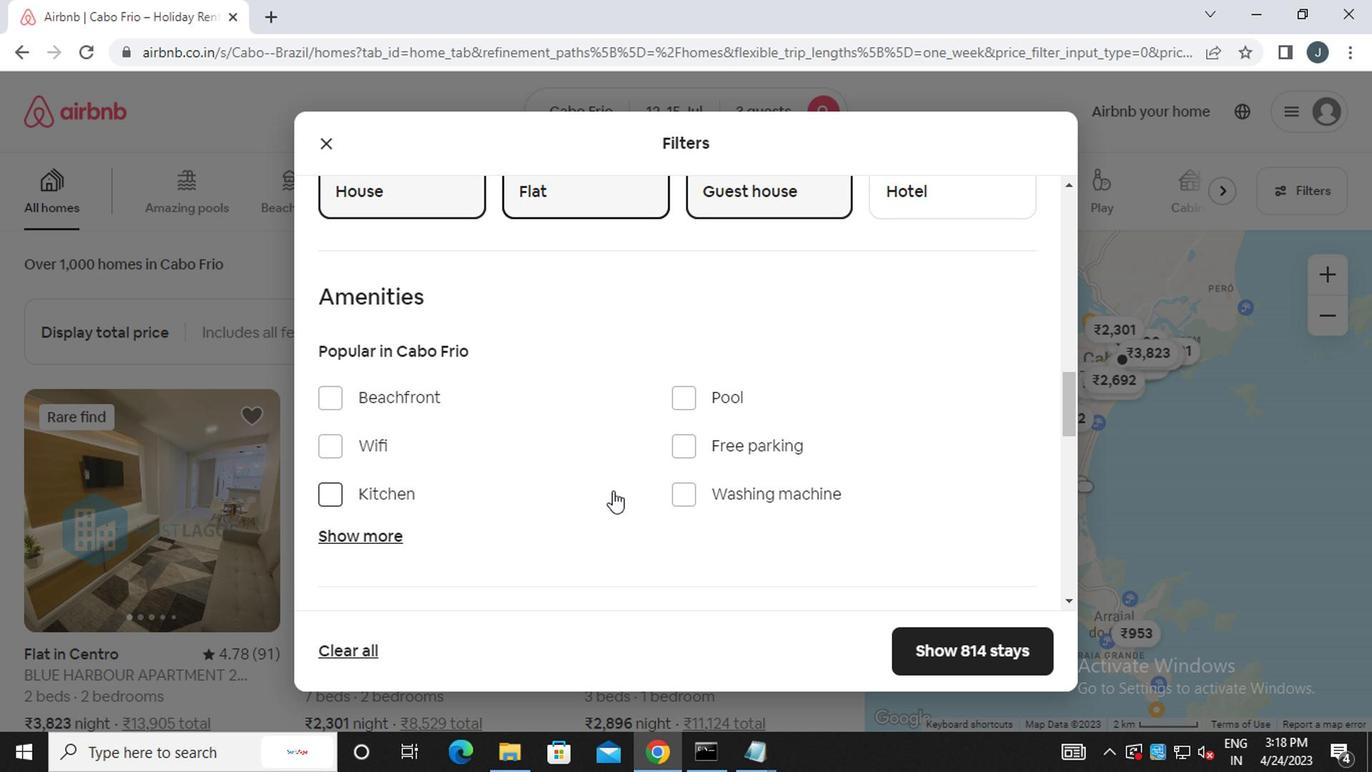 
Action: Mouse scrolled (602, 484) with delta (0, -1)
Screenshot: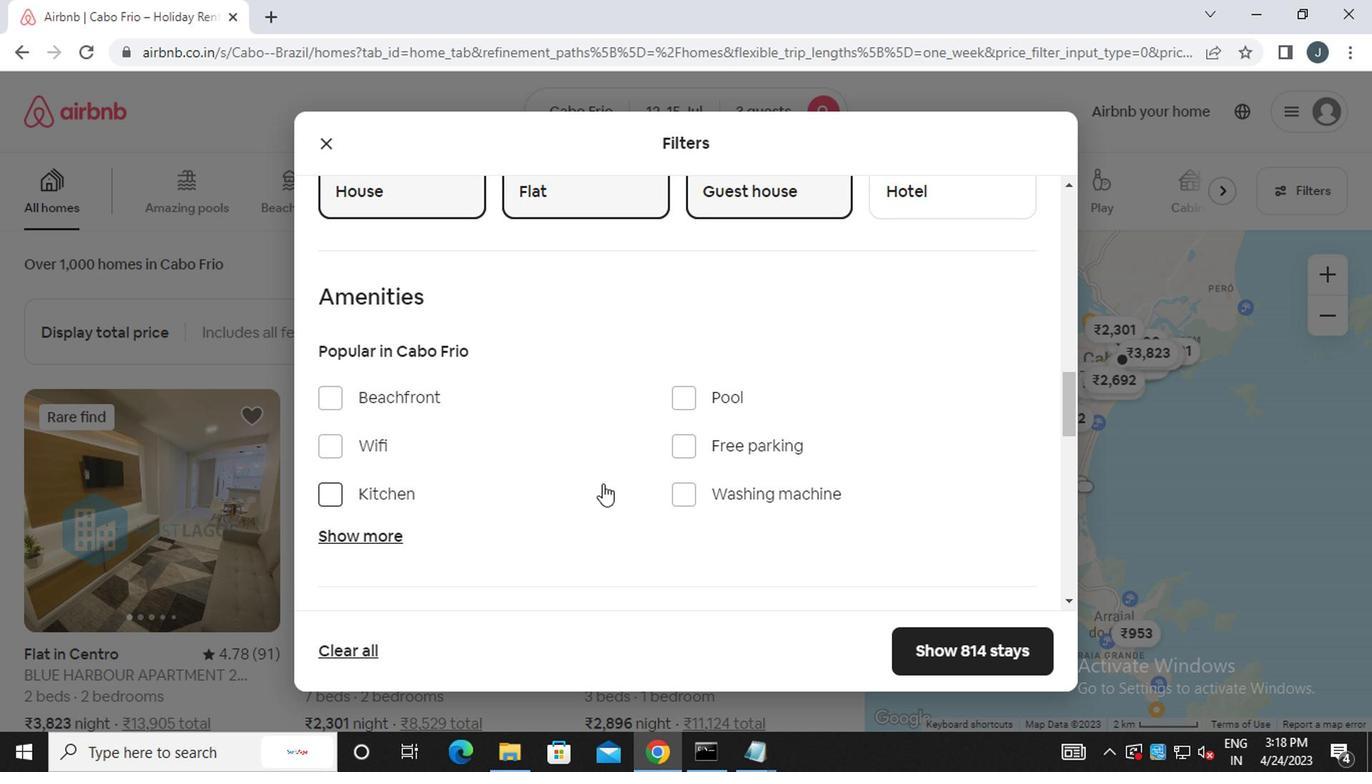 
Action: Mouse scrolled (602, 484) with delta (0, -1)
Screenshot: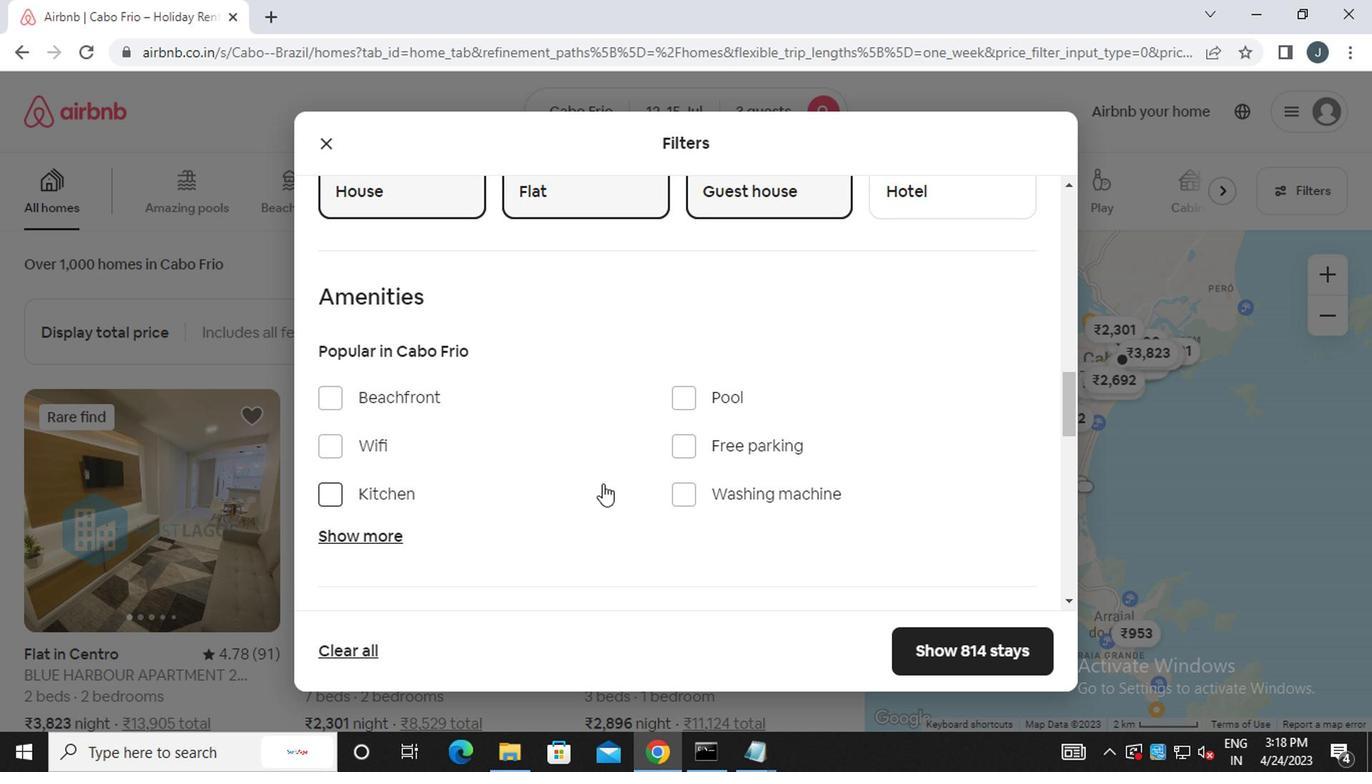 
Action: Mouse moved to (644, 476)
Screenshot: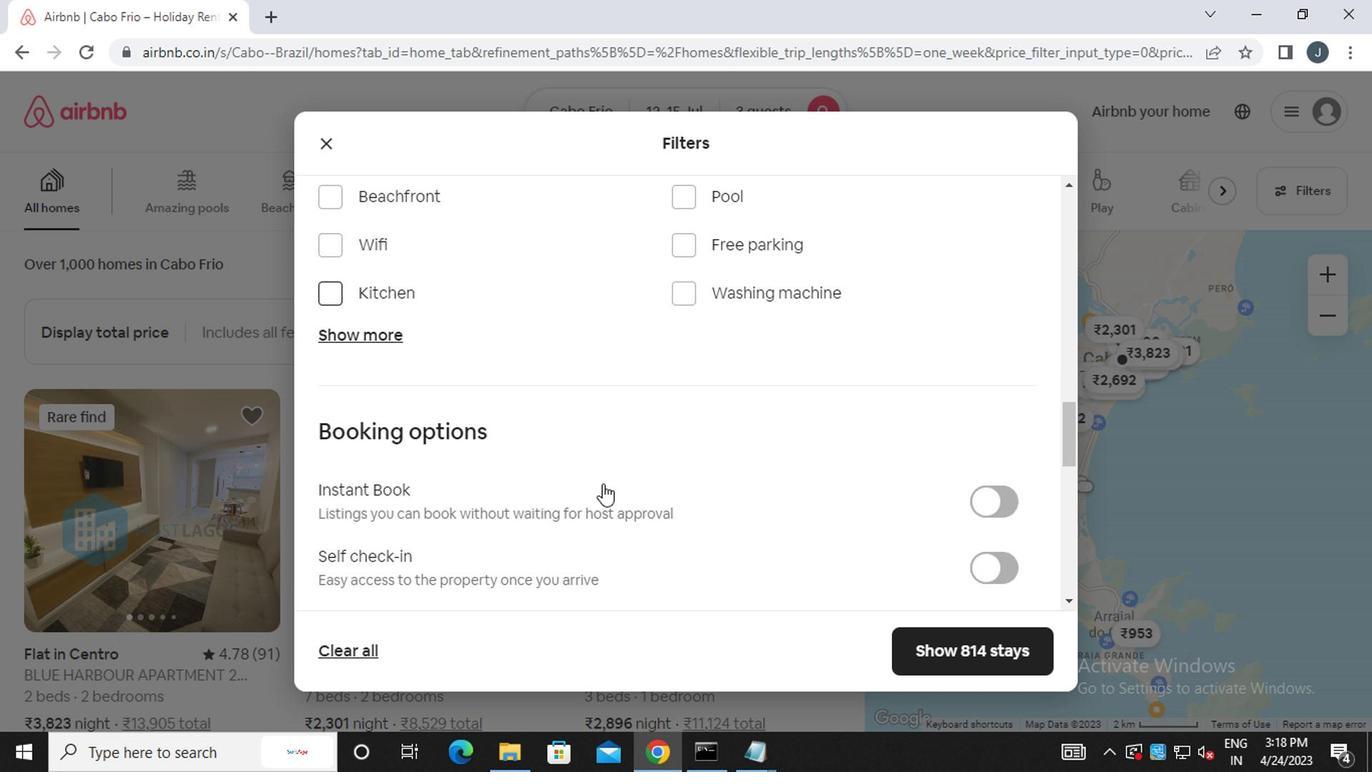 
Action: Mouse scrolled (644, 475) with delta (0, 0)
Screenshot: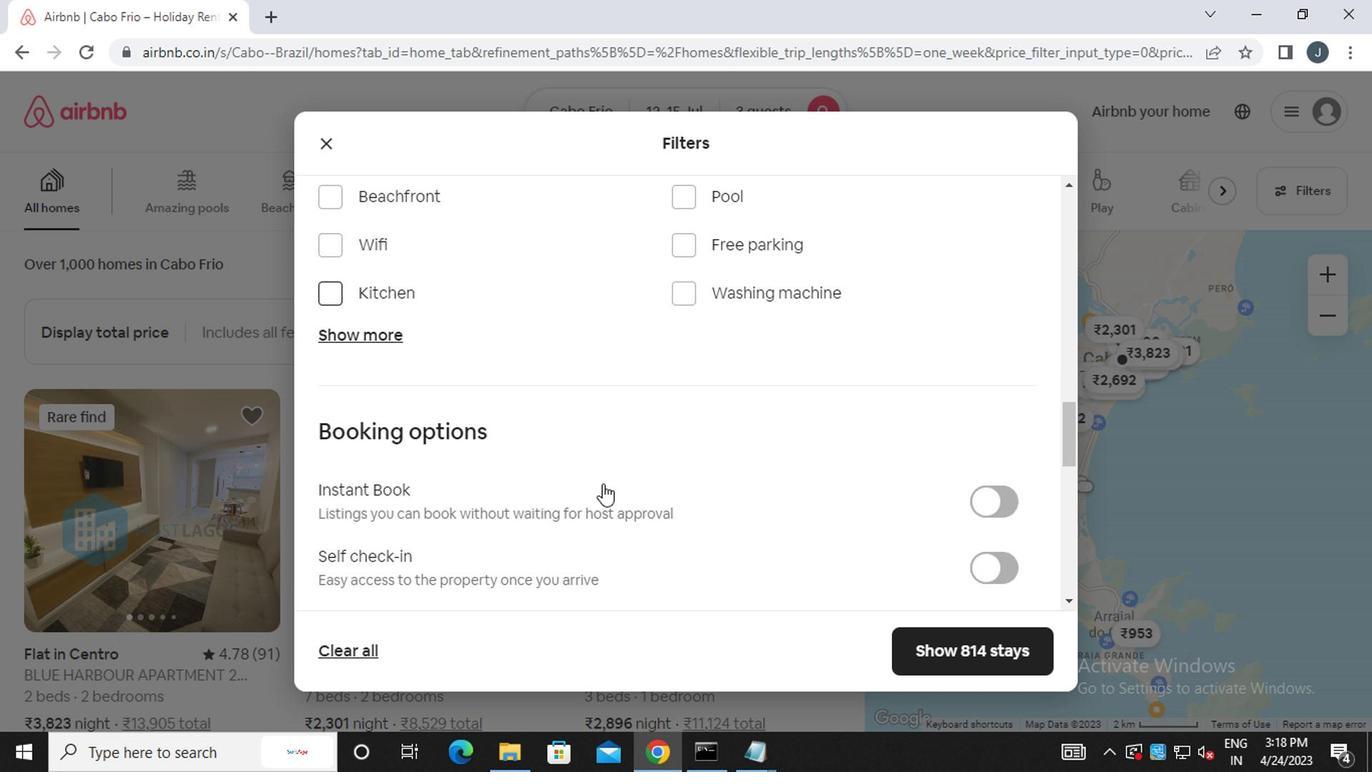 
Action: Mouse moved to (645, 476)
Screenshot: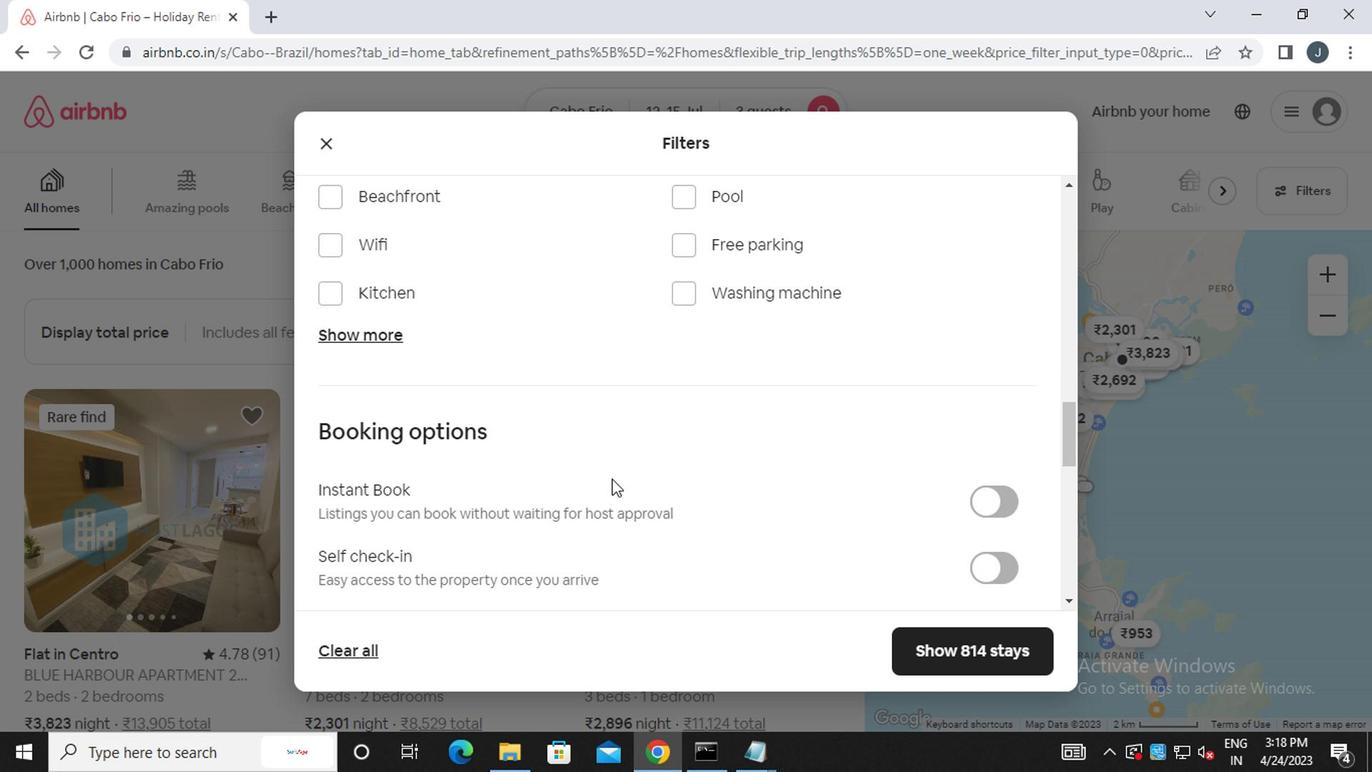 
Action: Mouse scrolled (645, 475) with delta (0, 0)
Screenshot: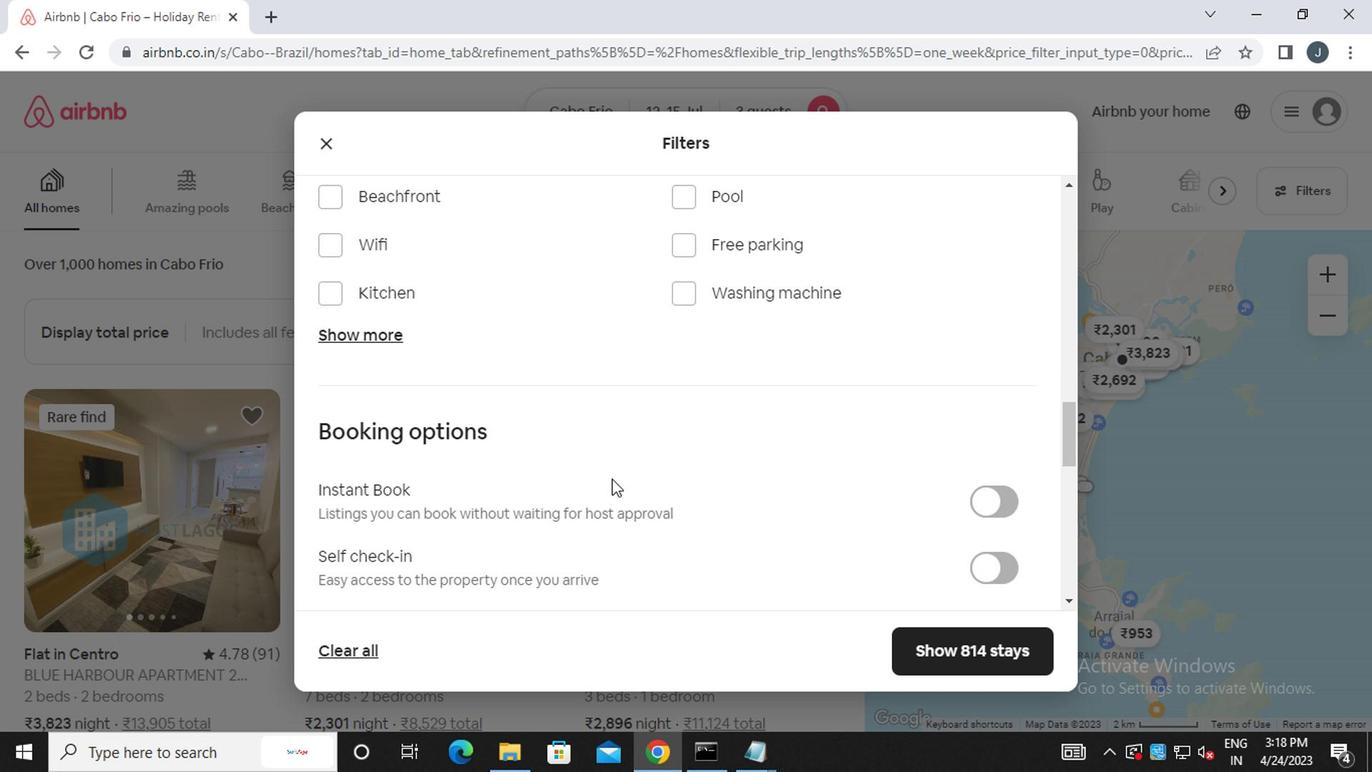 
Action: Mouse moved to (976, 375)
Screenshot: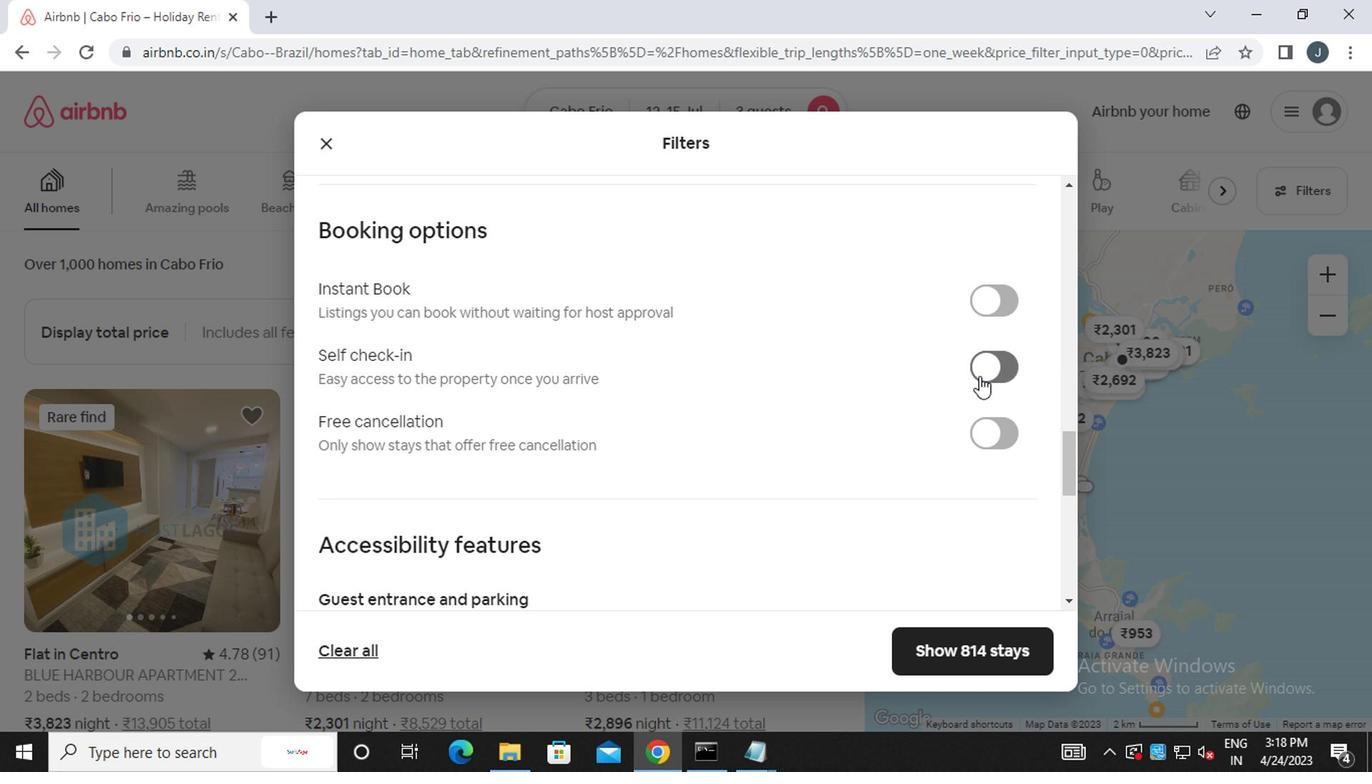 
Action: Mouse pressed left at (976, 375)
Screenshot: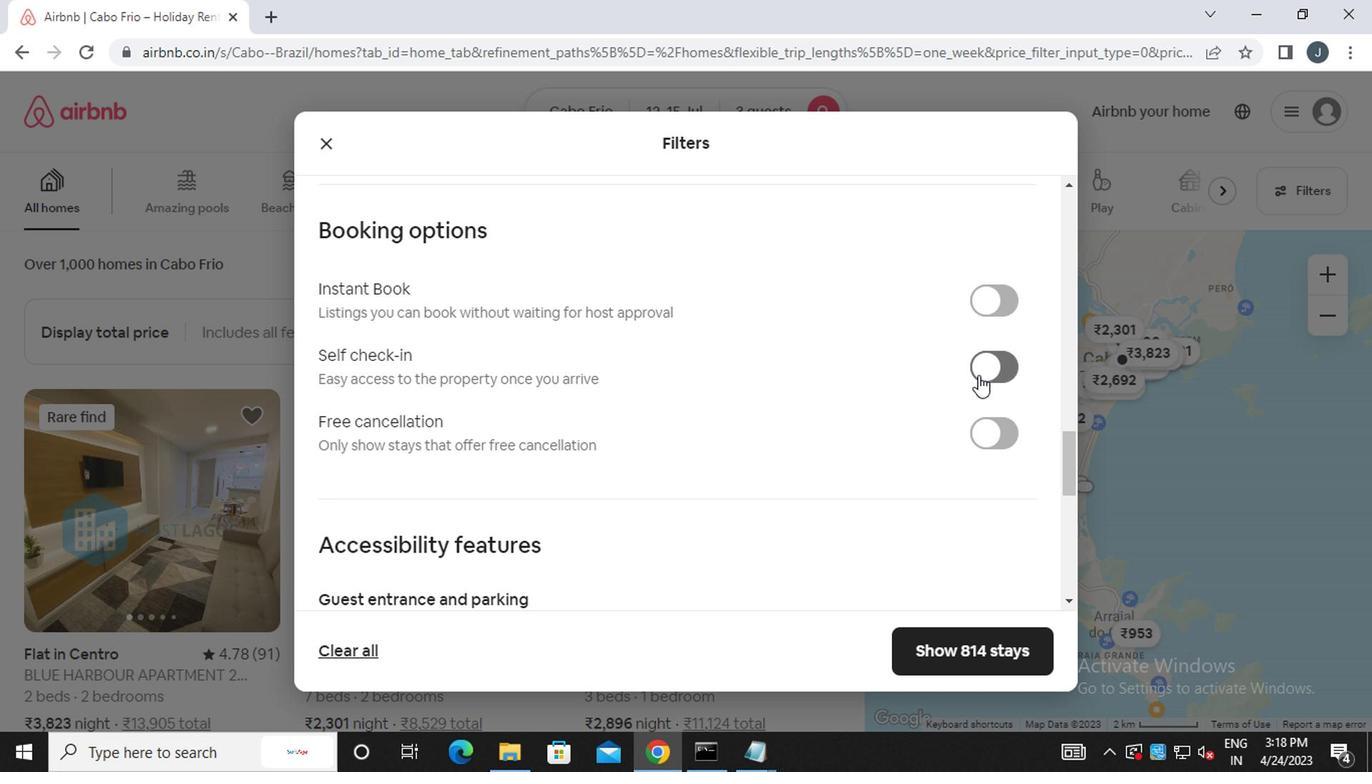 
Action: Mouse moved to (677, 459)
Screenshot: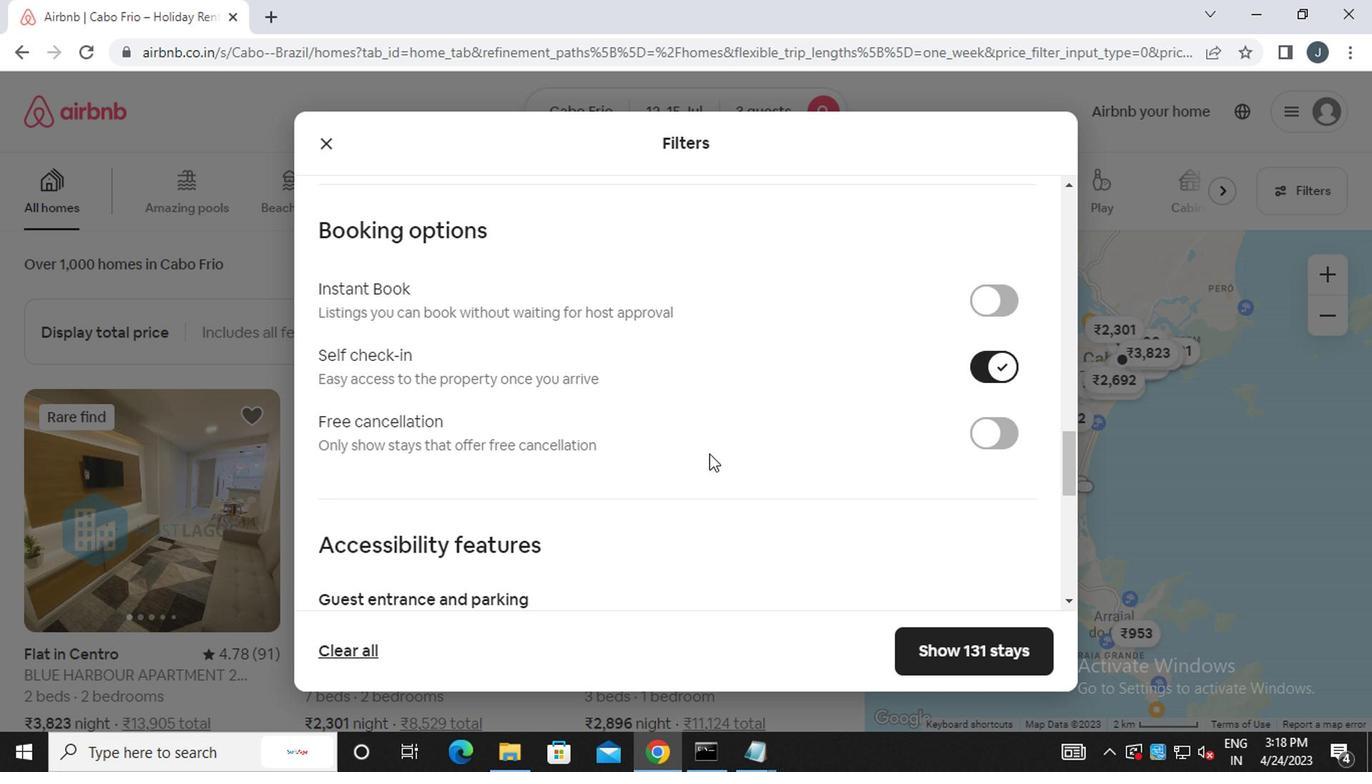 
Action: Mouse scrolled (677, 458) with delta (0, 0)
Screenshot: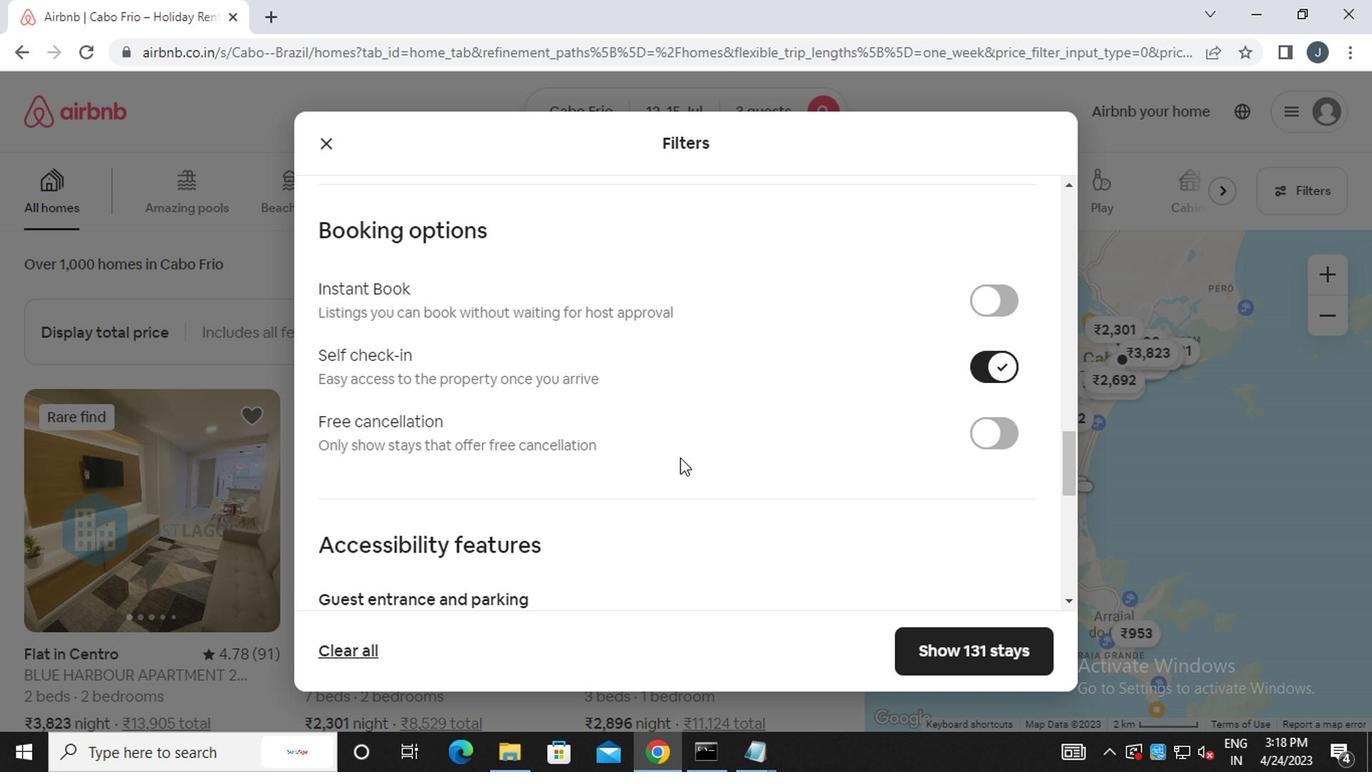 
Action: Mouse scrolled (677, 458) with delta (0, 0)
Screenshot: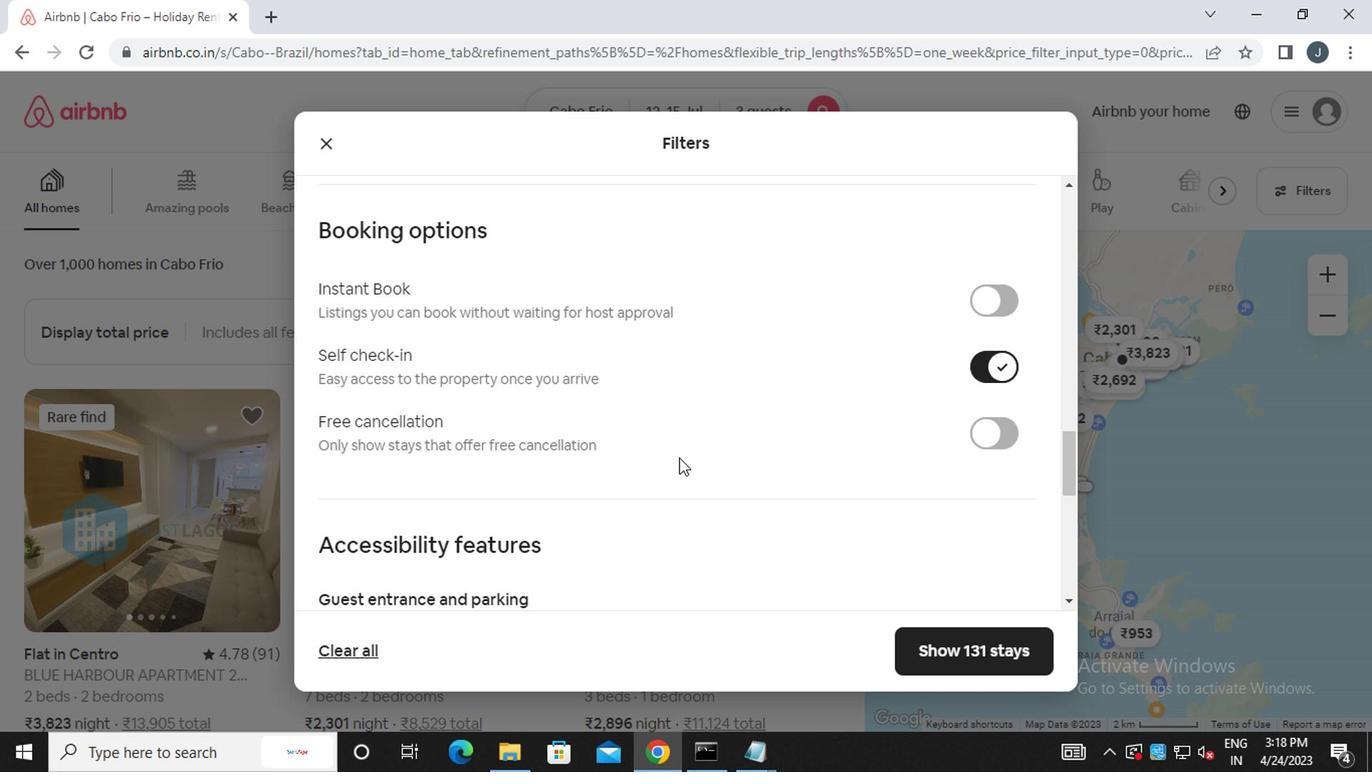 
Action: Mouse scrolled (677, 458) with delta (0, 0)
Screenshot: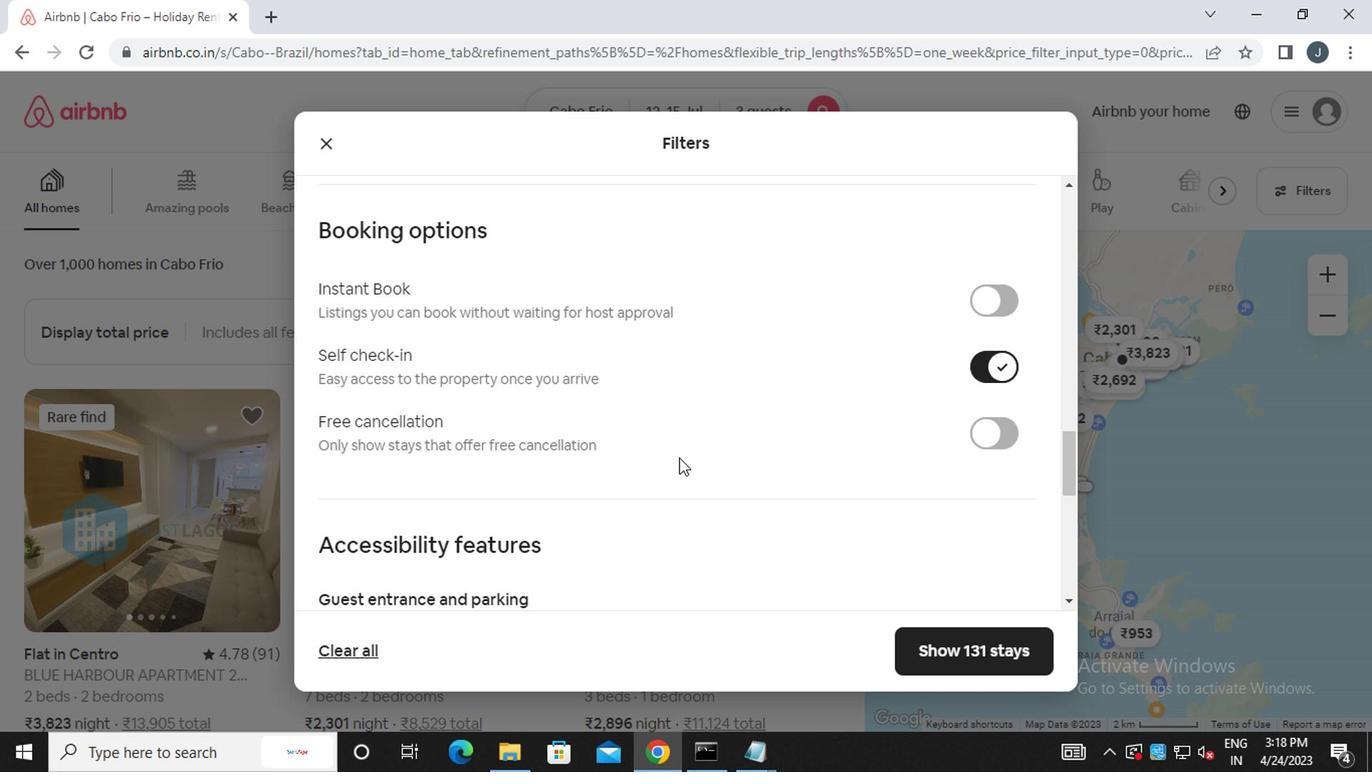 
Action: Mouse scrolled (677, 458) with delta (0, 0)
Screenshot: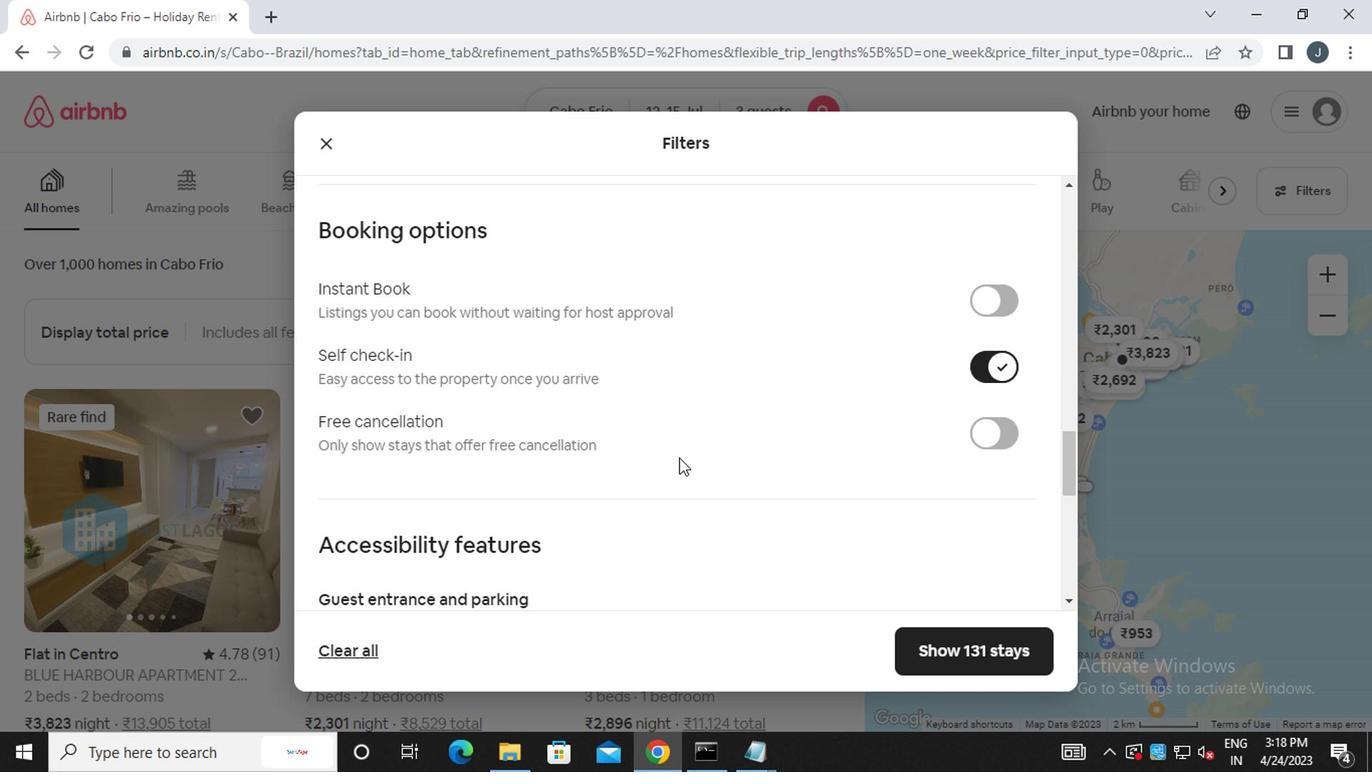
Action: Mouse scrolled (677, 458) with delta (0, 0)
Screenshot: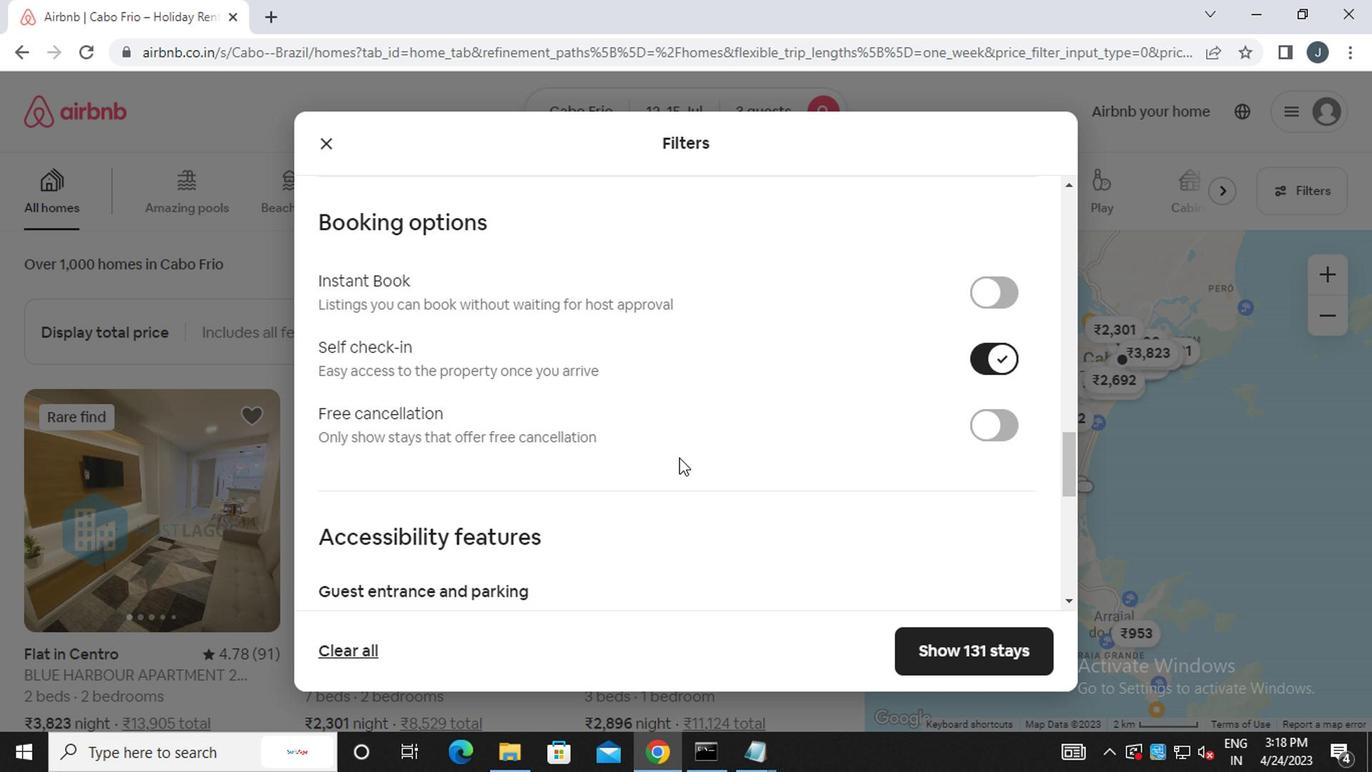
Action: Mouse scrolled (677, 458) with delta (0, 0)
Screenshot: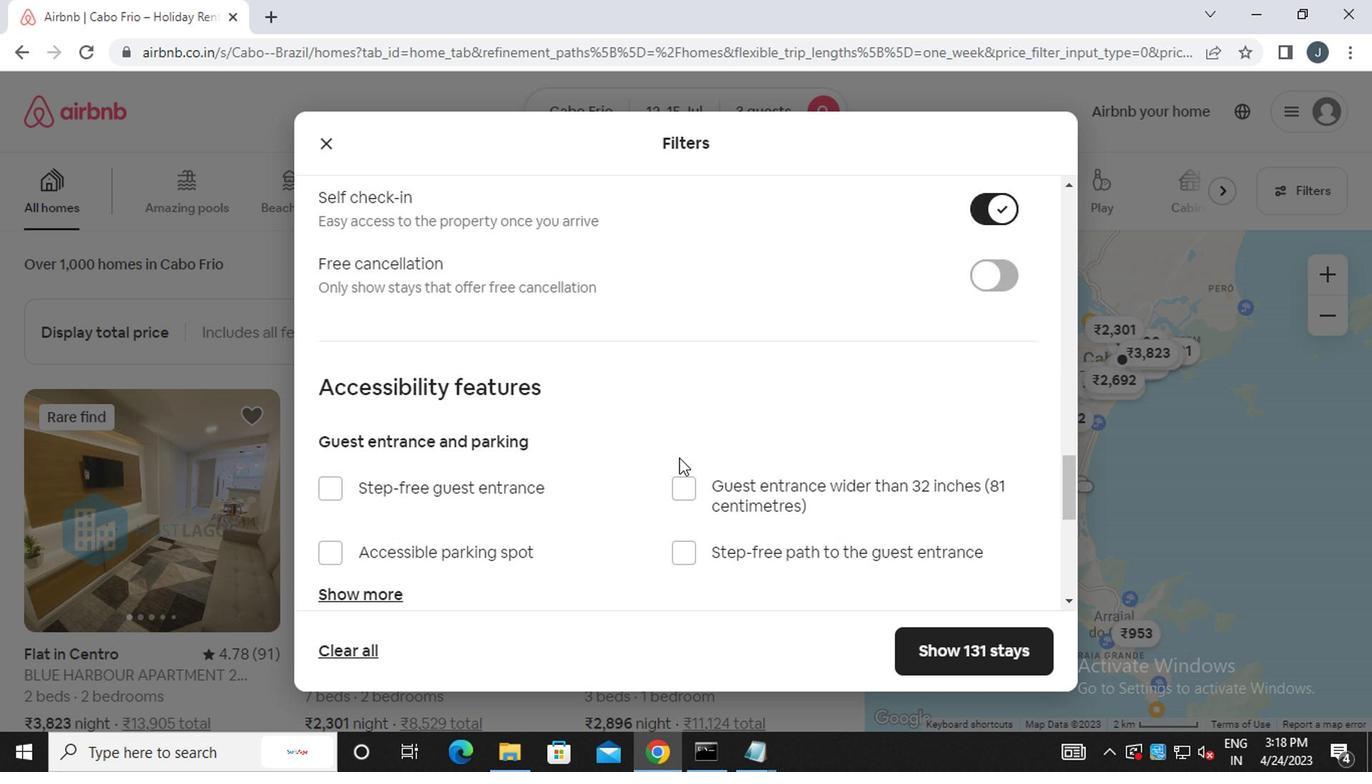
Action: Mouse scrolled (677, 458) with delta (0, 0)
Screenshot: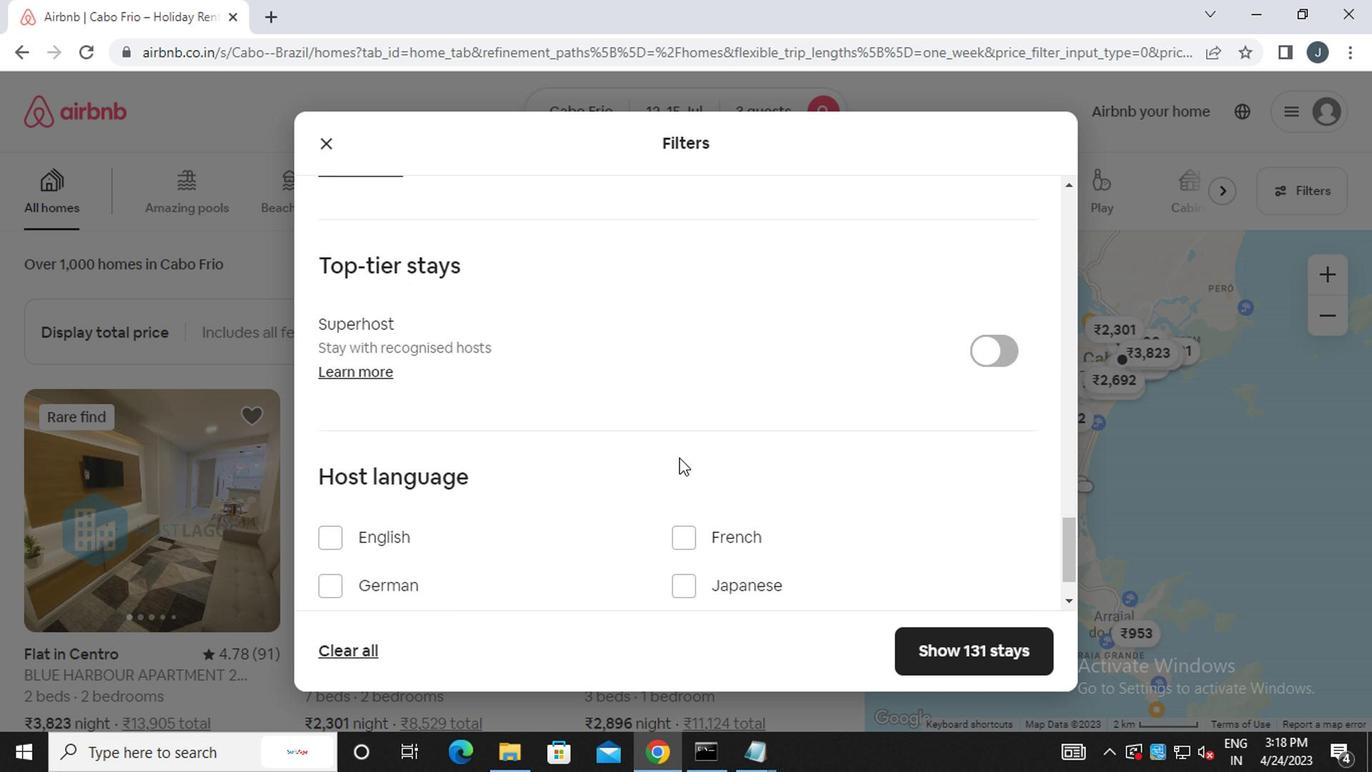
Action: Mouse scrolled (677, 458) with delta (0, 0)
Screenshot: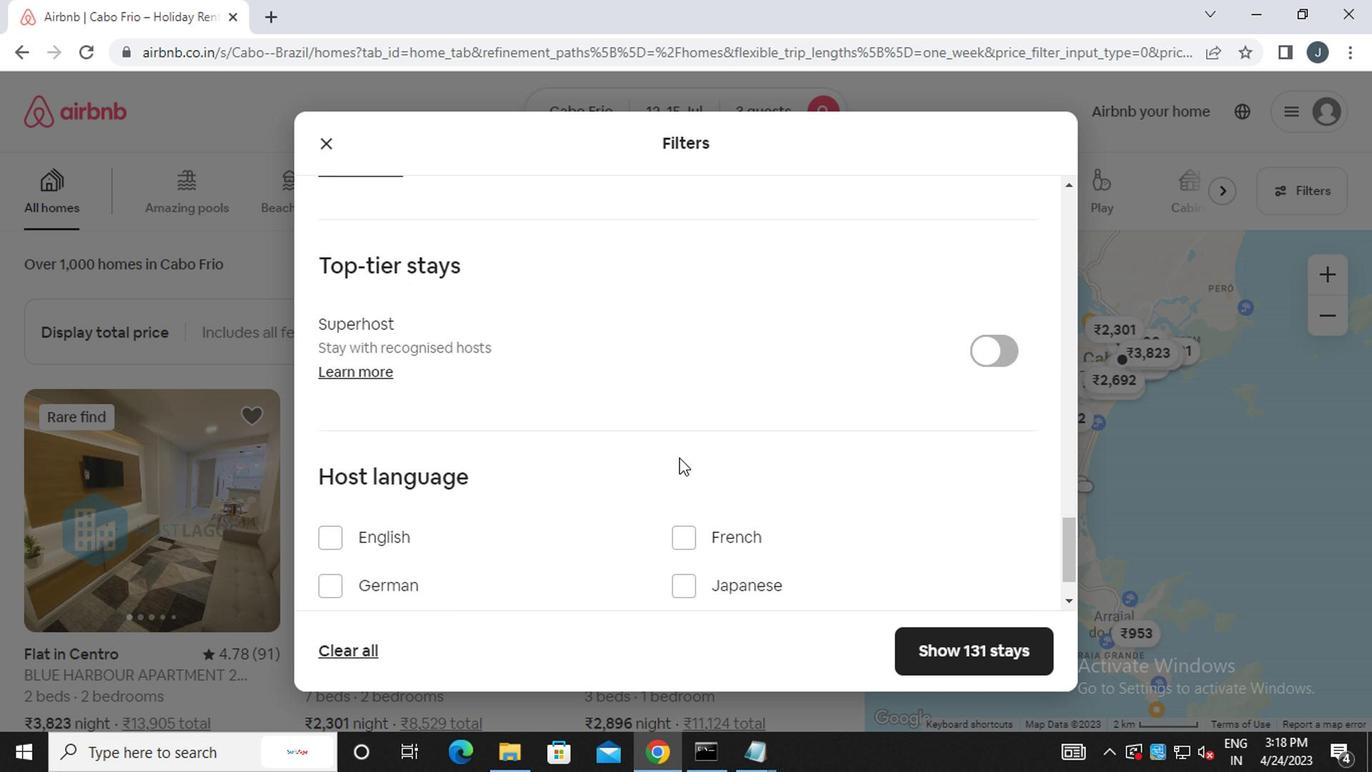 
Action: Mouse scrolled (677, 458) with delta (0, 0)
Screenshot: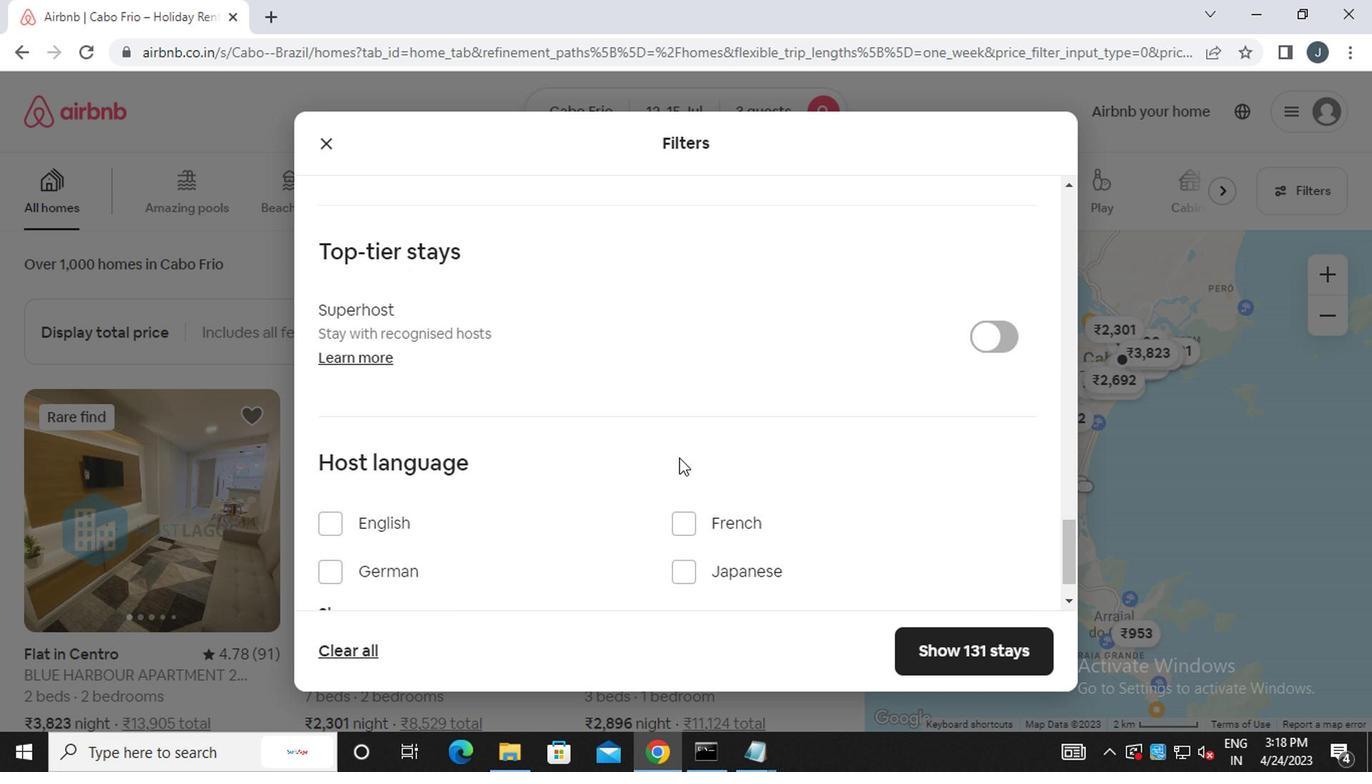 
Action: Mouse scrolled (677, 458) with delta (0, 0)
Screenshot: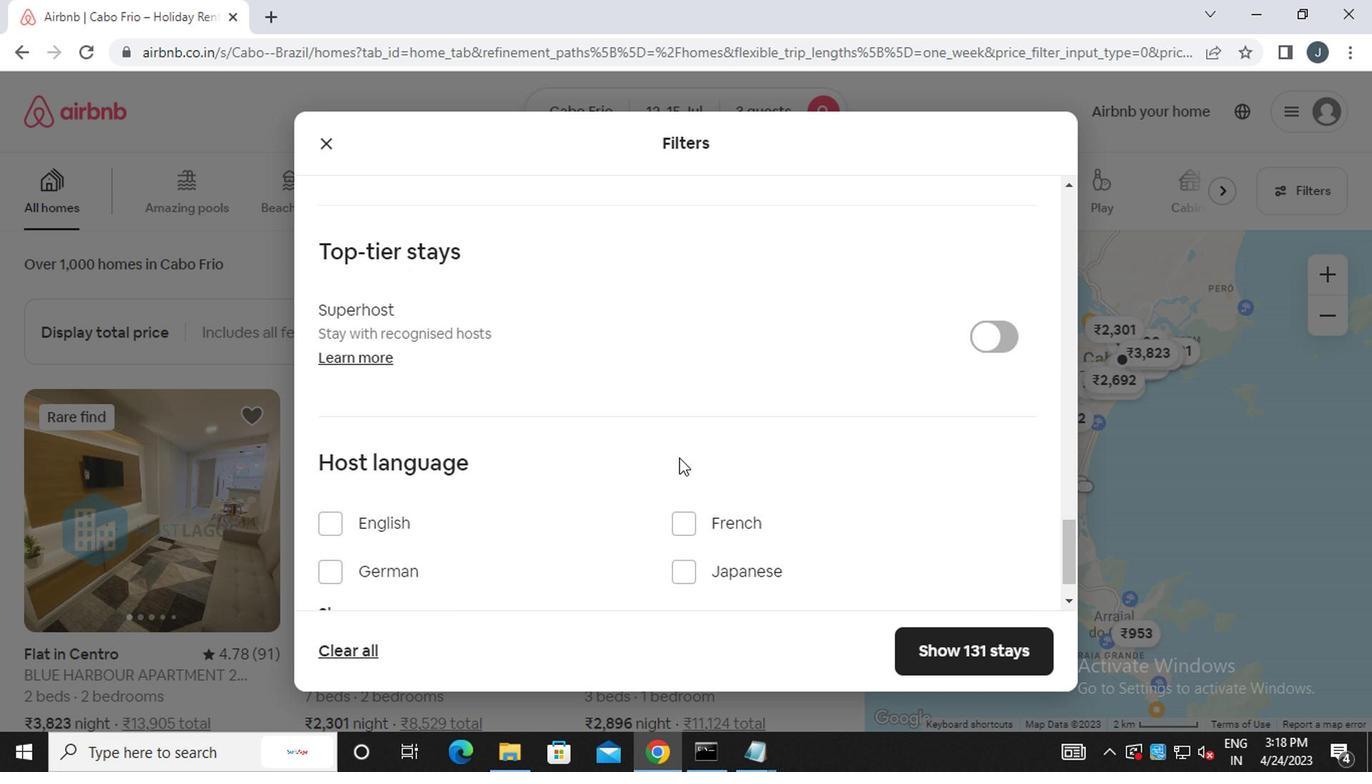 
Action: Mouse scrolled (677, 458) with delta (0, 0)
Screenshot: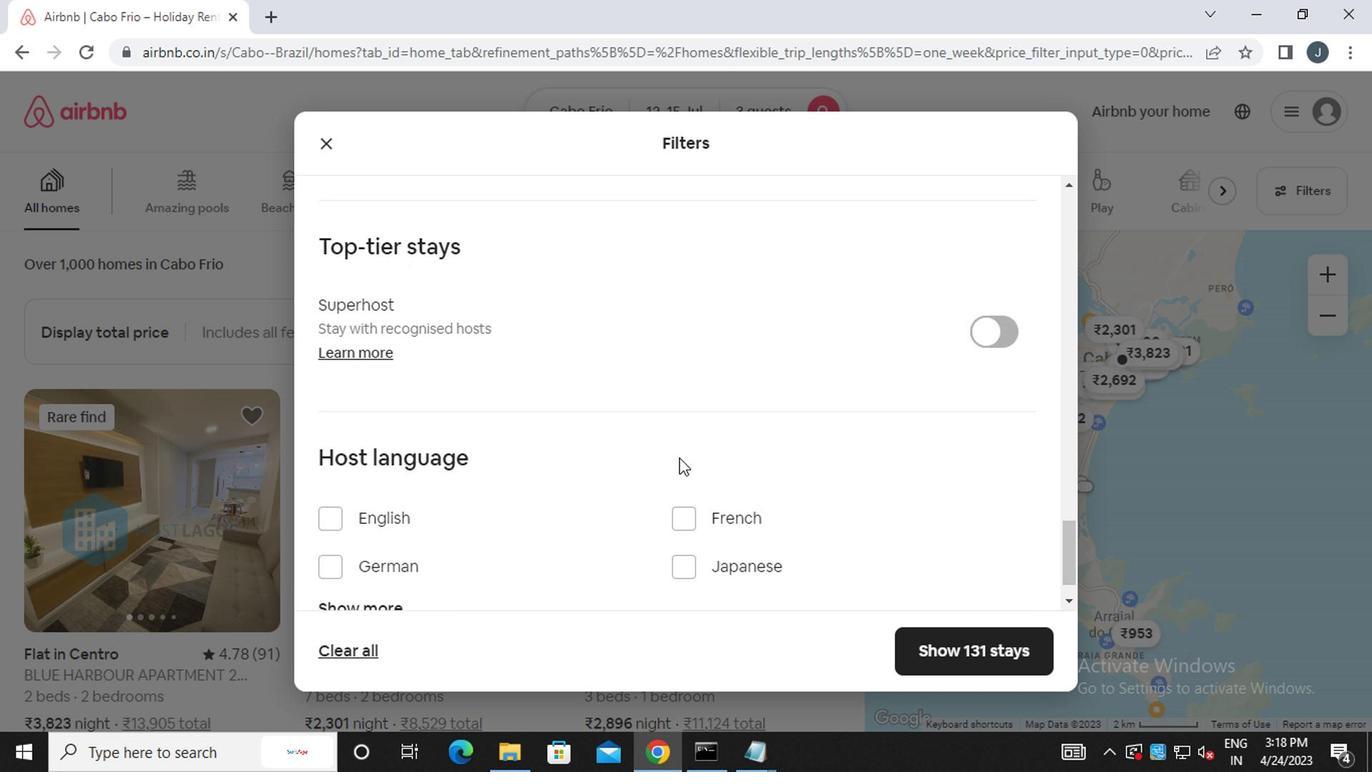 
Action: Mouse scrolled (677, 458) with delta (0, 0)
Screenshot: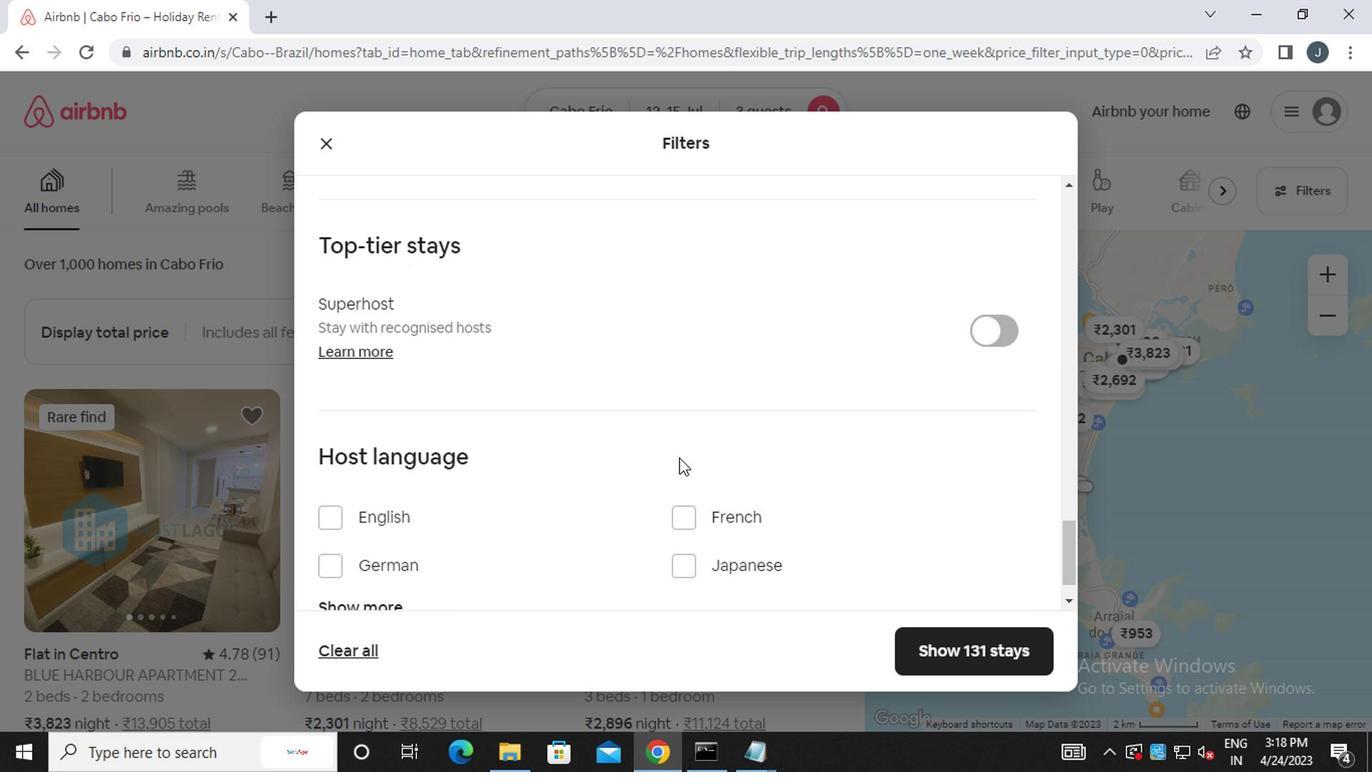 
Action: Mouse moved to (379, 557)
Screenshot: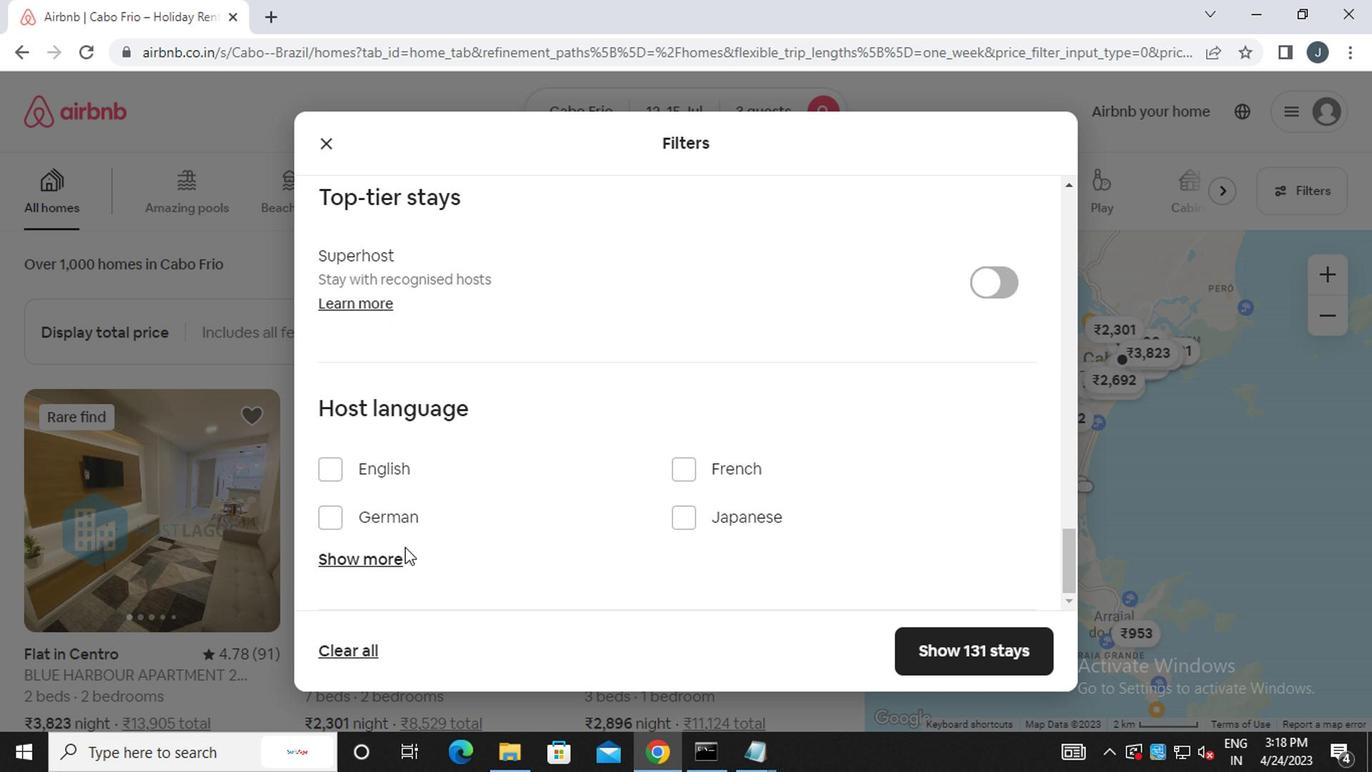 
Action: Mouse pressed left at (379, 557)
Screenshot: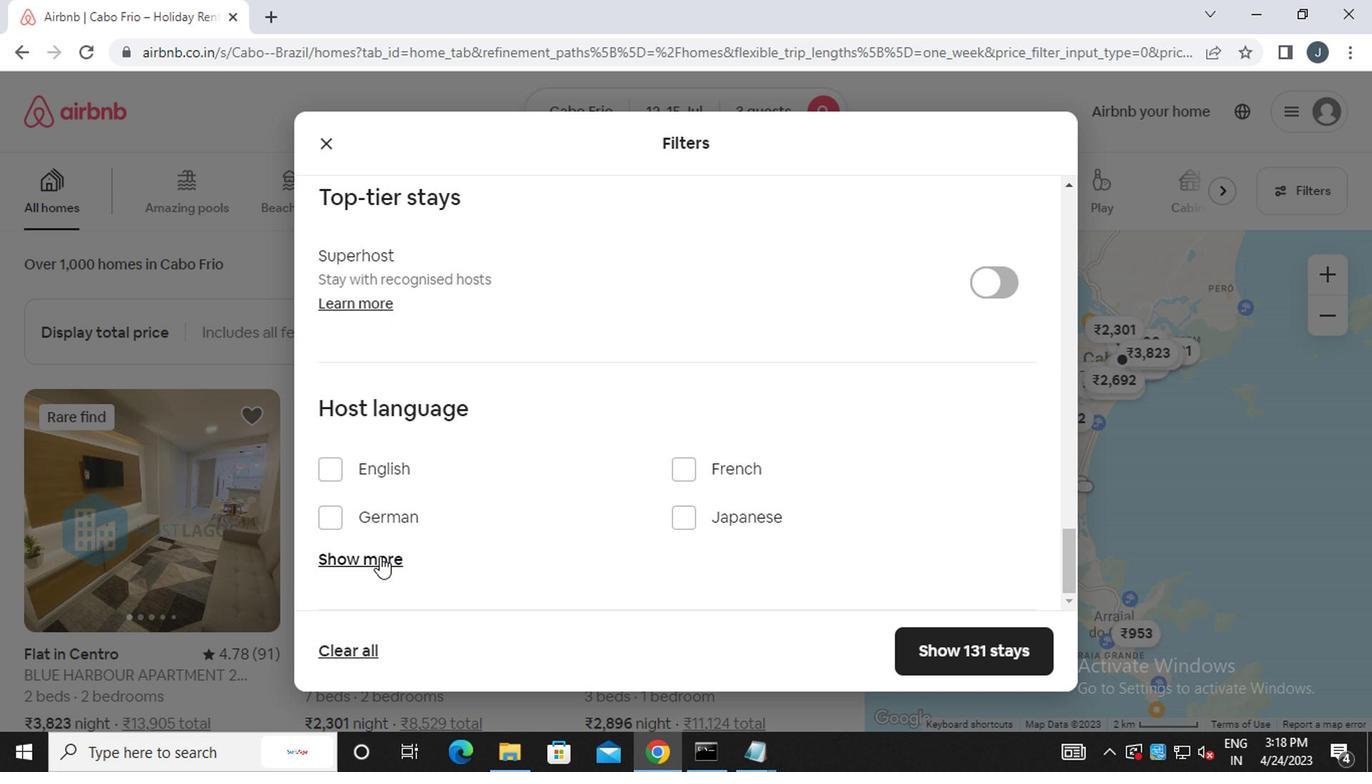 
Action: Mouse moved to (431, 568)
Screenshot: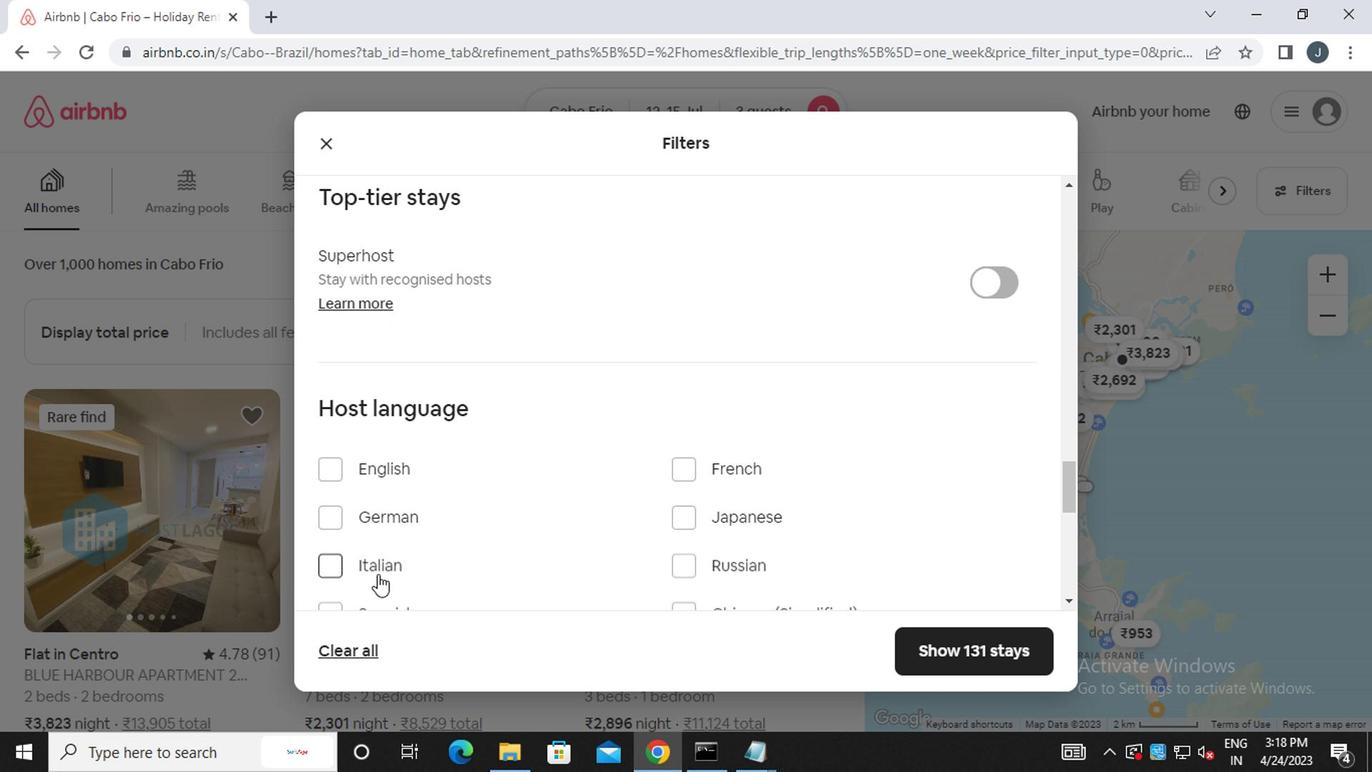 
Action: Mouse scrolled (431, 567) with delta (0, 0)
Screenshot: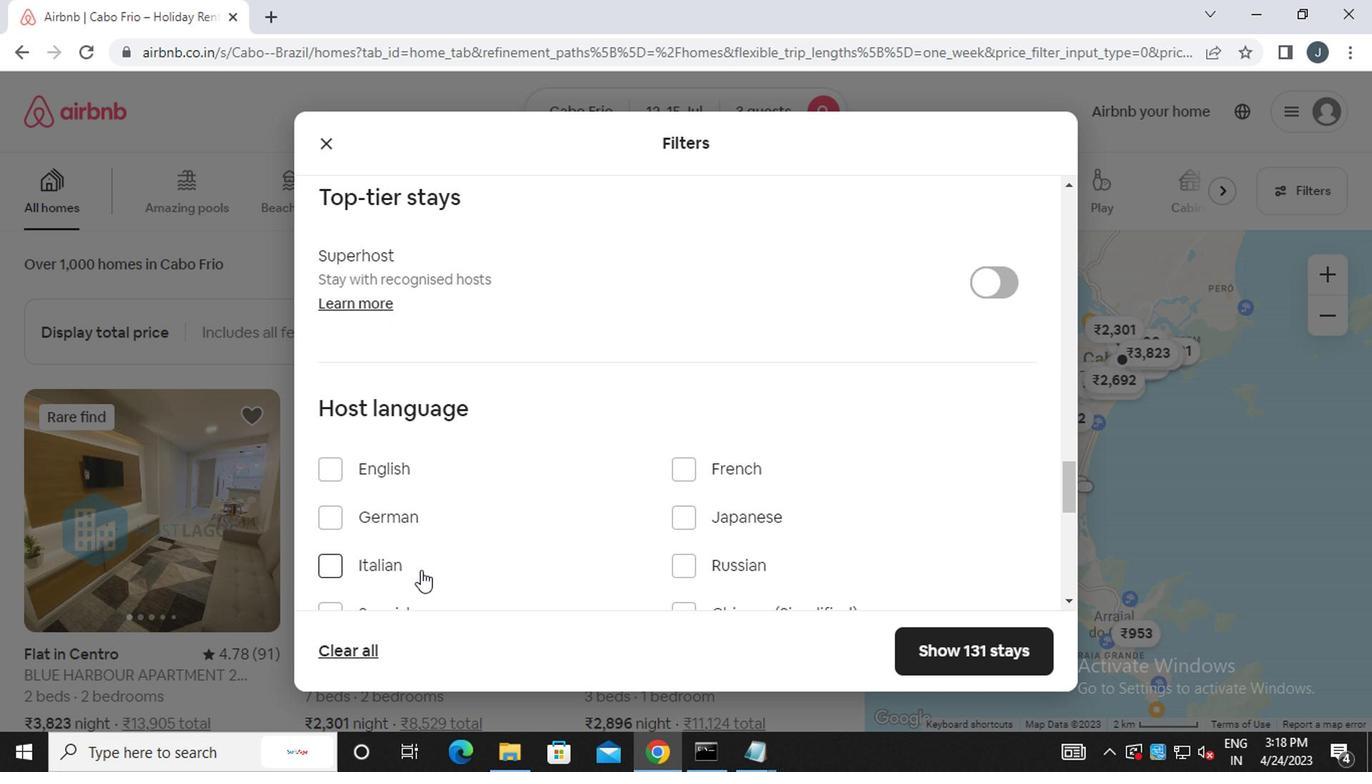 
Action: Mouse moved to (331, 518)
Screenshot: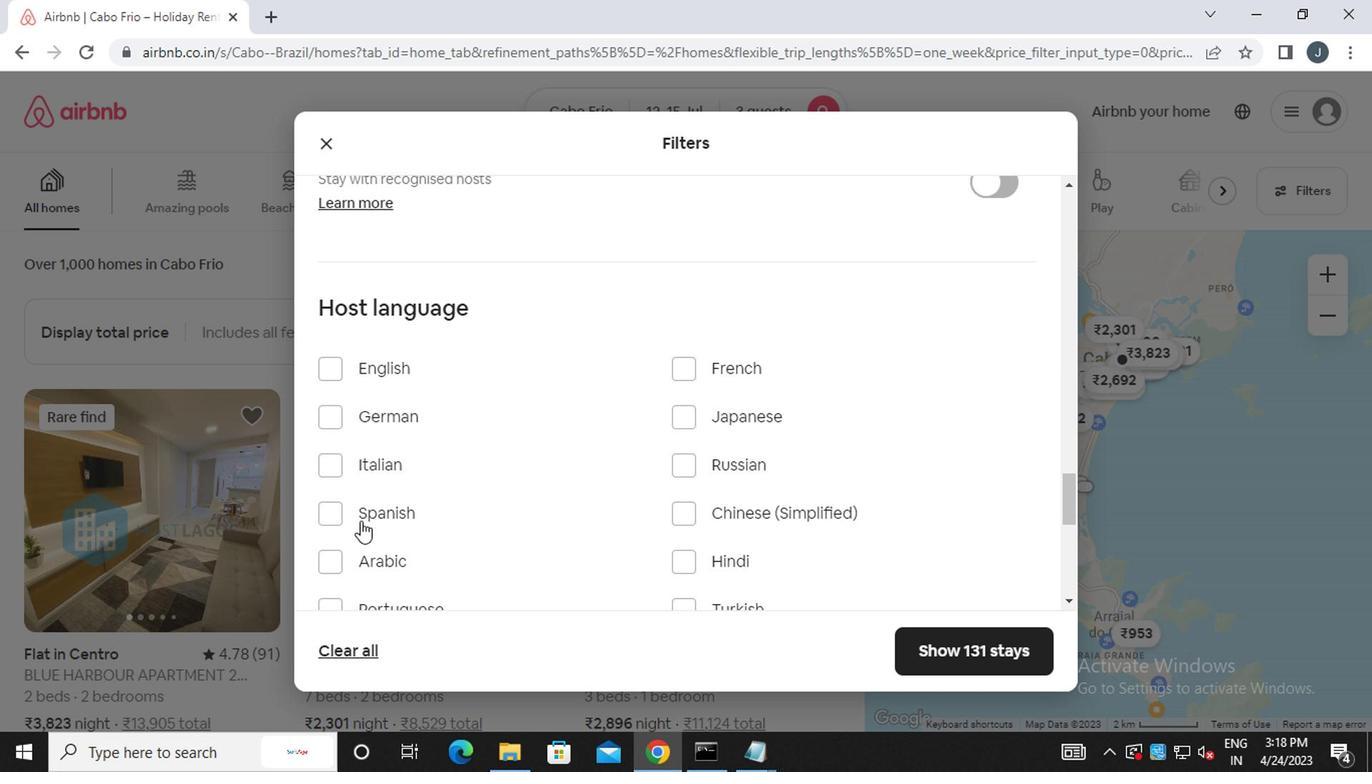 
Action: Mouse pressed left at (331, 518)
Screenshot: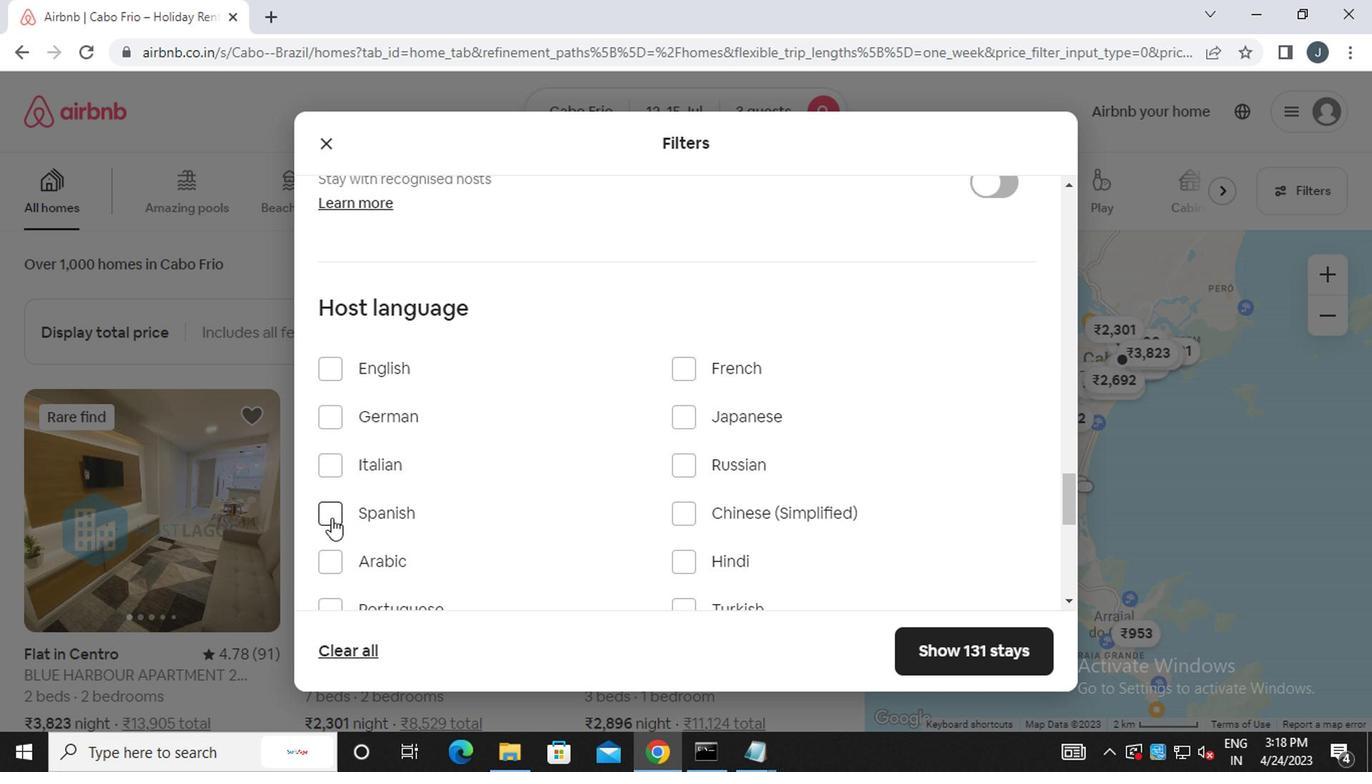 
Action: Mouse moved to (955, 654)
Screenshot: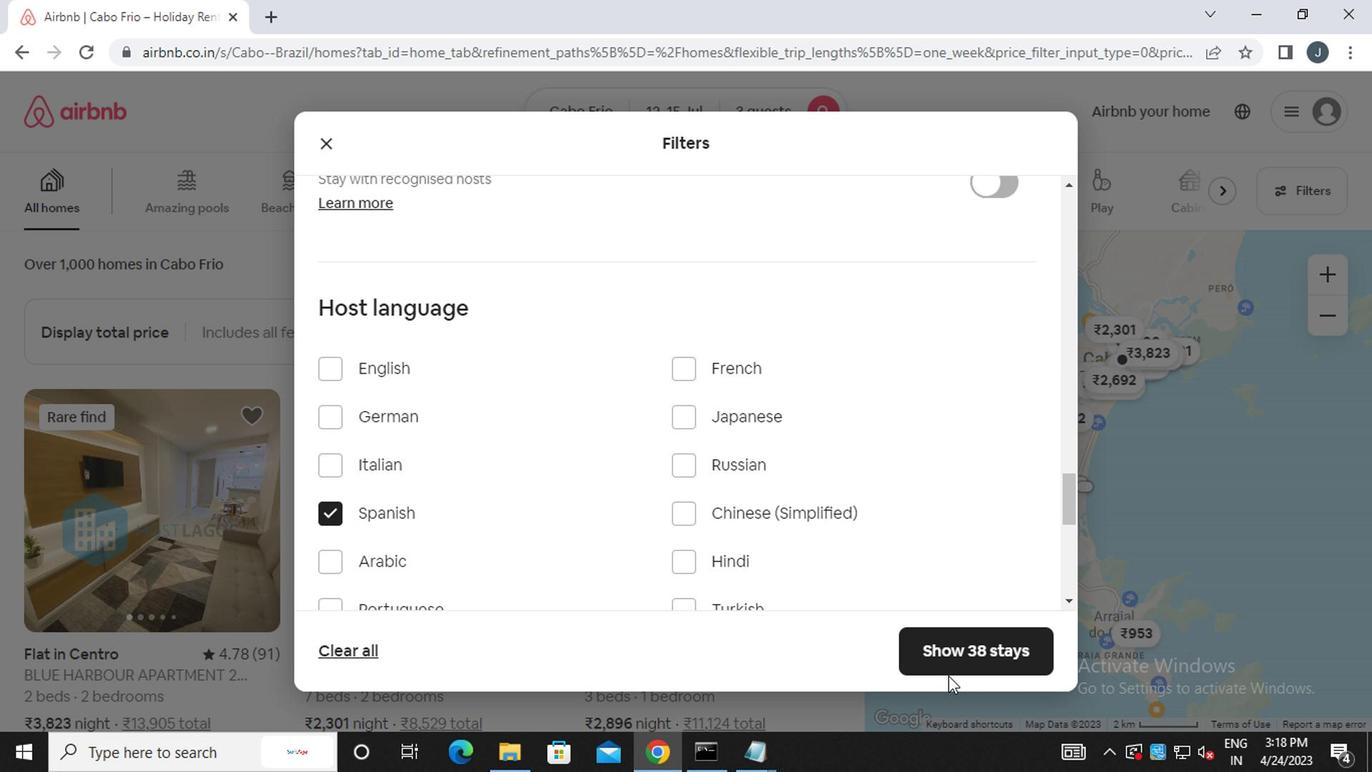 
Action: Mouse pressed left at (955, 654)
Screenshot: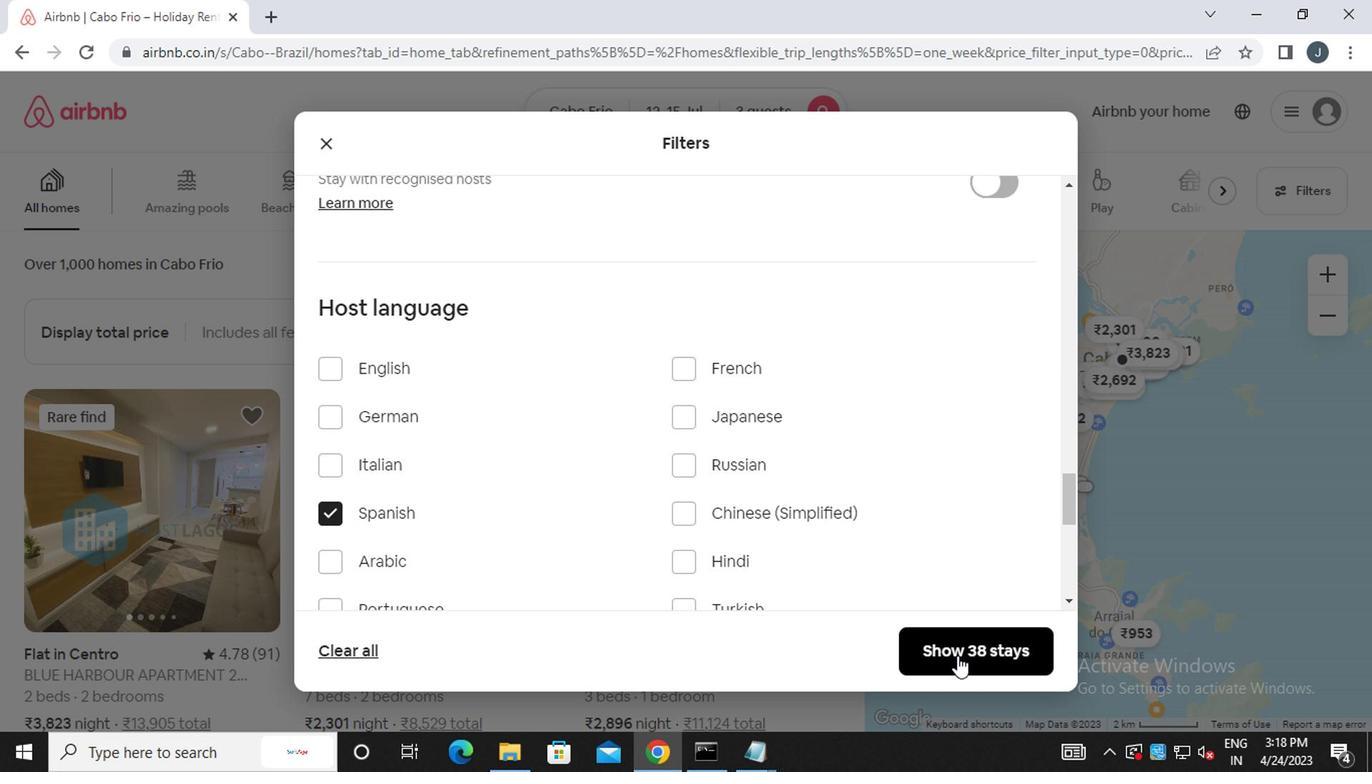 
